 Task: Find a place to stay in Sao Miguel Do Araguaia, Brazil, from June 10 to June 25 for 4 guests, with Wifi and Free parking, within a price range of ₹10,000 to ₹37,000.
Action: Mouse moved to (496, 105)
Screenshot: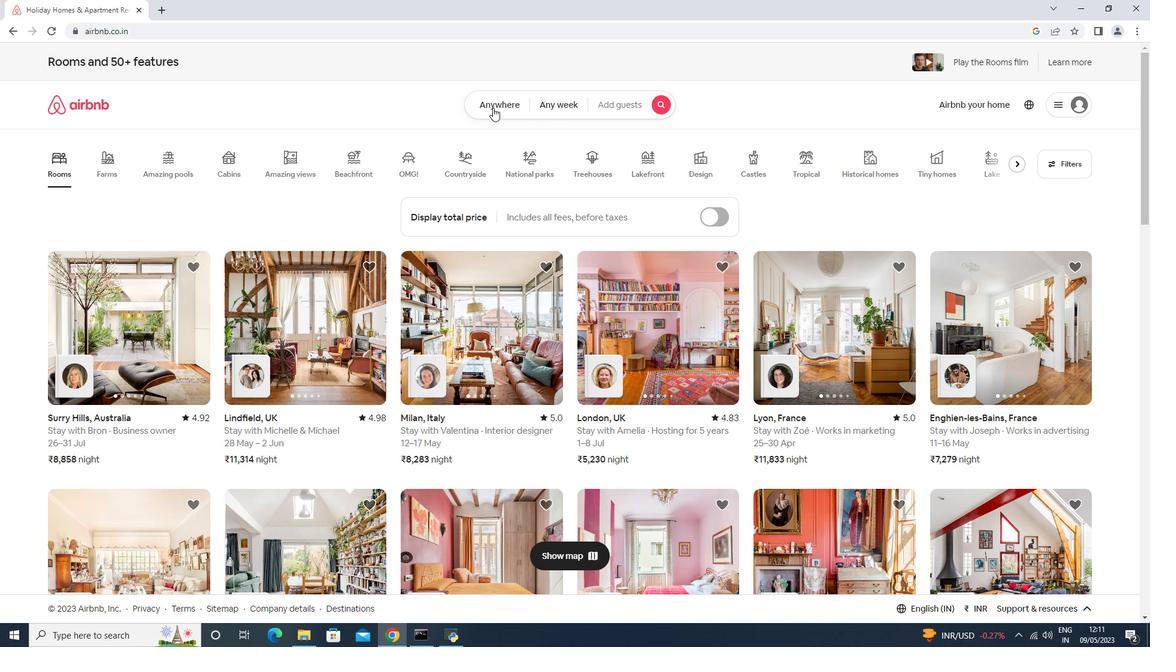 
Action: Mouse pressed left at (496, 105)
Screenshot: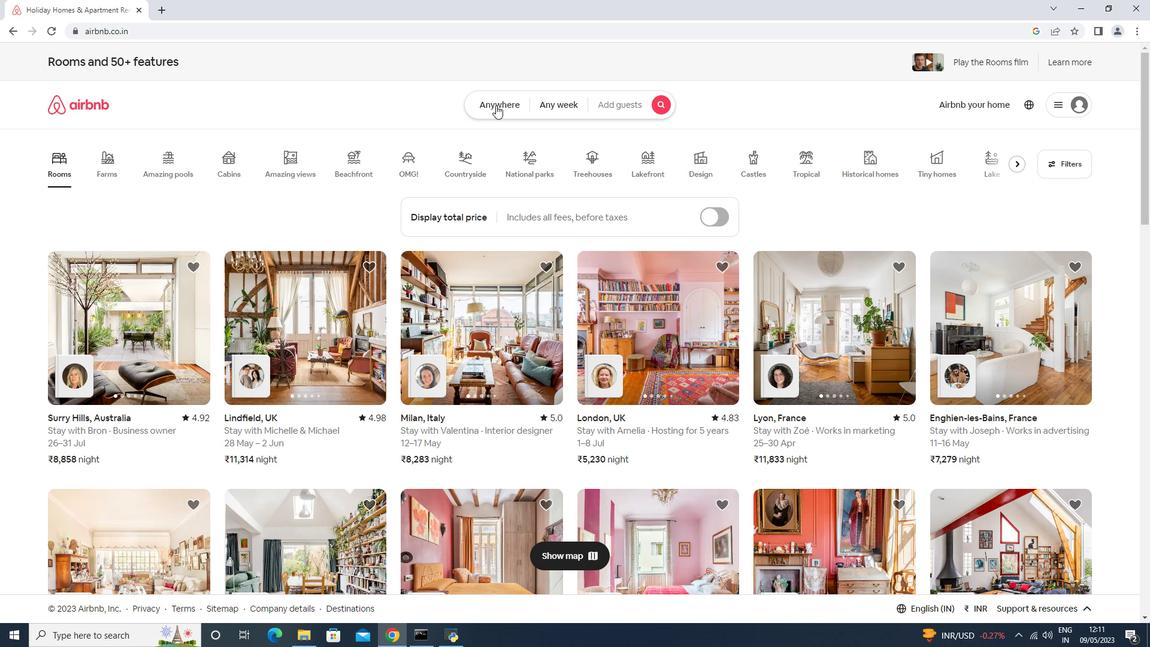 
Action: Mouse moved to (445, 149)
Screenshot: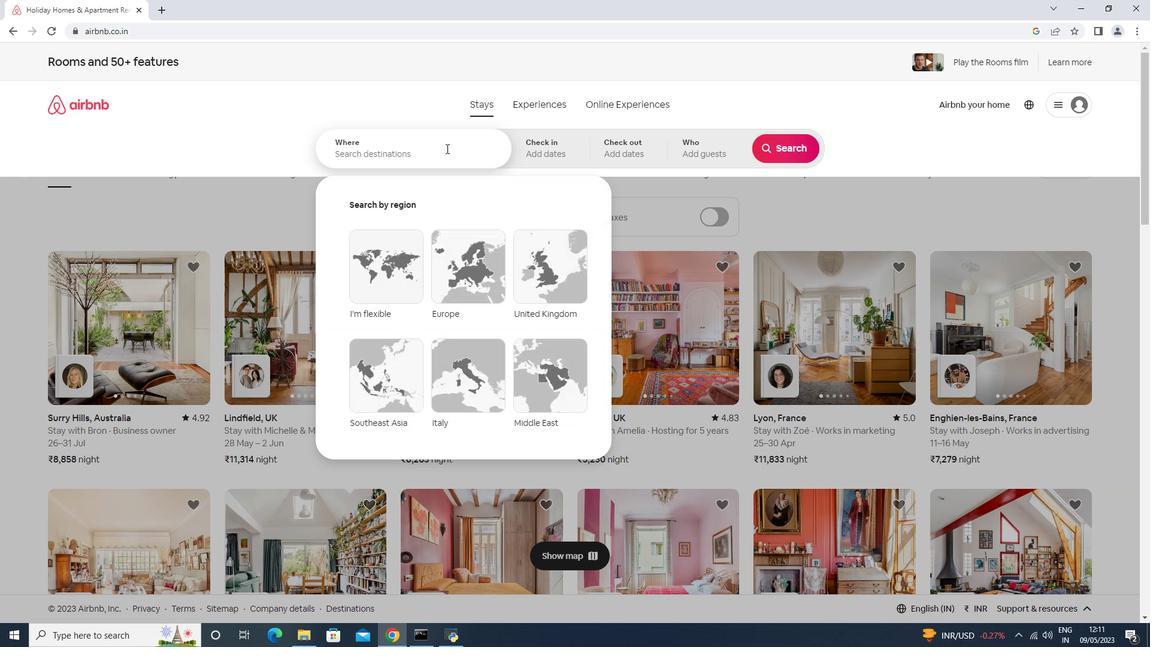
Action: Mouse pressed left at (445, 149)
Screenshot: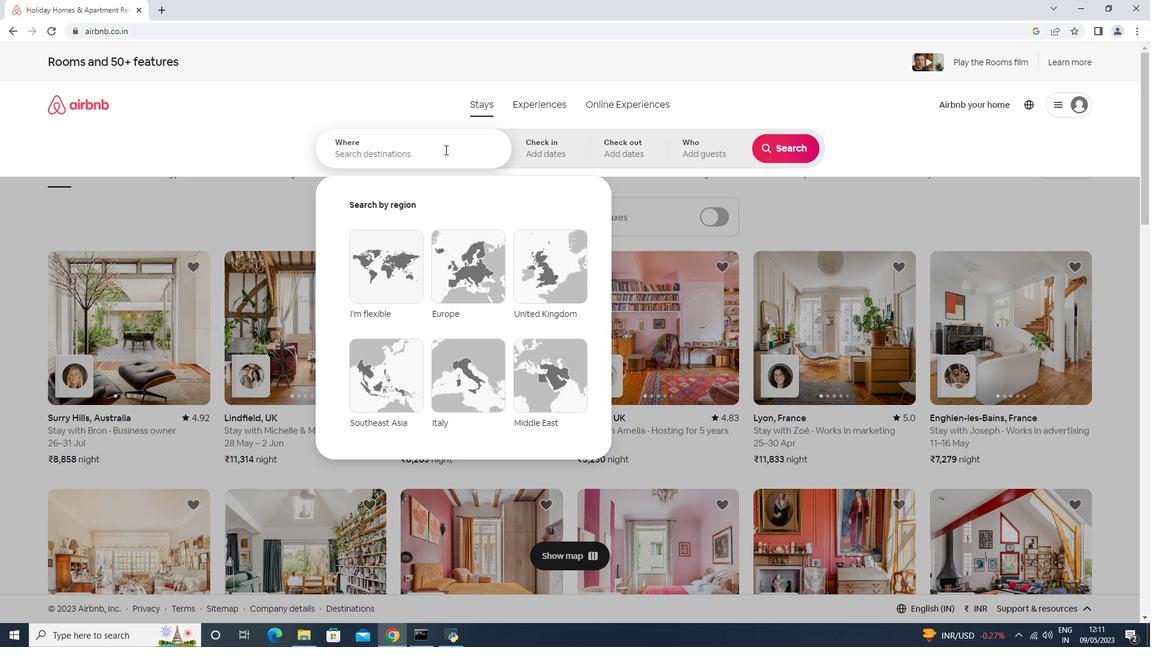 
Action: Mouse moved to (442, 149)
Screenshot: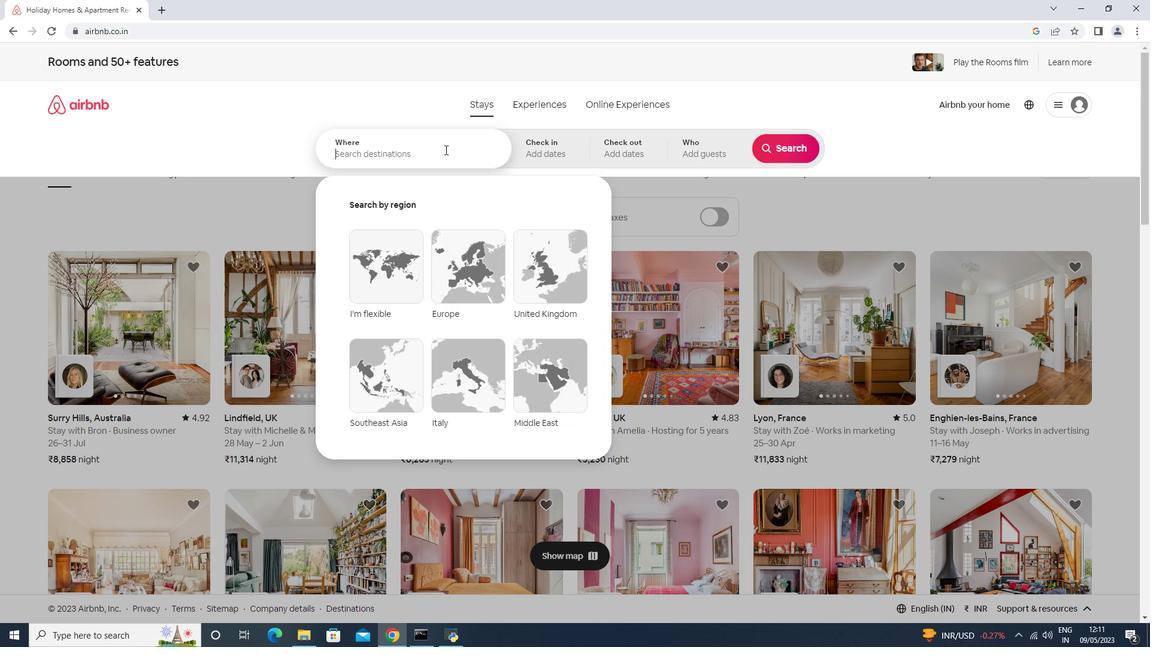 
Action: Key pressed sao<Key.space><Key.shift><Key.shift>Miguel<Key.space><Key.shift>Do<Key.space><Key.shift>Araguaia,<Key.space><Key.shift>Brazil<Key.enter>
Screenshot: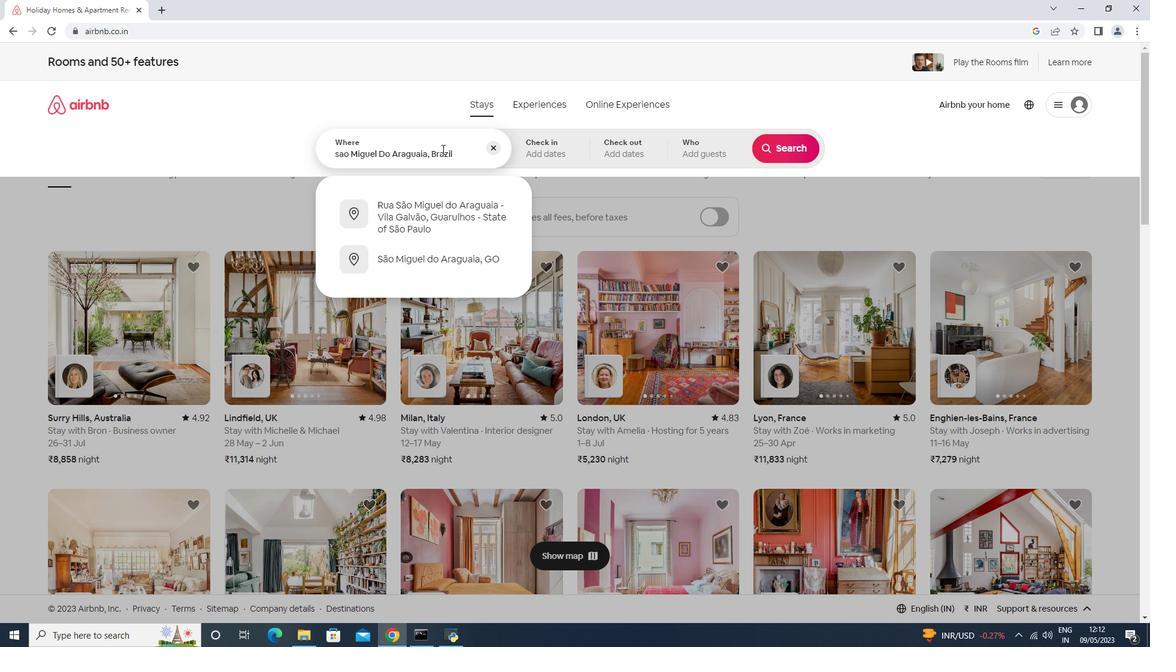 
Action: Mouse moved to (773, 324)
Screenshot: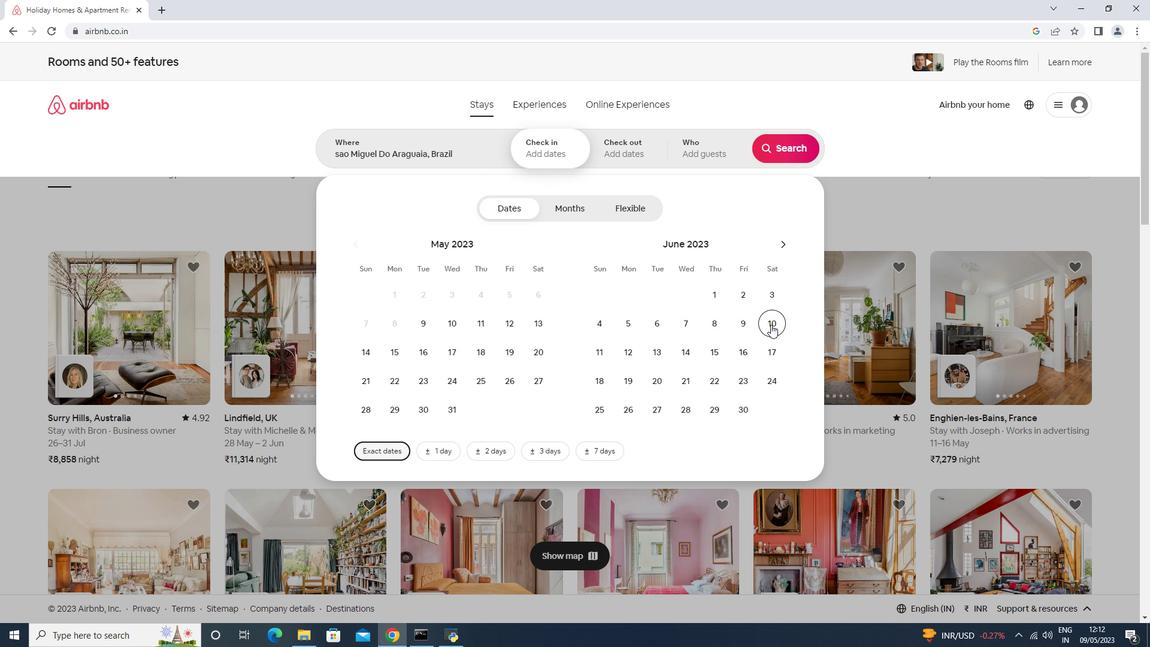 
Action: Mouse pressed left at (773, 324)
Screenshot: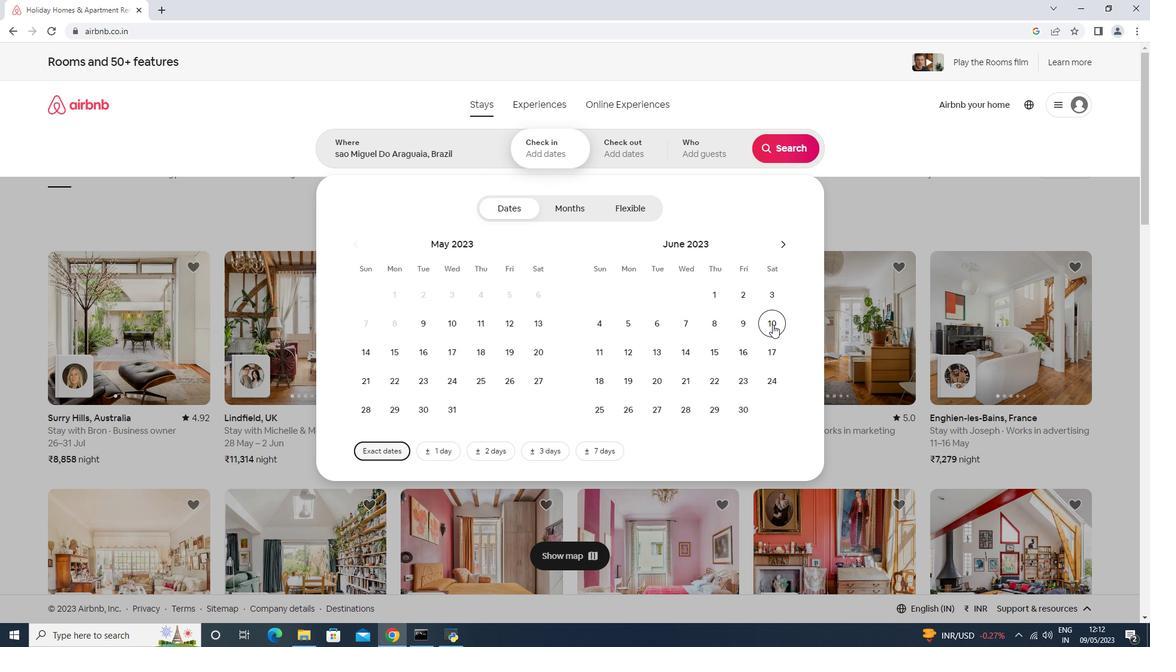 
Action: Mouse moved to (602, 410)
Screenshot: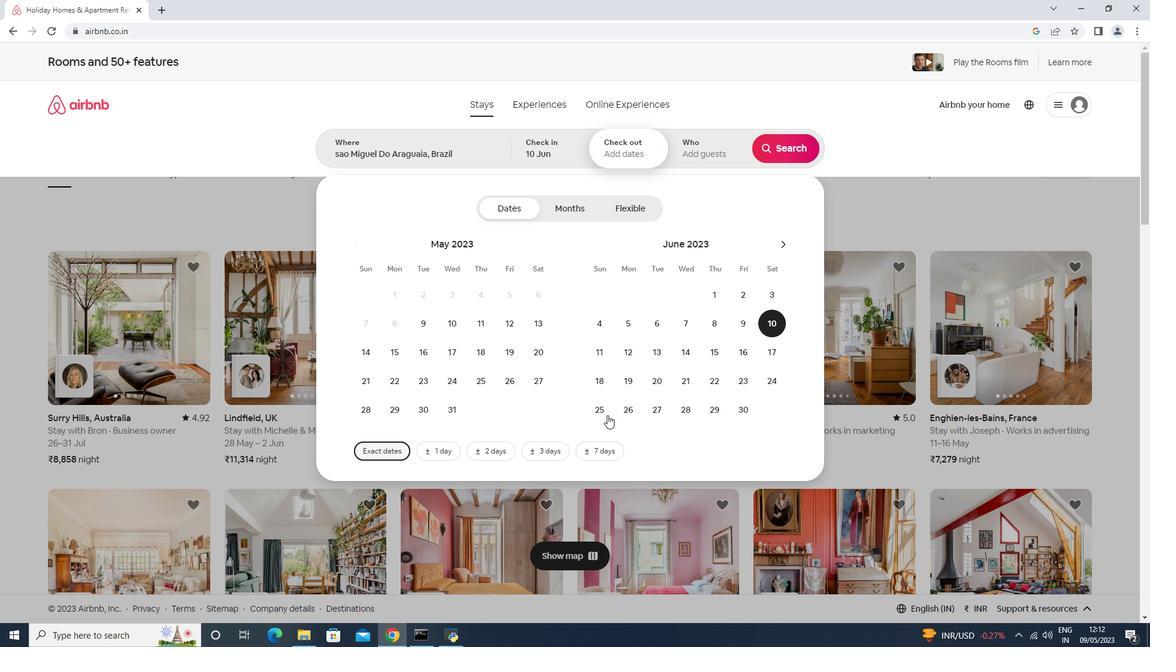 
Action: Mouse pressed left at (602, 410)
Screenshot: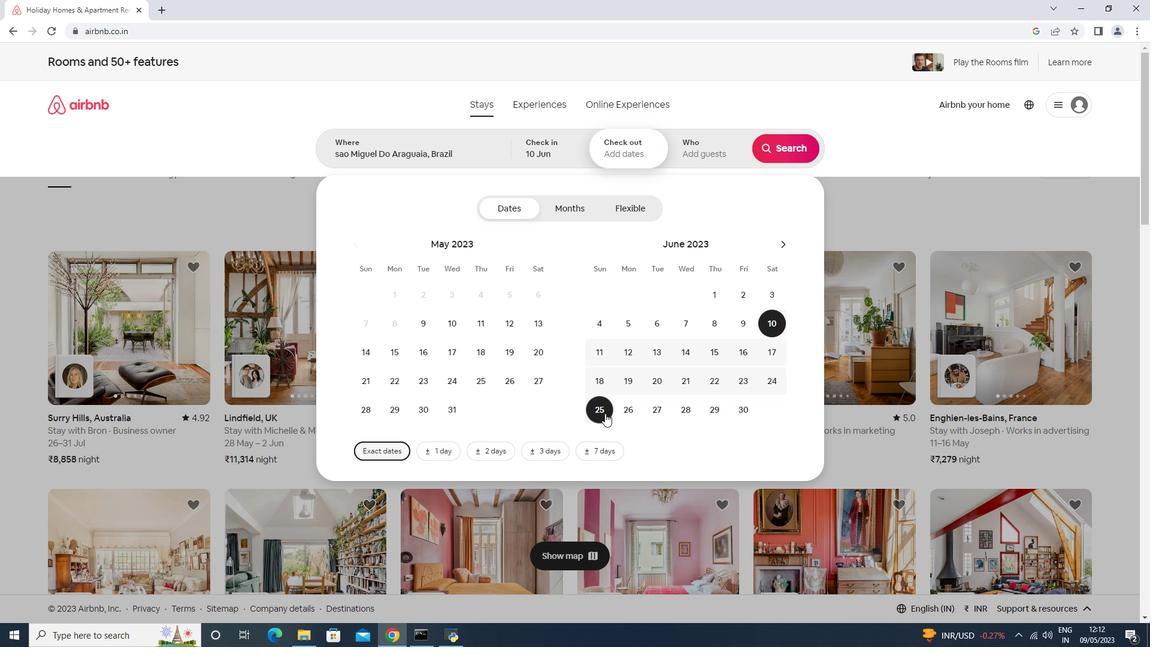 
Action: Mouse moved to (705, 161)
Screenshot: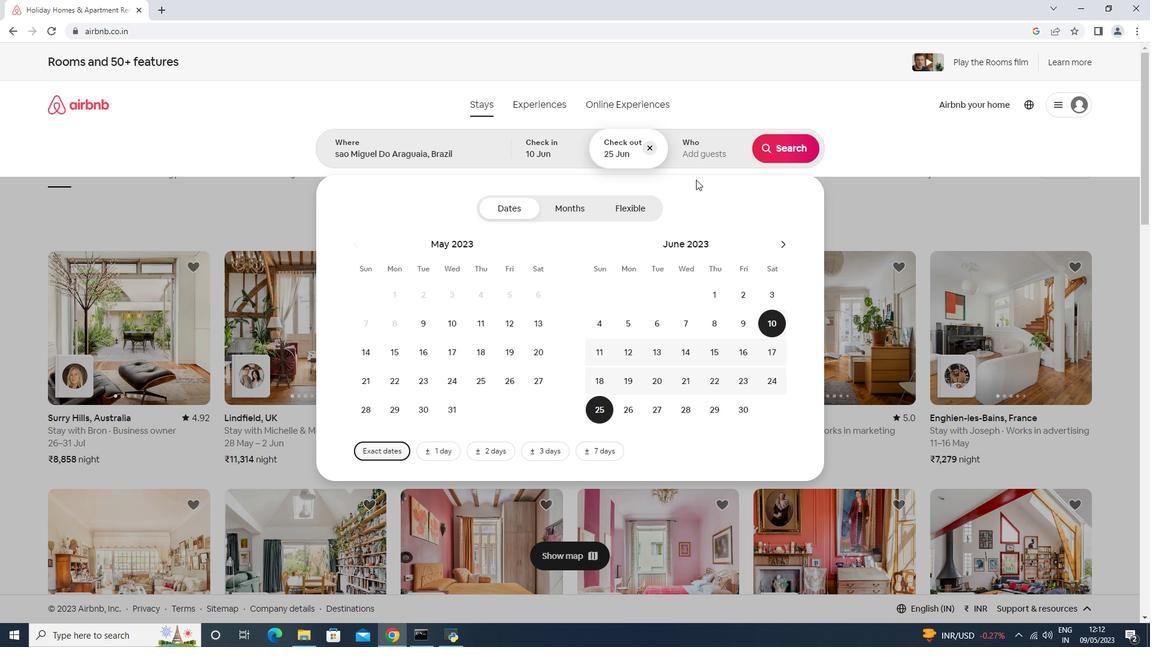 
Action: Mouse pressed left at (705, 161)
Screenshot: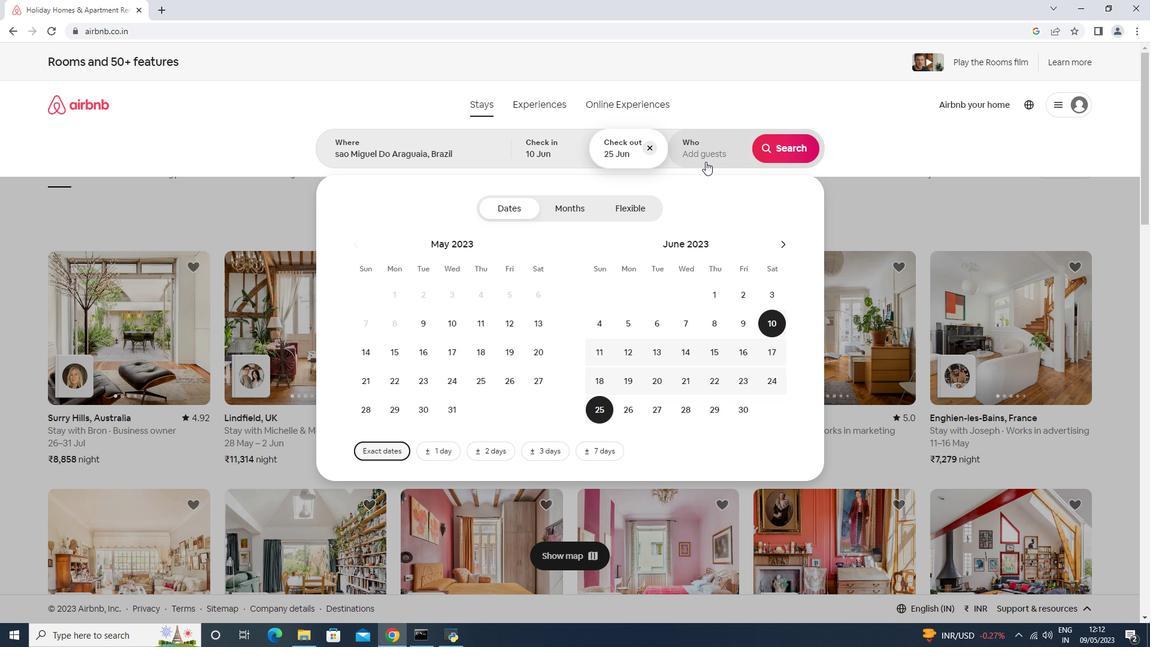 
Action: Mouse moved to (797, 216)
Screenshot: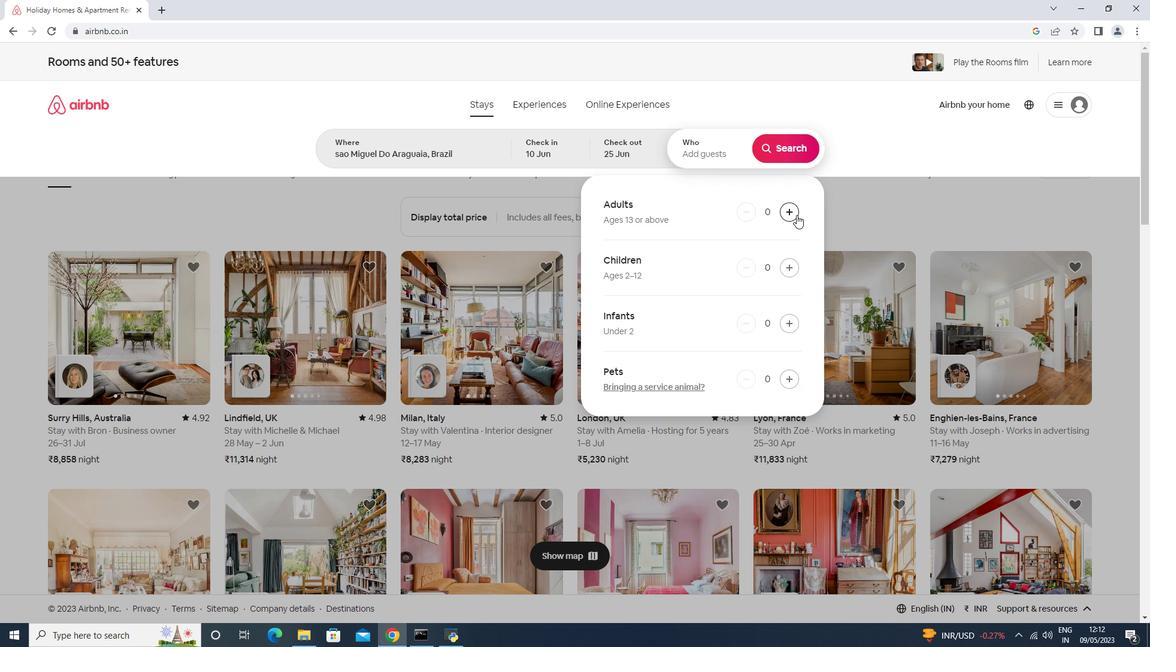 
Action: Mouse pressed left at (797, 216)
Screenshot: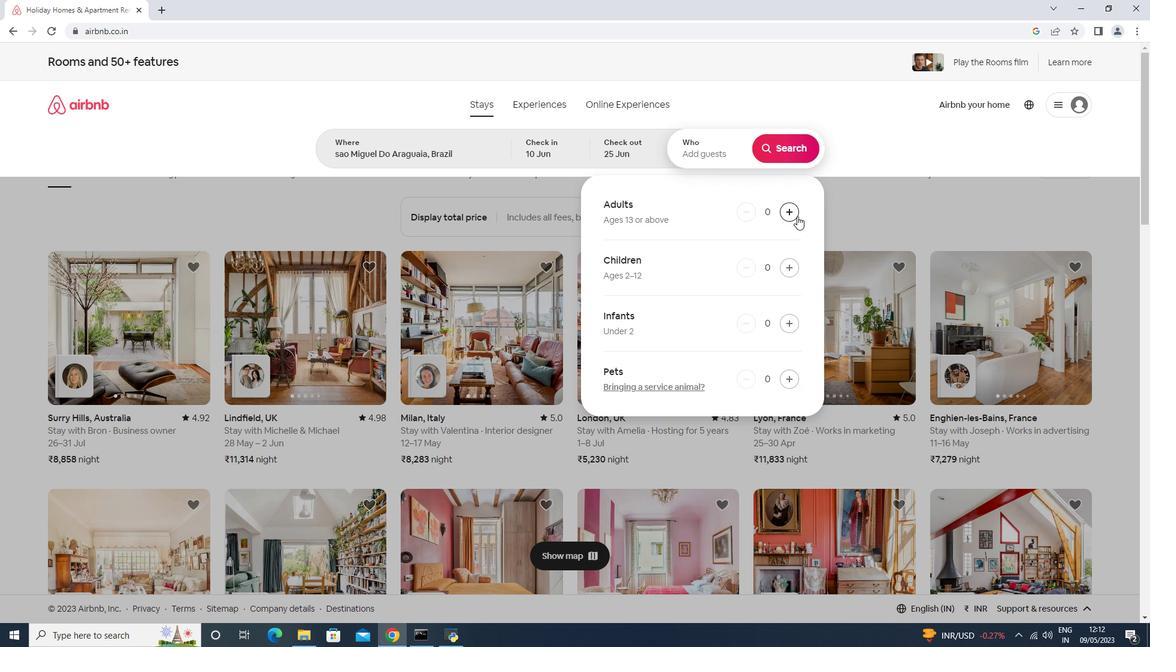 
Action: Mouse pressed left at (797, 216)
Screenshot: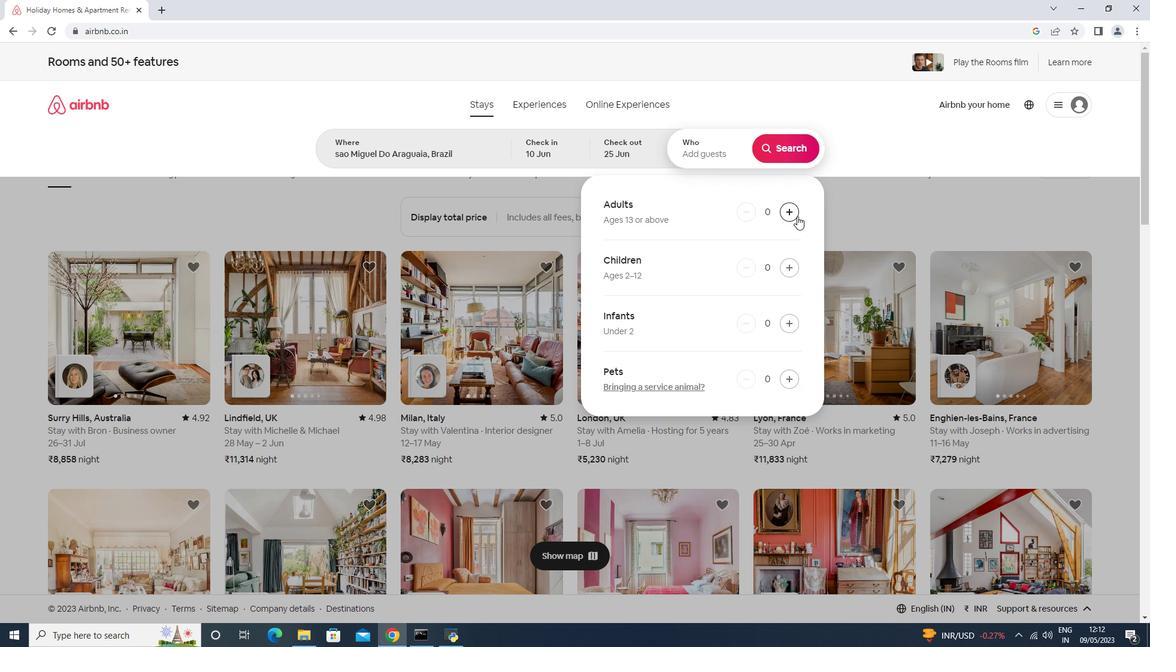 
Action: Mouse pressed left at (797, 216)
Screenshot: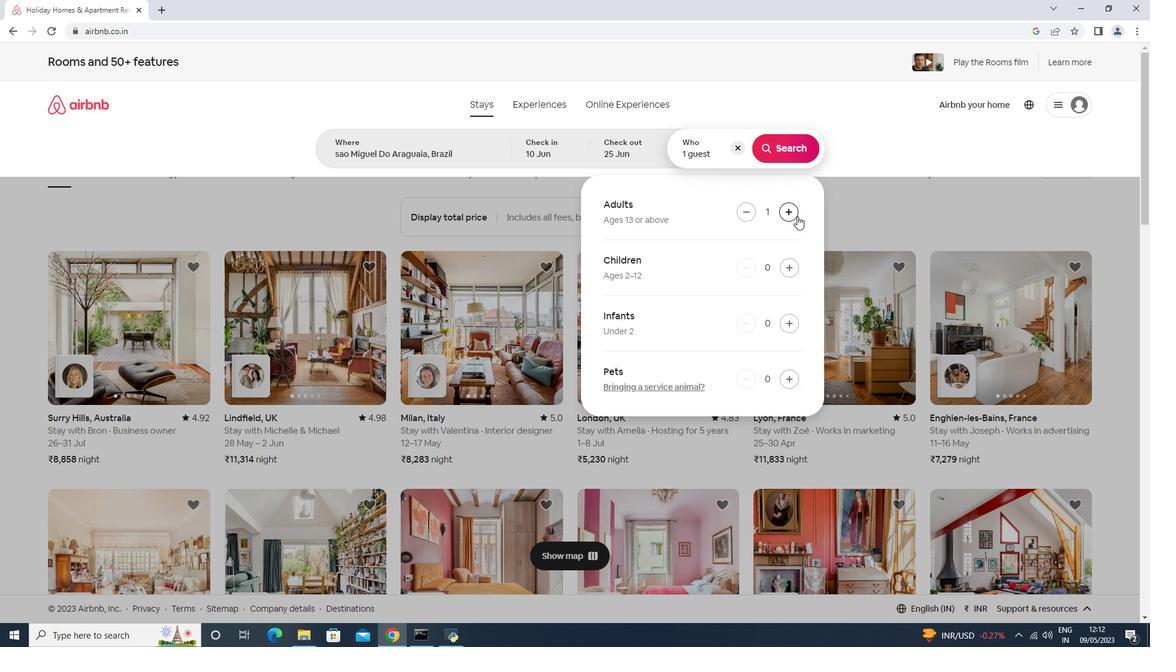 
Action: Mouse pressed left at (797, 216)
Screenshot: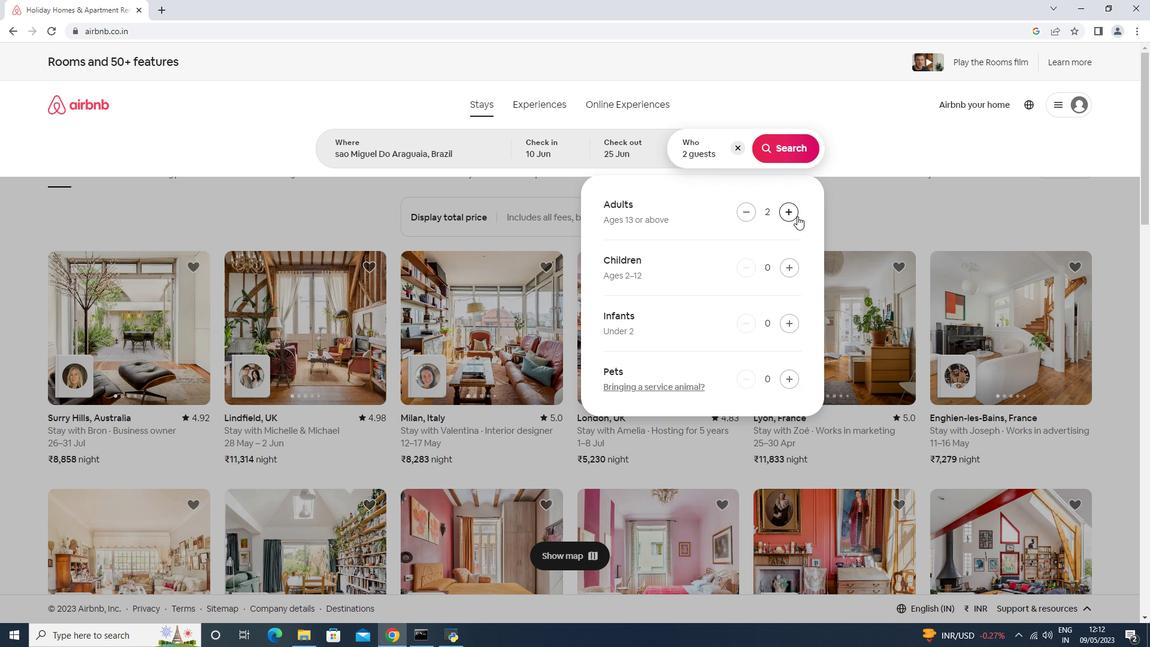 
Action: Mouse moved to (794, 143)
Screenshot: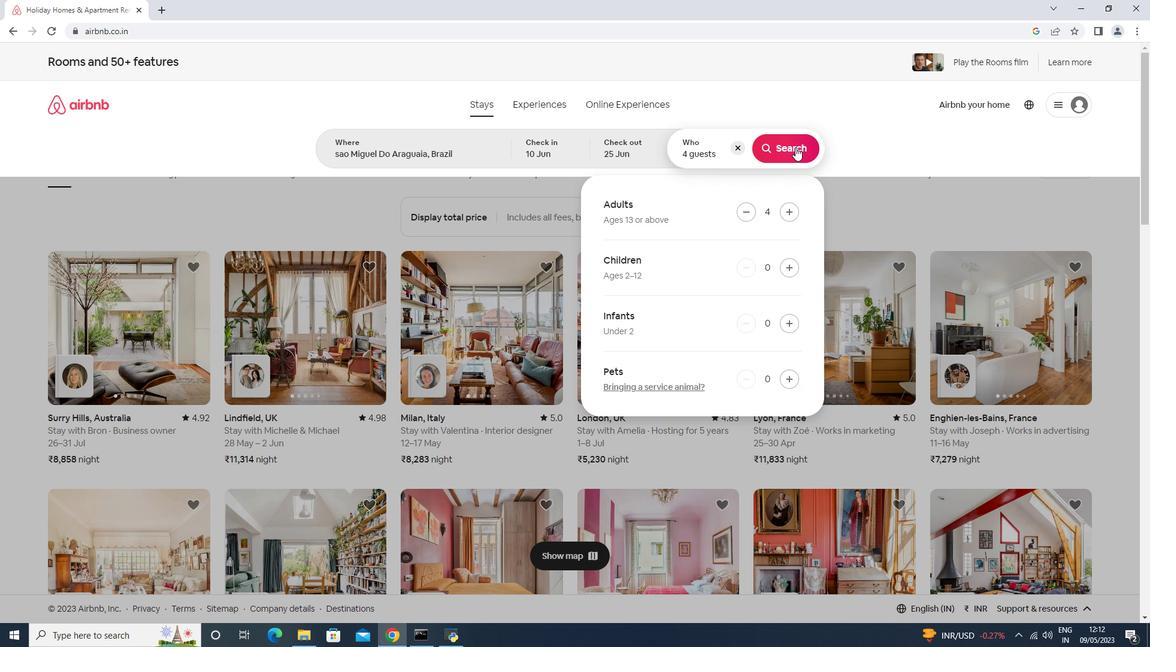
Action: Mouse pressed left at (794, 143)
Screenshot: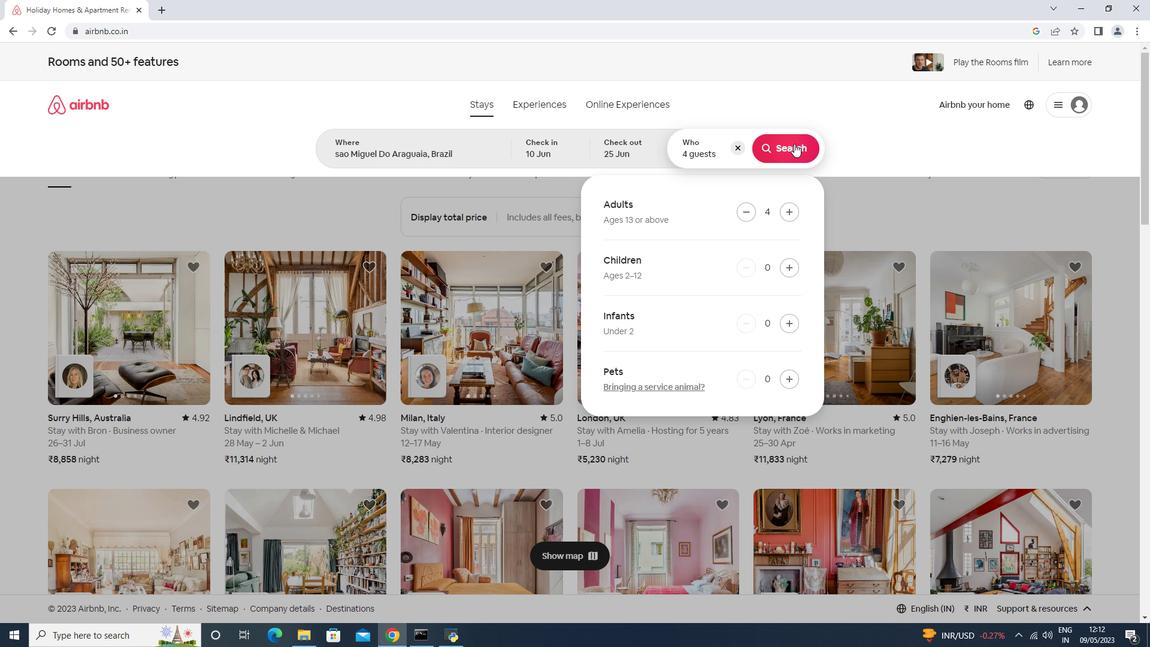 
Action: Mouse moved to (1105, 112)
Screenshot: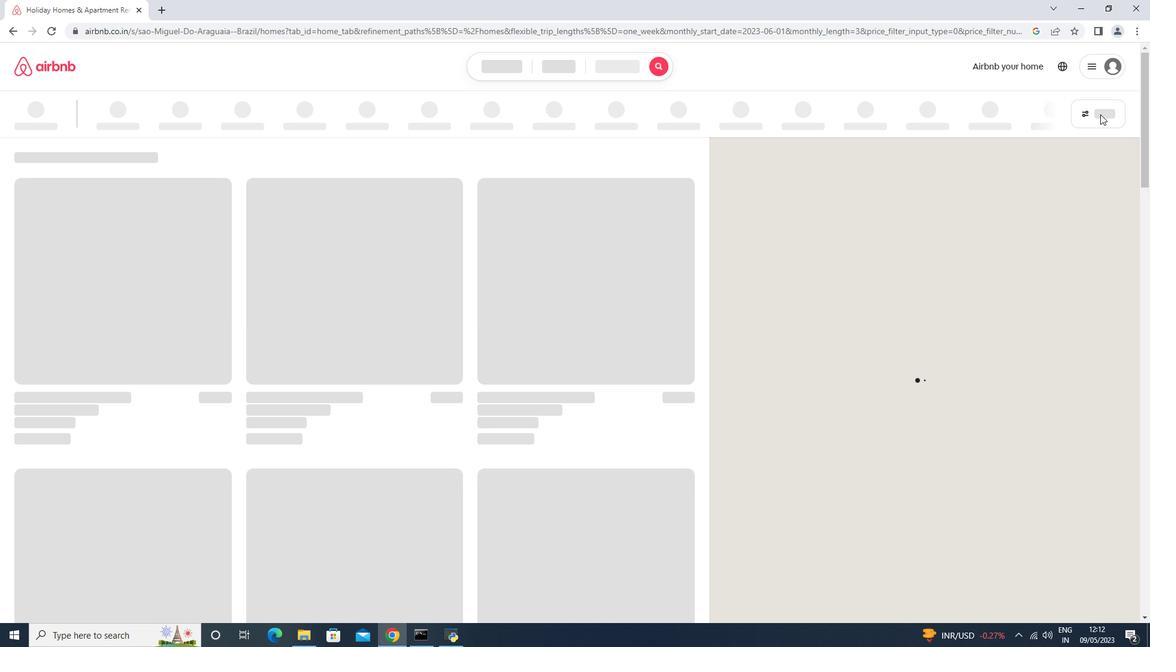 
Action: Mouse pressed left at (1105, 112)
Screenshot: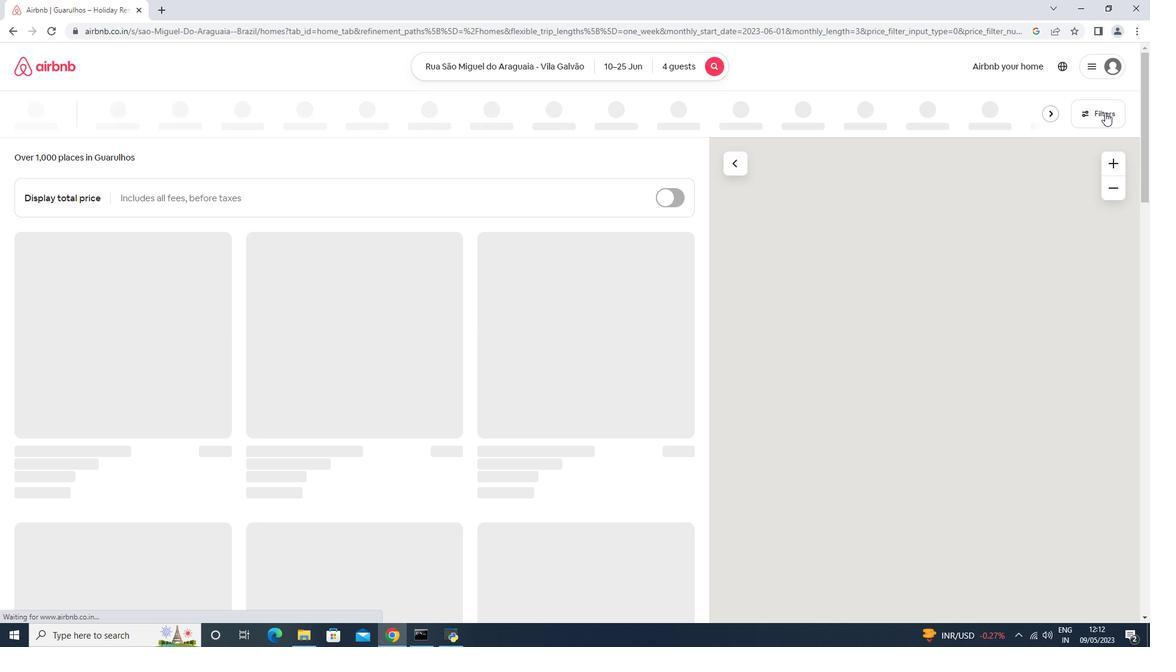 
Action: Mouse moved to (473, 409)
Screenshot: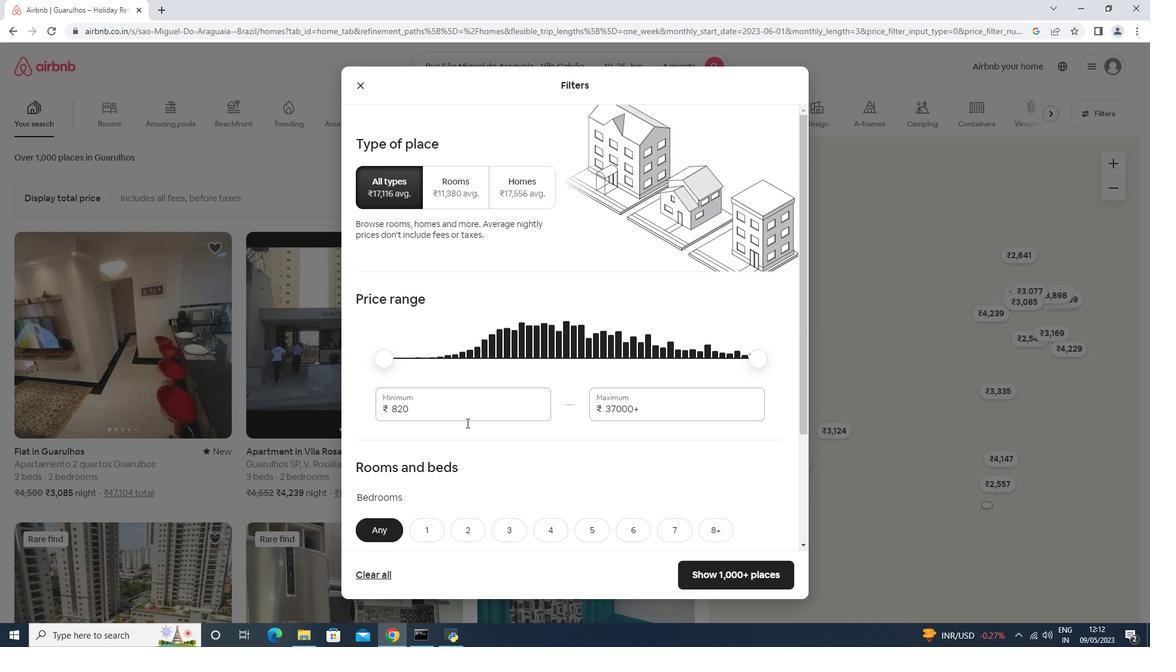 
Action: Mouse pressed left at (473, 409)
Screenshot: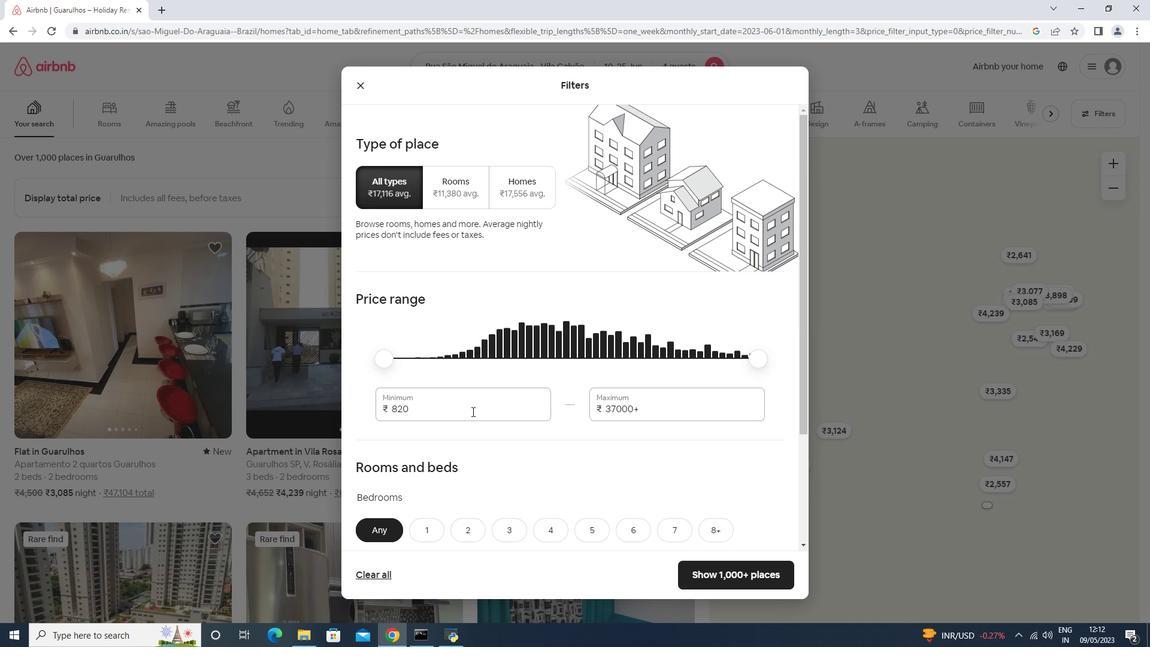
Action: Mouse moved to (455, 414)
Screenshot: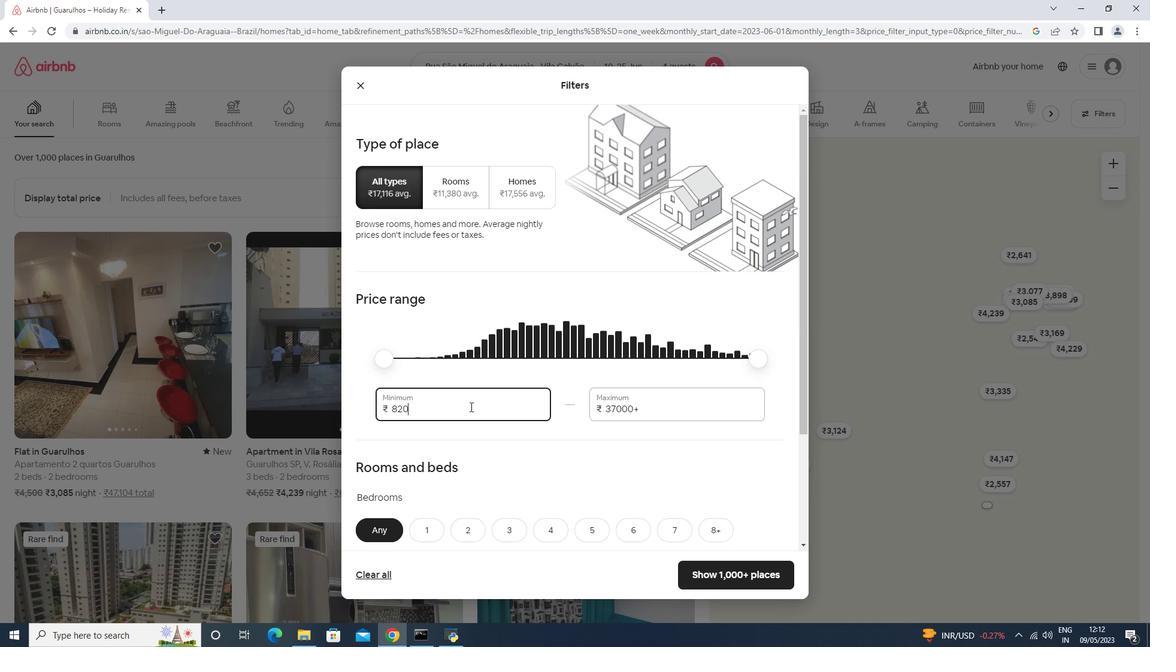 
Action: Key pressed <Key.backspace><Key.backspace><Key.backspace><Key.backspace>
Screenshot: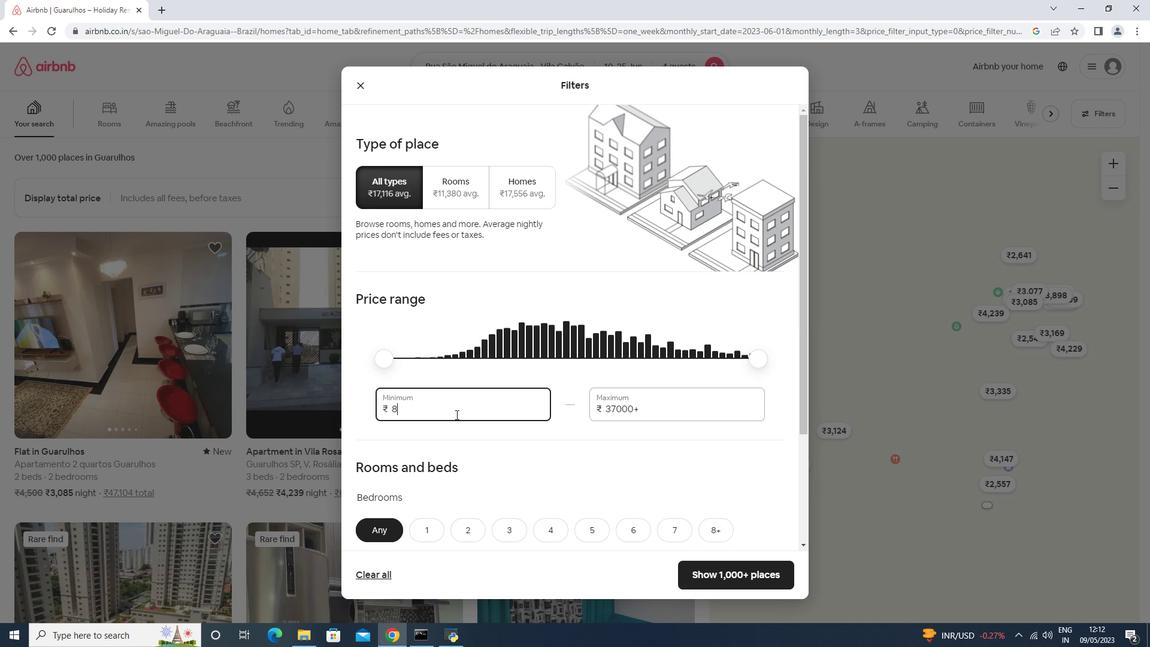 
Action: Mouse moved to (454, 415)
Screenshot: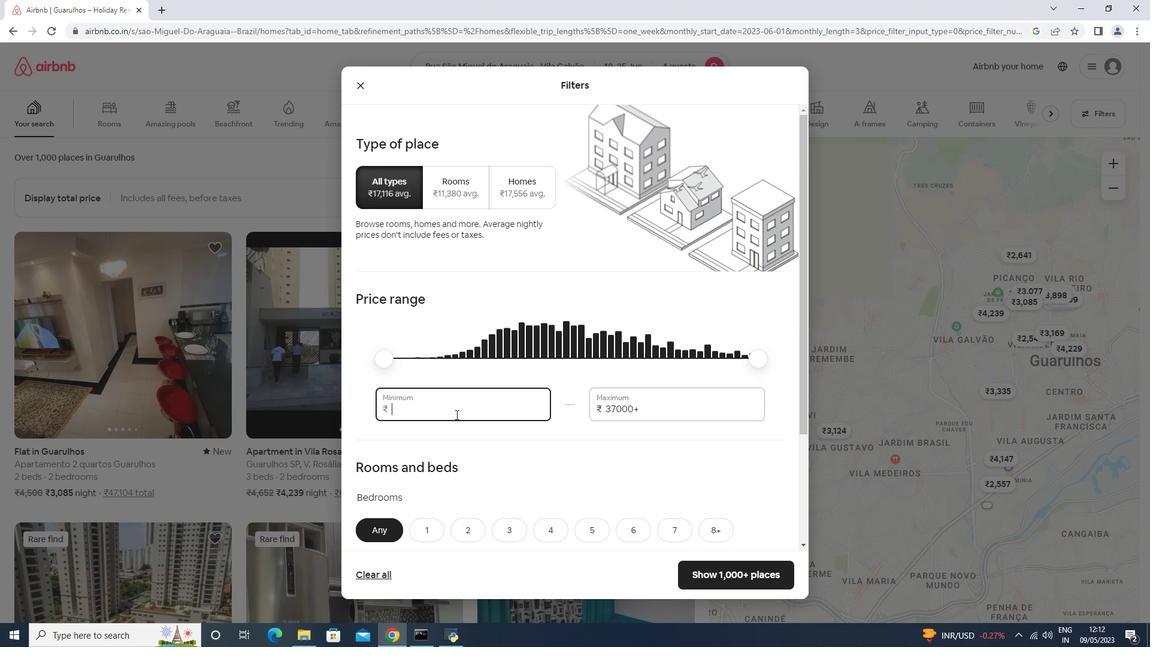 
Action: Key pressed 10000<Key.tab>15000
Screenshot: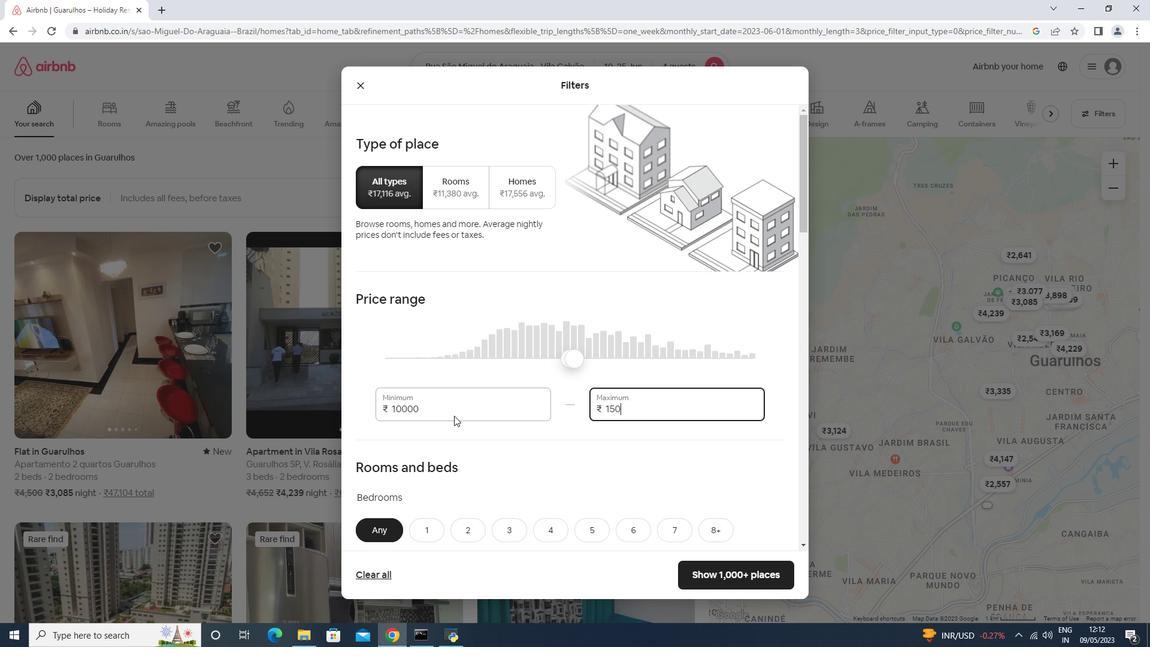 
Action: Mouse moved to (452, 413)
Screenshot: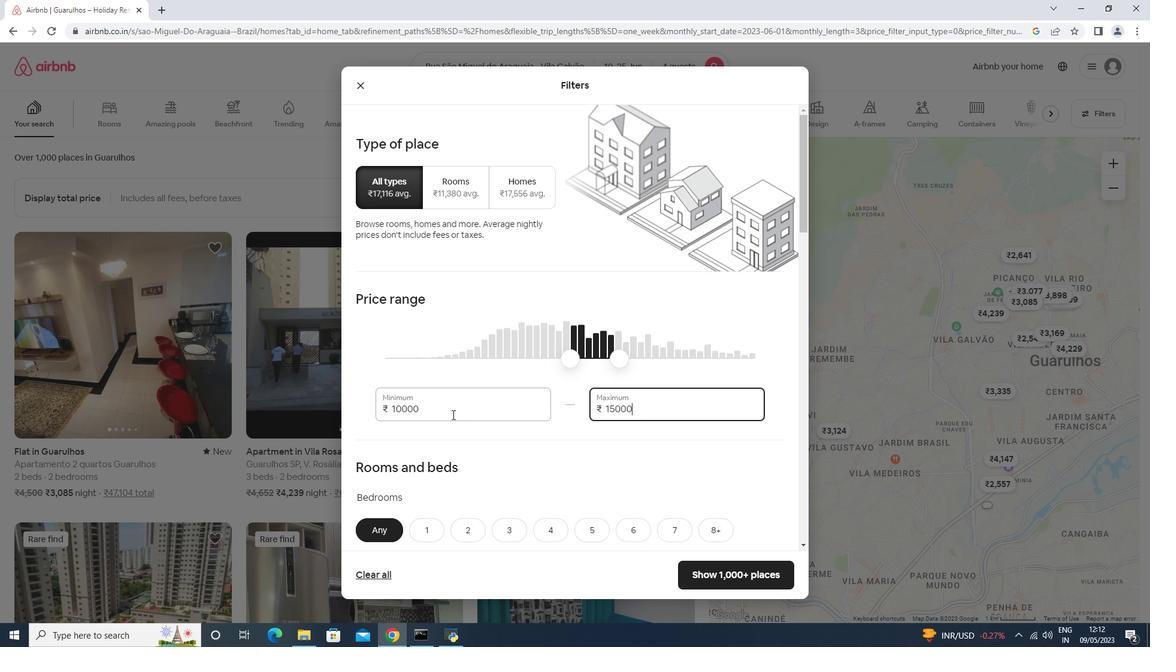 
Action: Mouse scrolled (452, 412) with delta (0, 0)
Screenshot: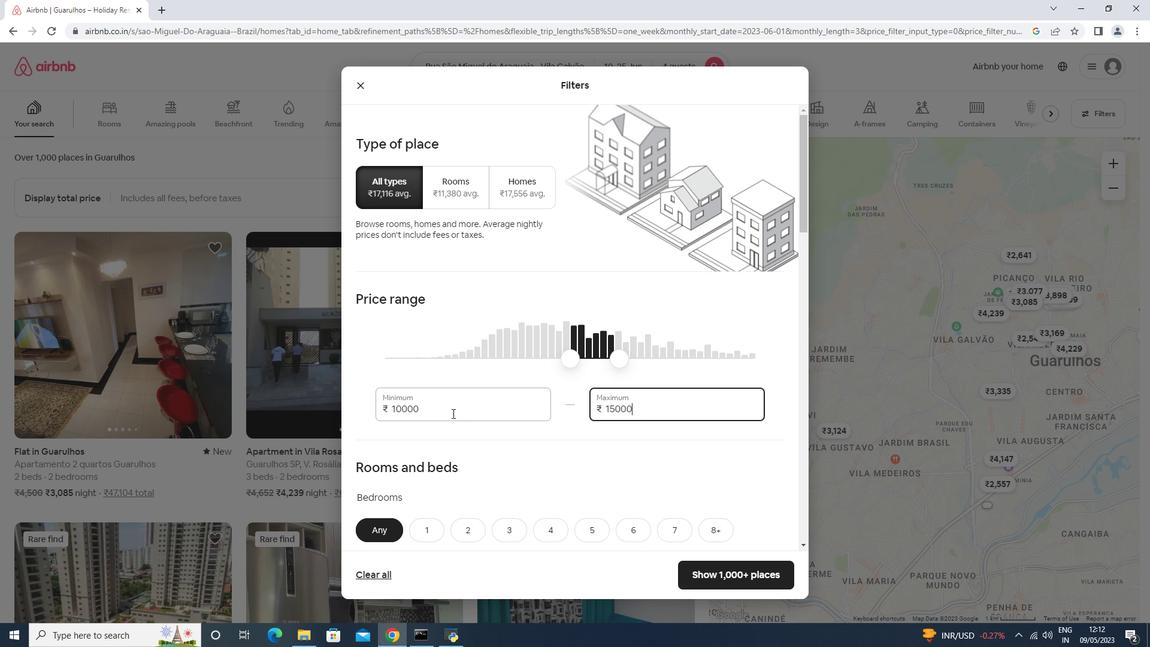 
Action: Mouse scrolled (452, 412) with delta (0, 0)
Screenshot: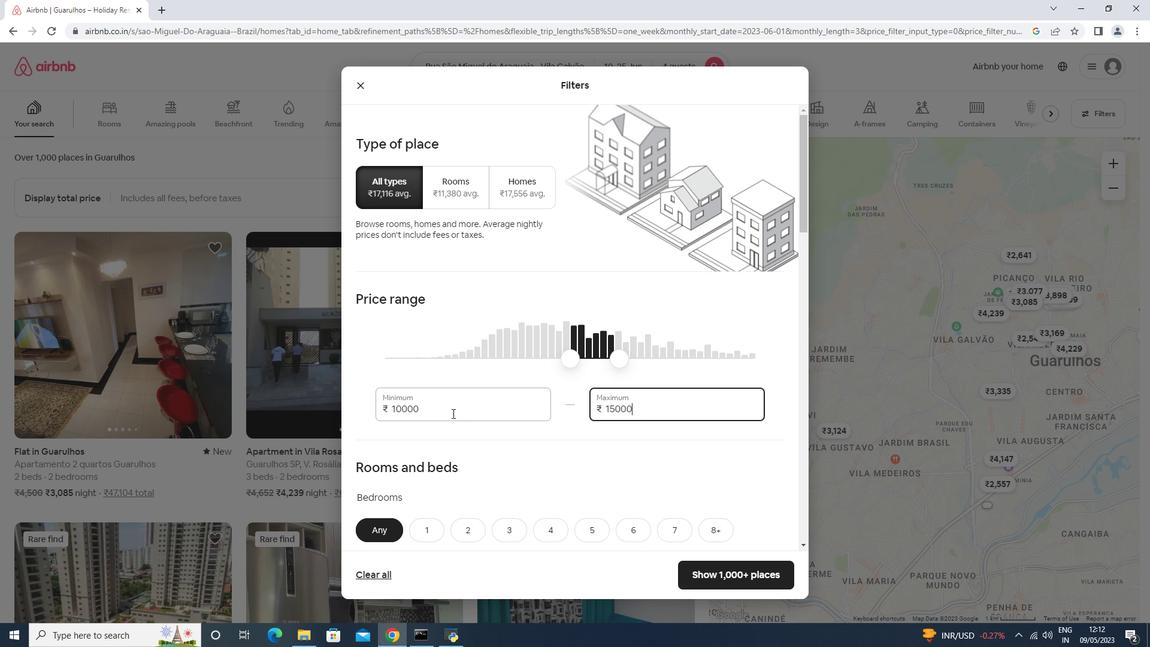 
Action: Mouse scrolled (452, 412) with delta (0, 0)
Screenshot: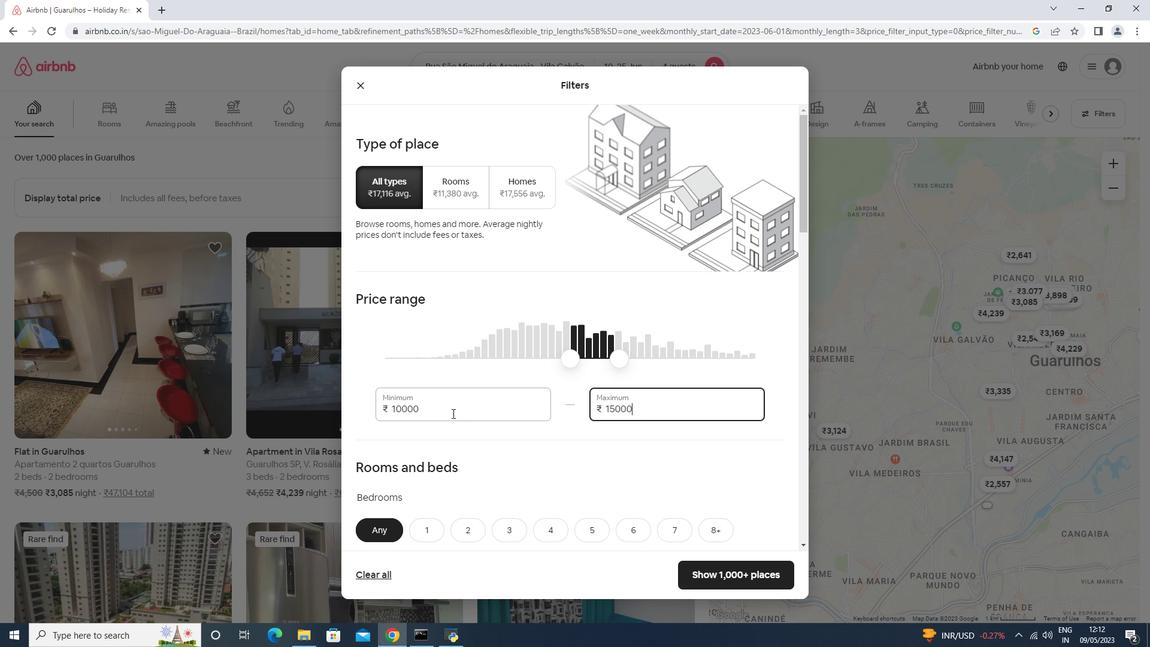 
Action: Mouse scrolled (452, 412) with delta (0, 0)
Screenshot: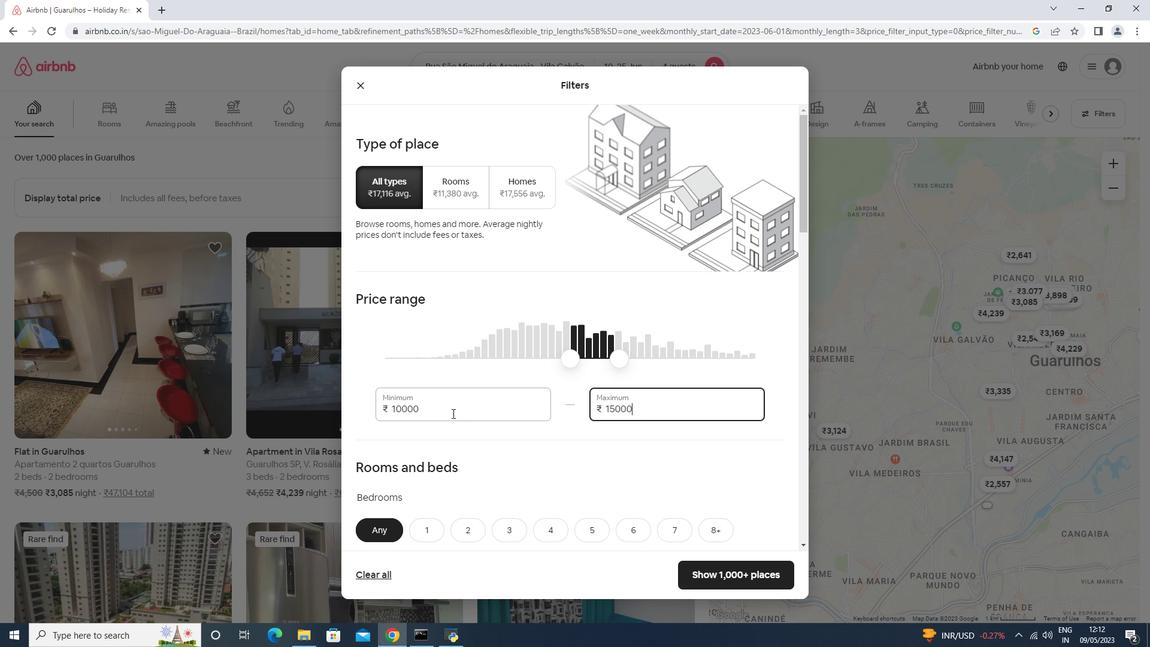 
Action: Mouse scrolled (452, 412) with delta (0, 0)
Screenshot: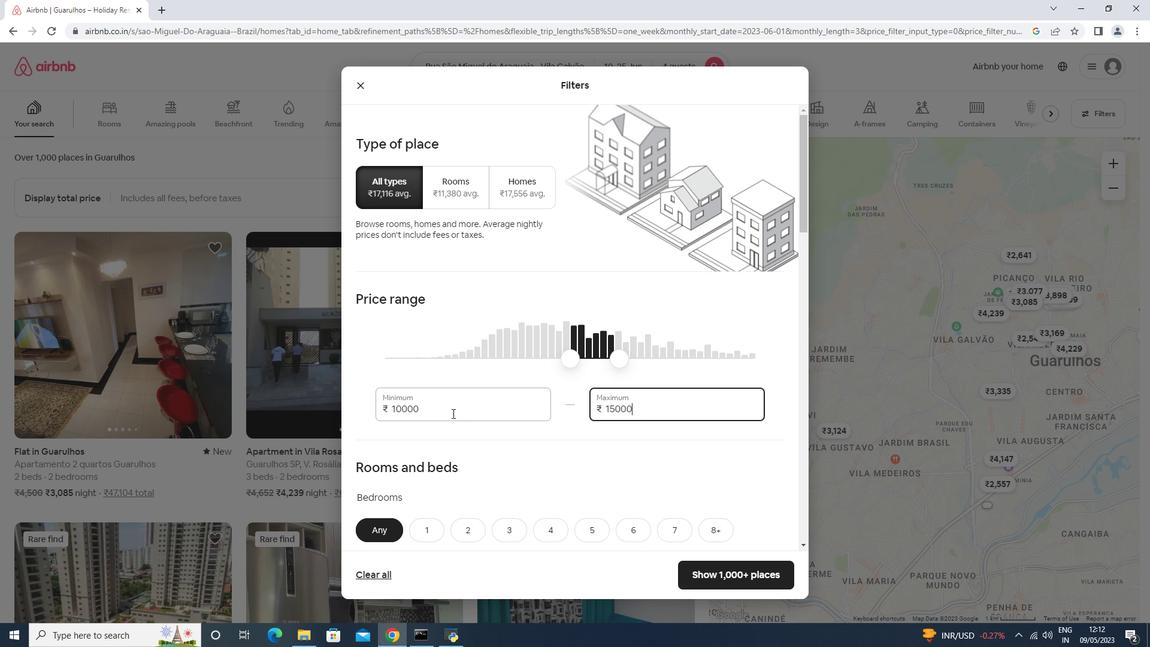 
Action: Mouse moved to (556, 231)
Screenshot: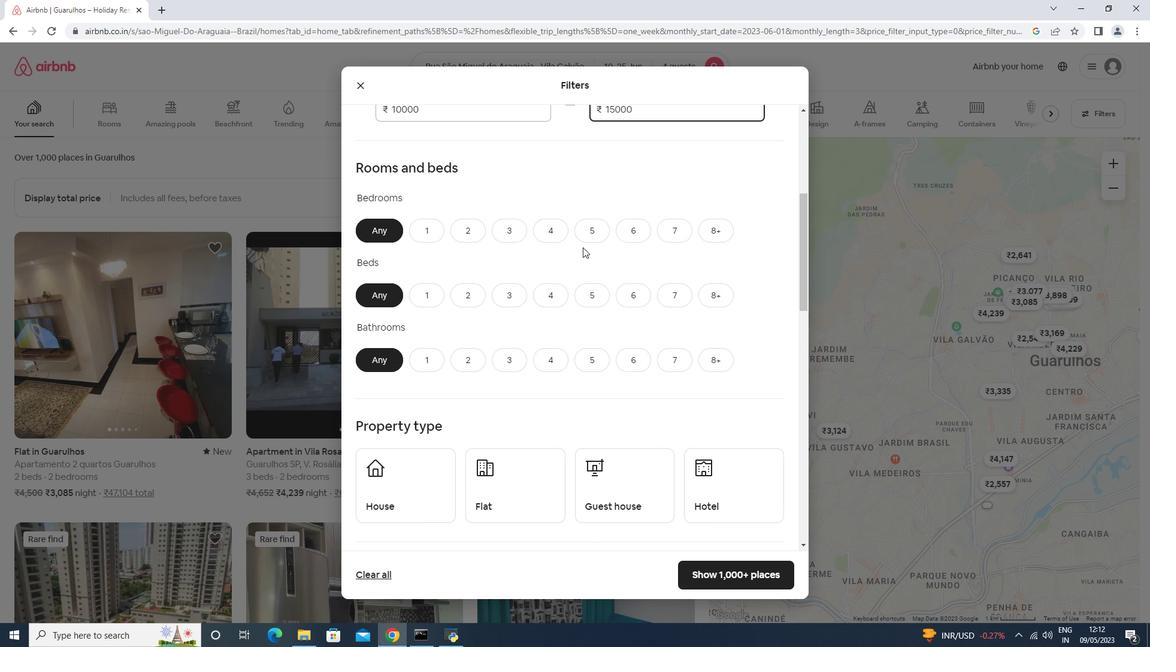 
Action: Mouse pressed left at (556, 231)
Screenshot: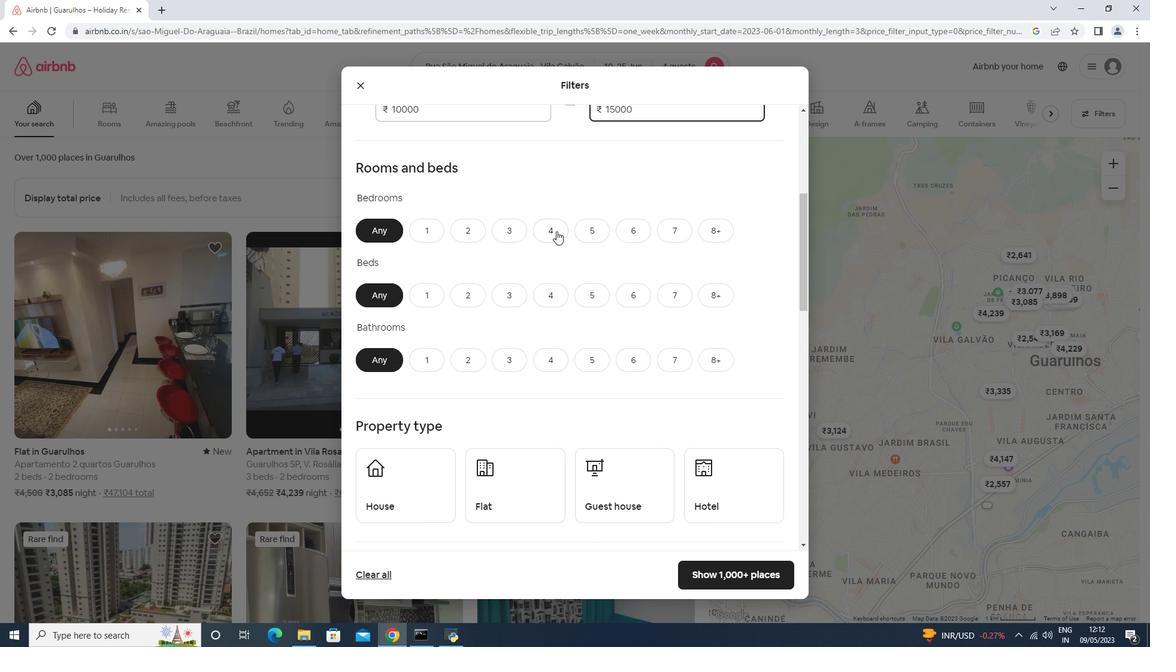 
Action: Mouse moved to (557, 298)
Screenshot: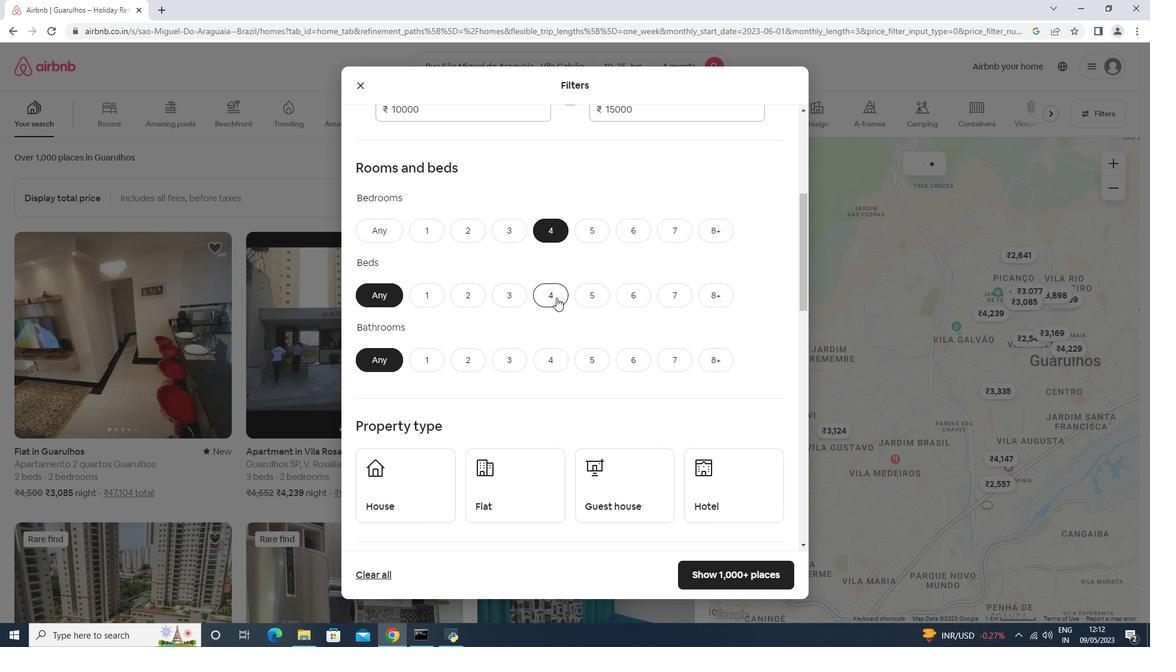 
Action: Mouse pressed left at (557, 298)
Screenshot: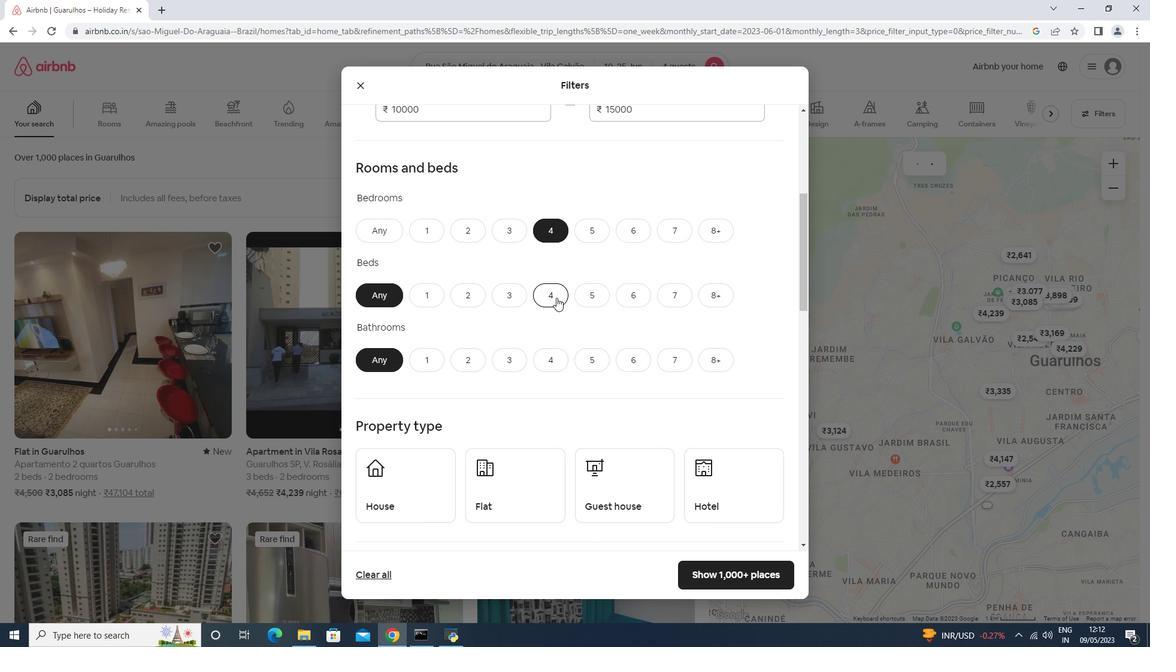 
Action: Mouse moved to (557, 341)
Screenshot: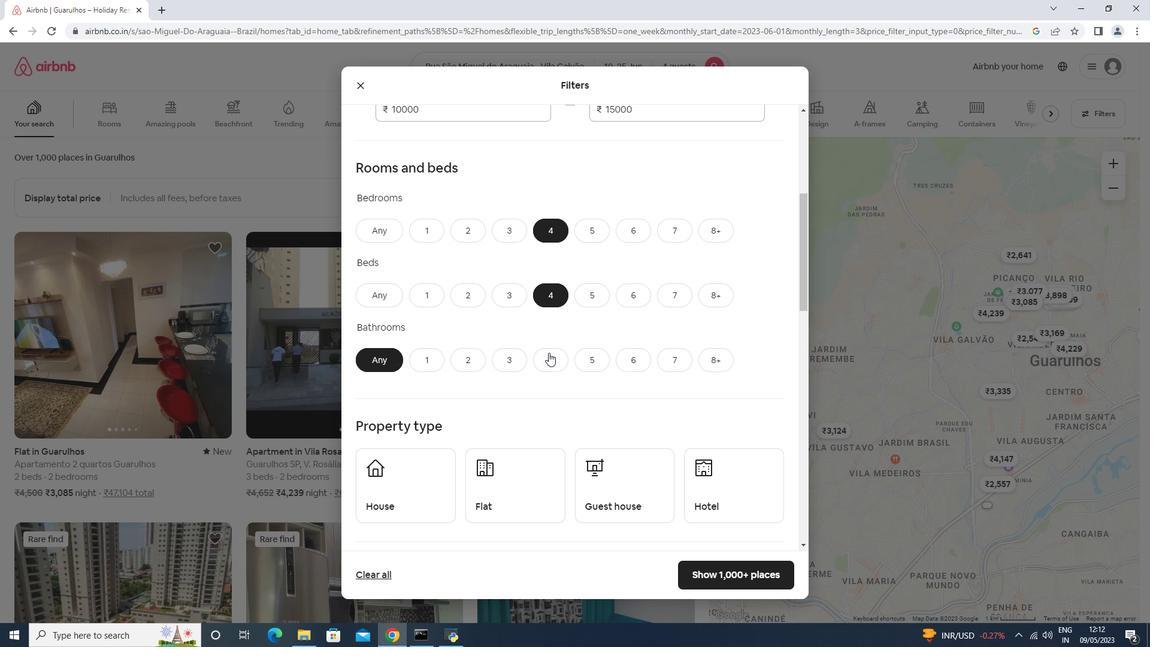 
Action: Mouse pressed left at (557, 341)
Screenshot: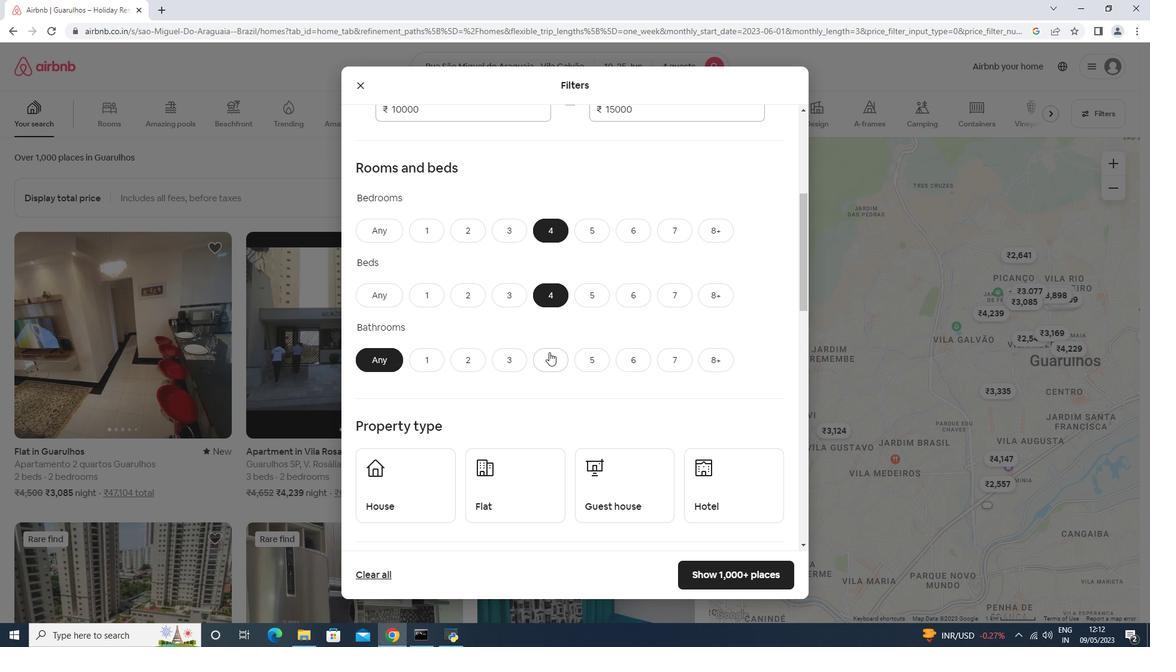 
Action: Mouse moved to (552, 355)
Screenshot: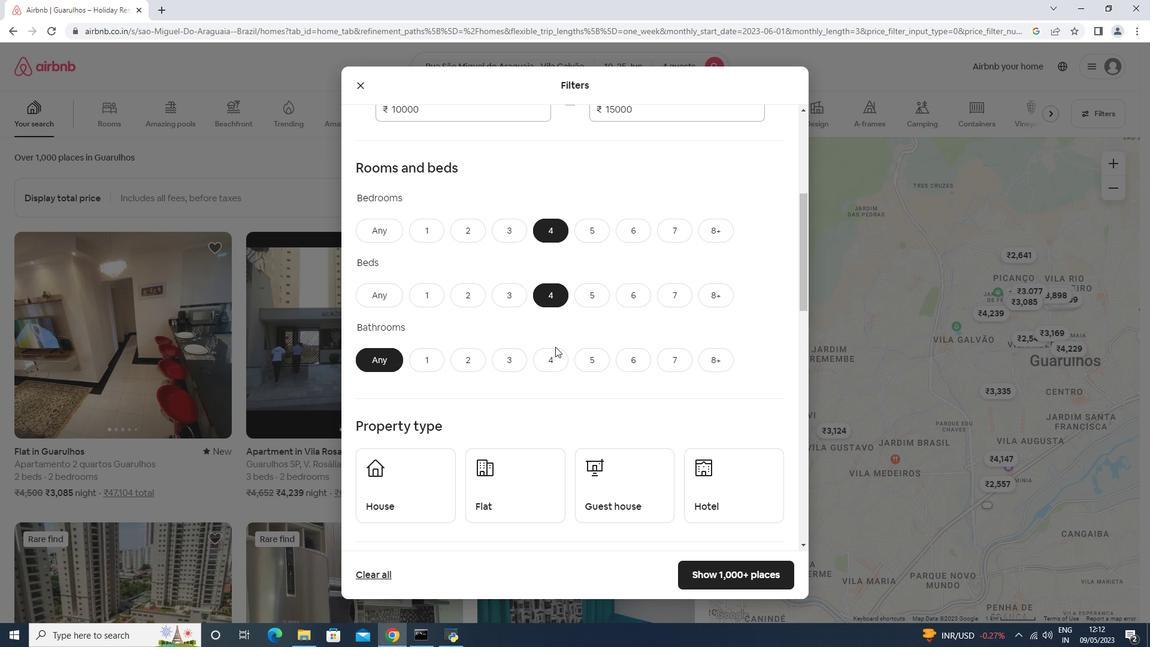 
Action: Mouse pressed left at (552, 355)
Screenshot: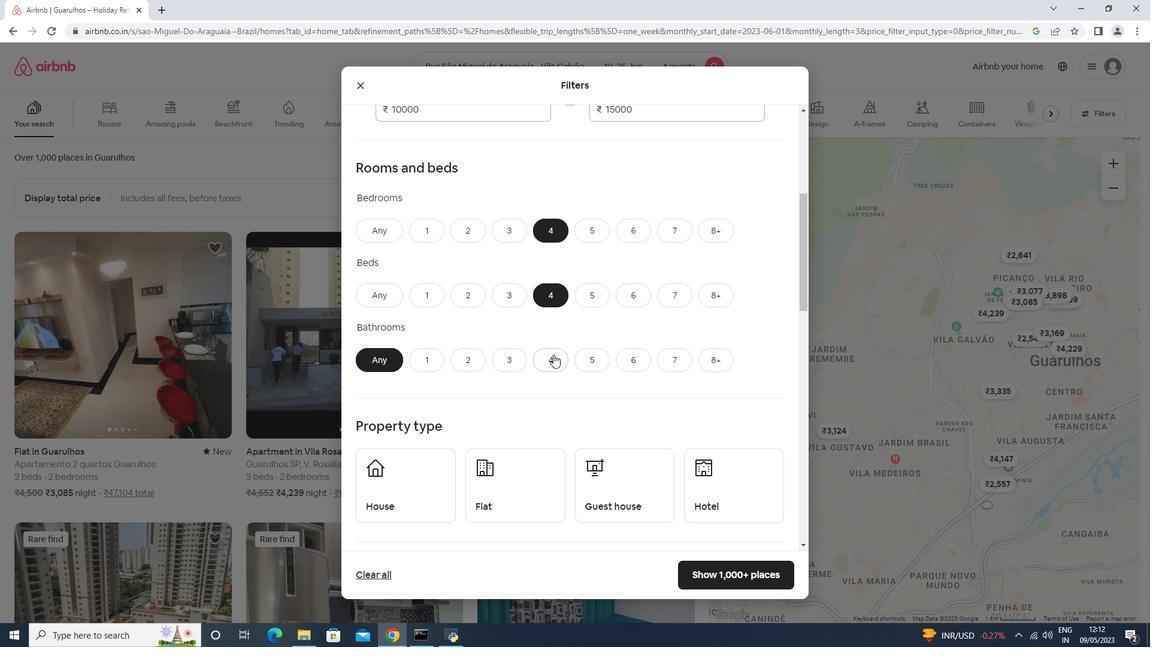 
Action: Mouse moved to (541, 342)
Screenshot: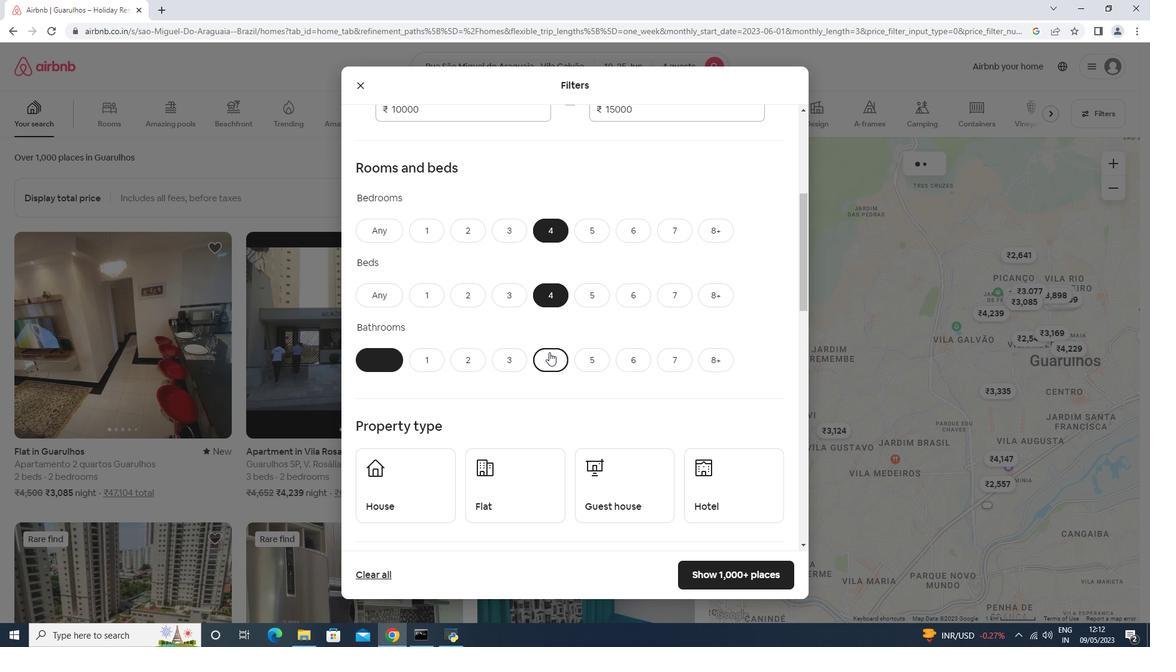 
Action: Mouse scrolled (541, 342) with delta (0, 0)
Screenshot: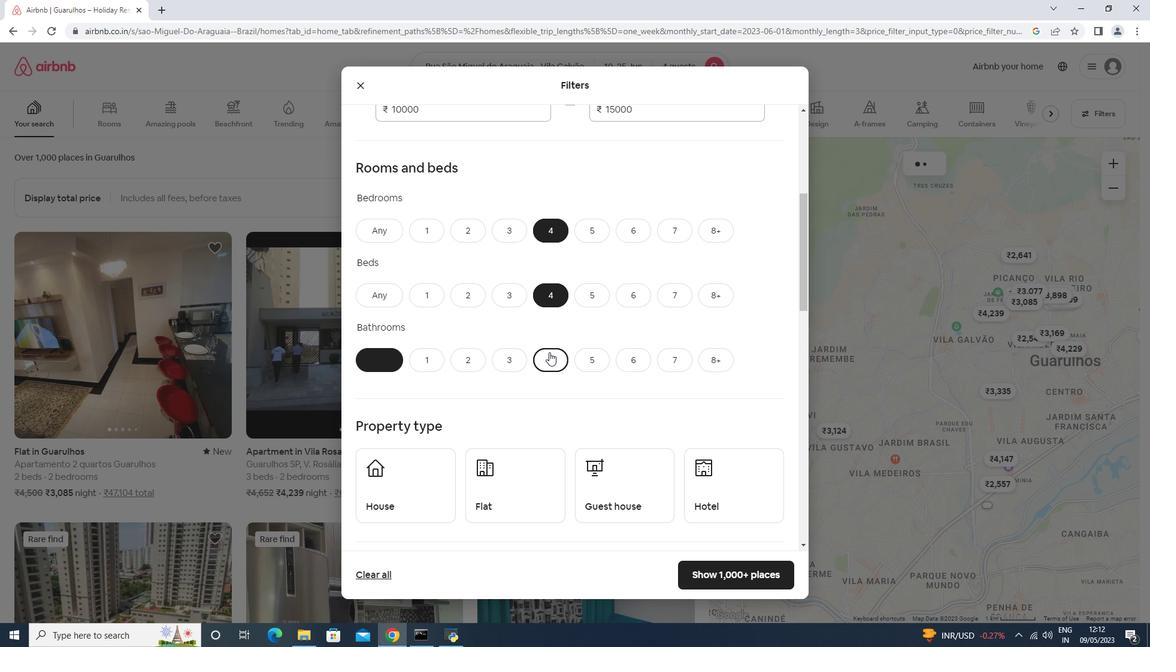 
Action: Mouse scrolled (541, 342) with delta (0, 0)
Screenshot: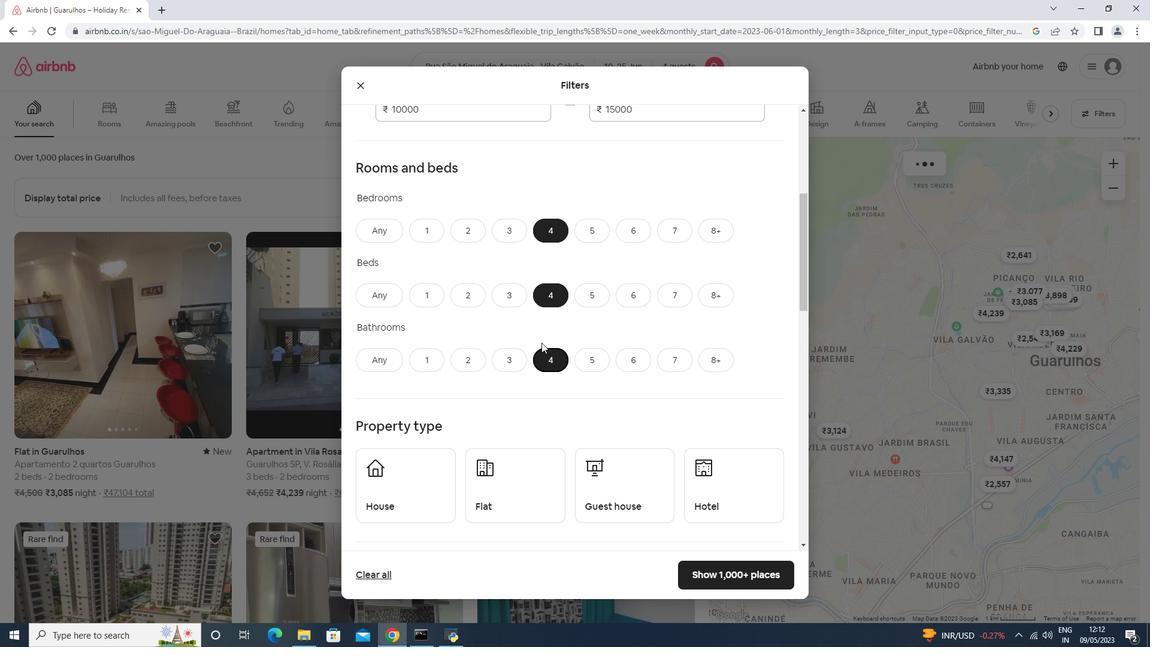 
Action: Mouse scrolled (541, 342) with delta (0, 0)
Screenshot: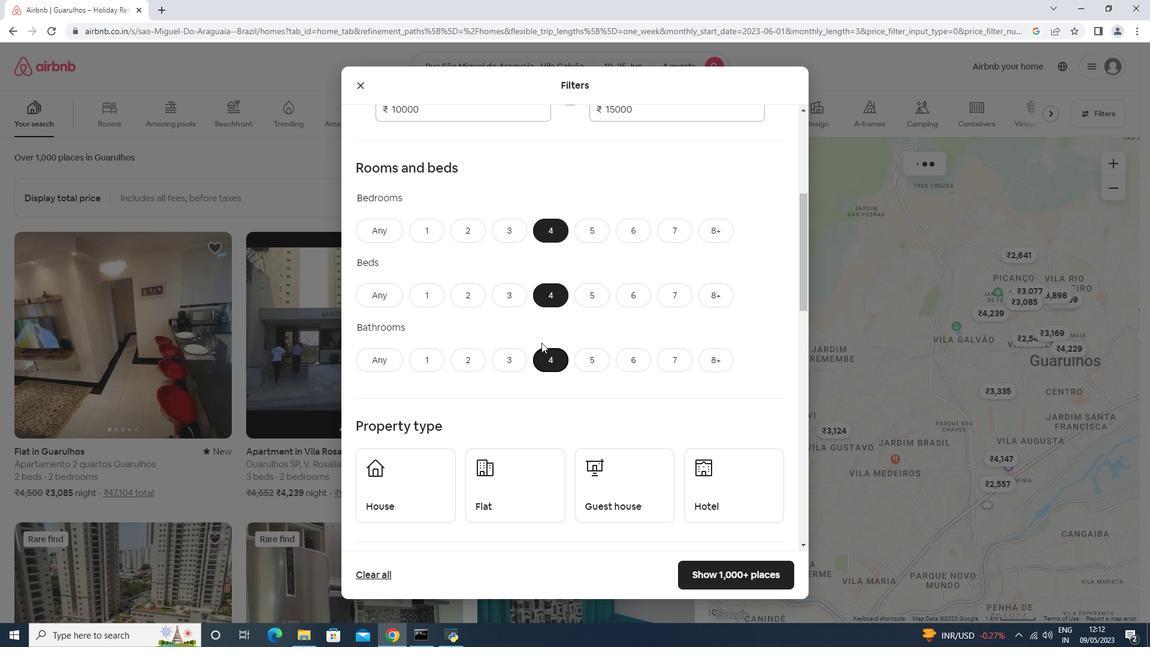 
Action: Mouse moved to (541, 342)
Screenshot: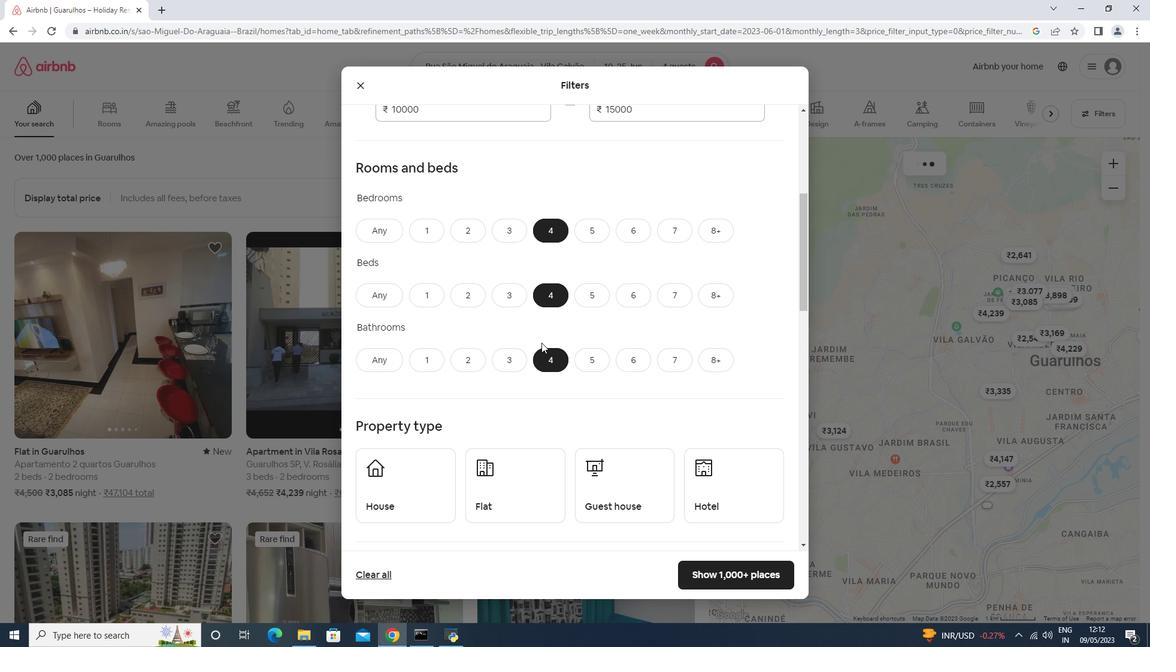 
Action: Mouse scrolled (541, 342) with delta (0, 0)
Screenshot: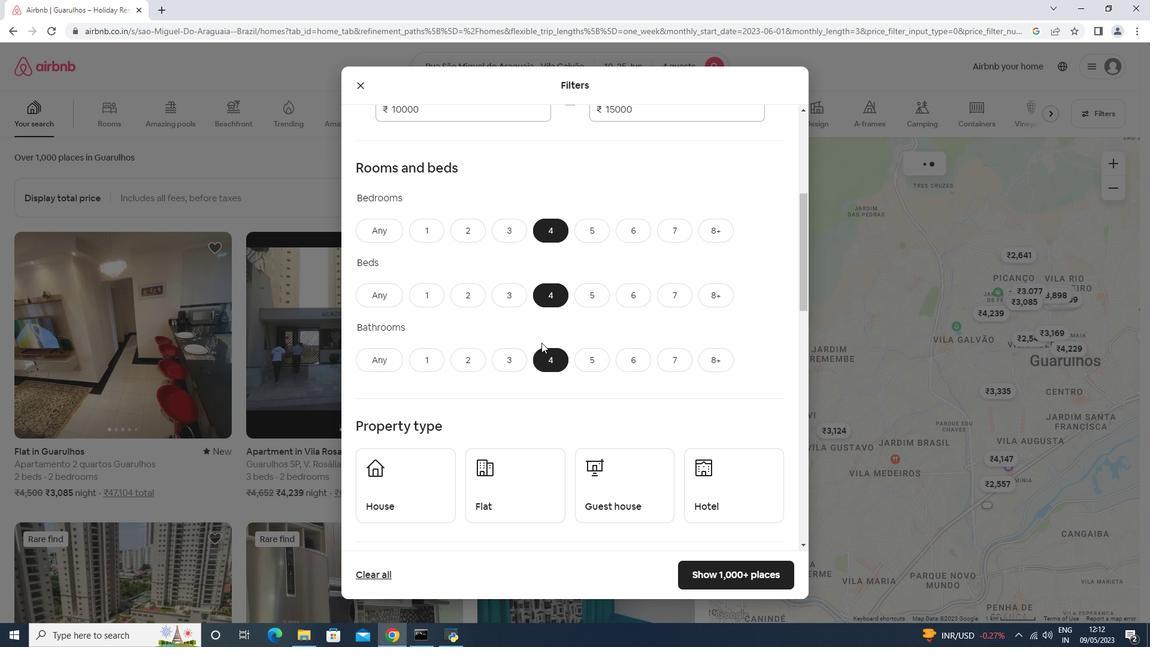 
Action: Mouse moved to (531, 344)
Screenshot: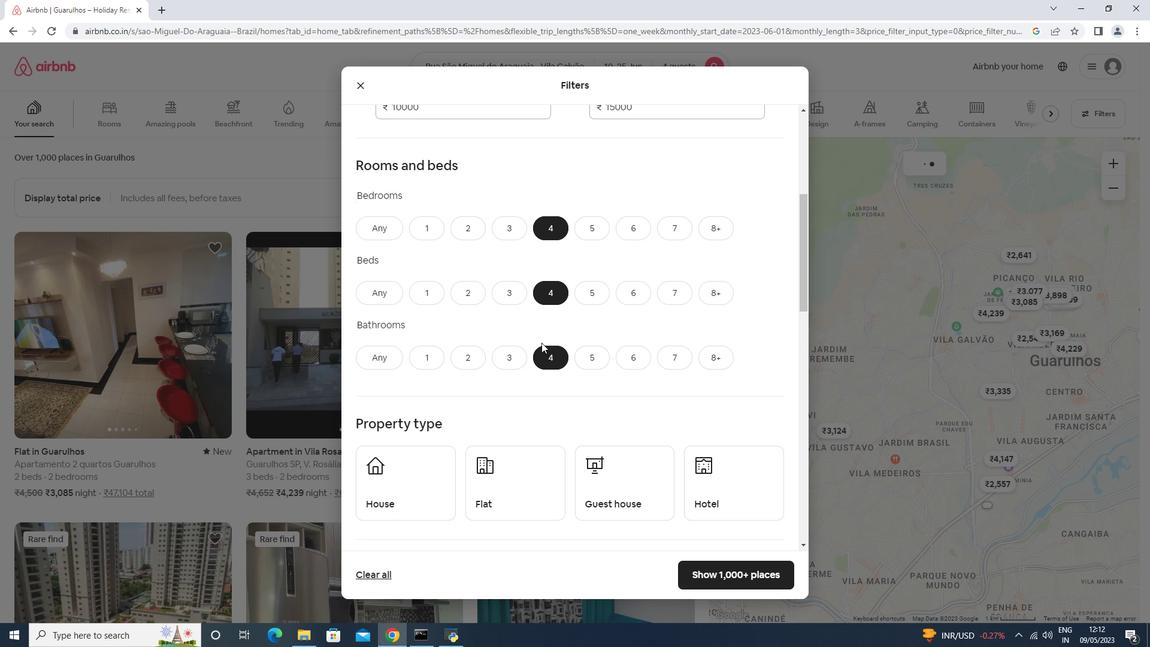 
Action: Mouse scrolled (541, 342) with delta (0, 0)
Screenshot: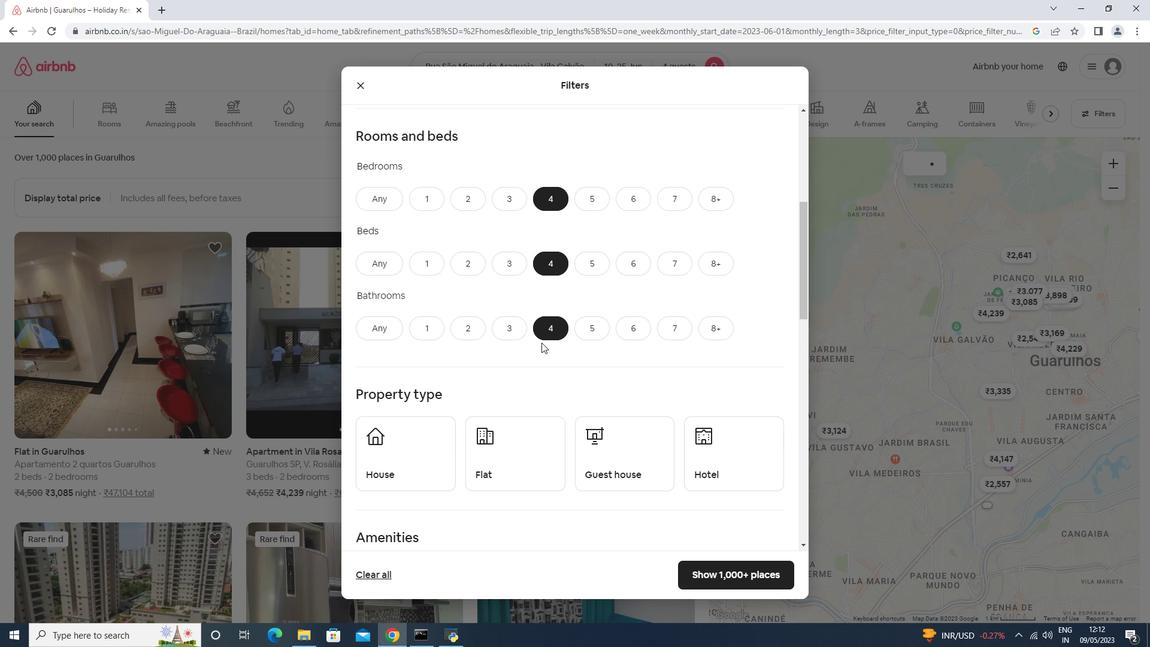 
Action: Mouse moved to (388, 174)
Screenshot: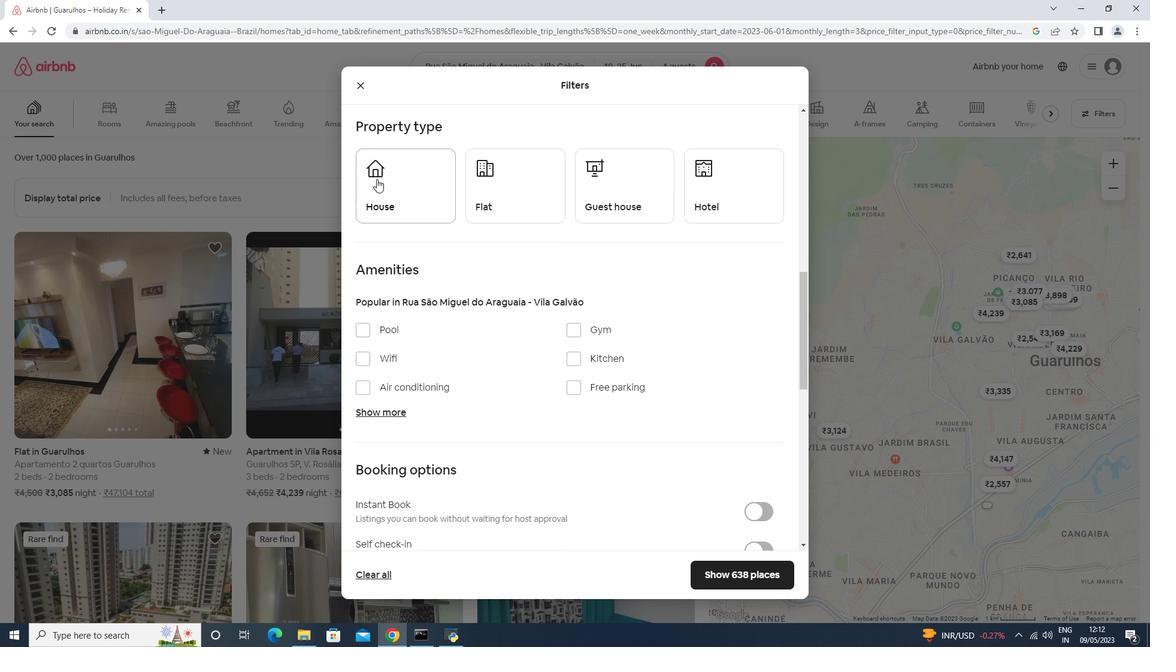 
Action: Mouse pressed left at (388, 174)
Screenshot: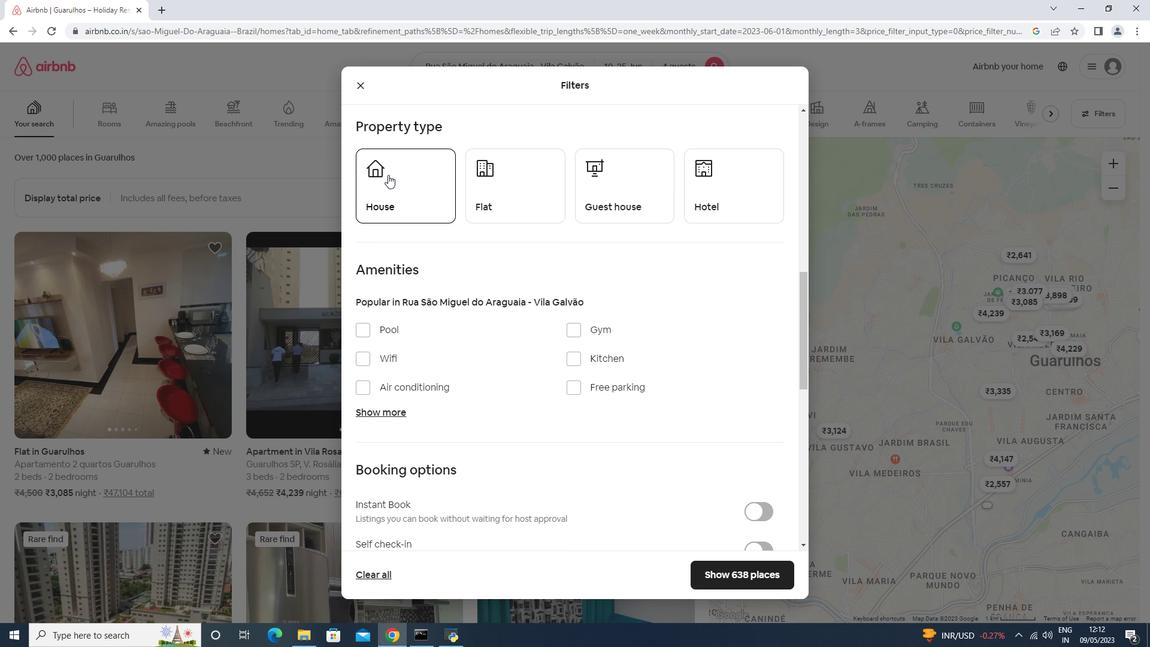 
Action: Mouse moved to (500, 195)
Screenshot: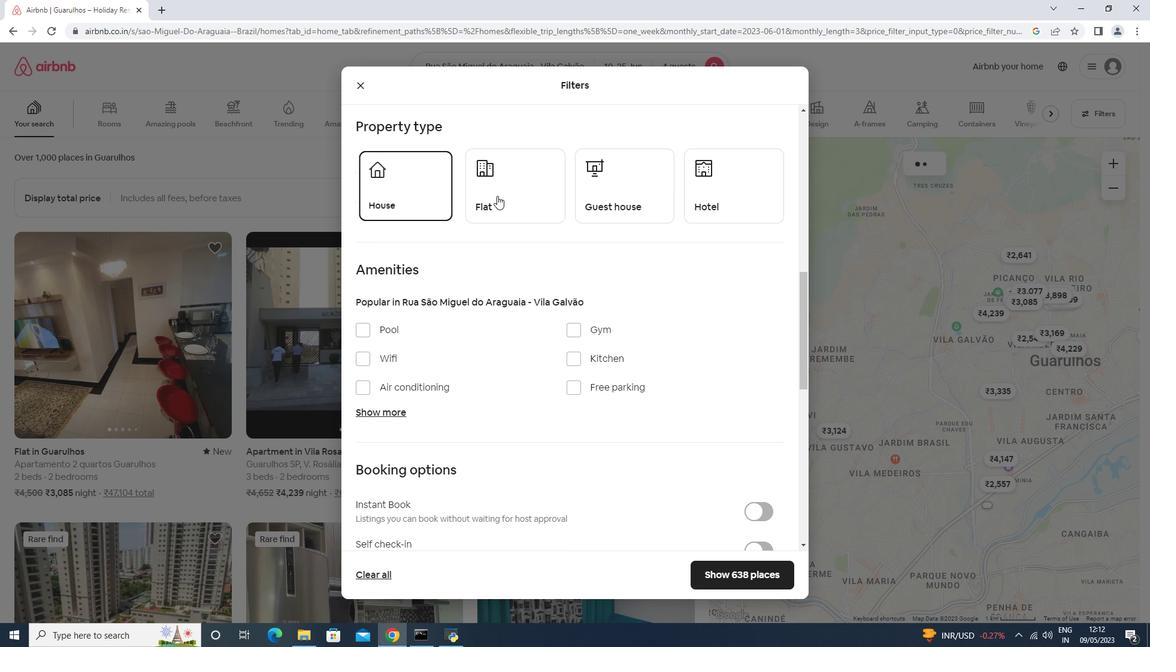 
Action: Mouse pressed left at (500, 195)
Screenshot: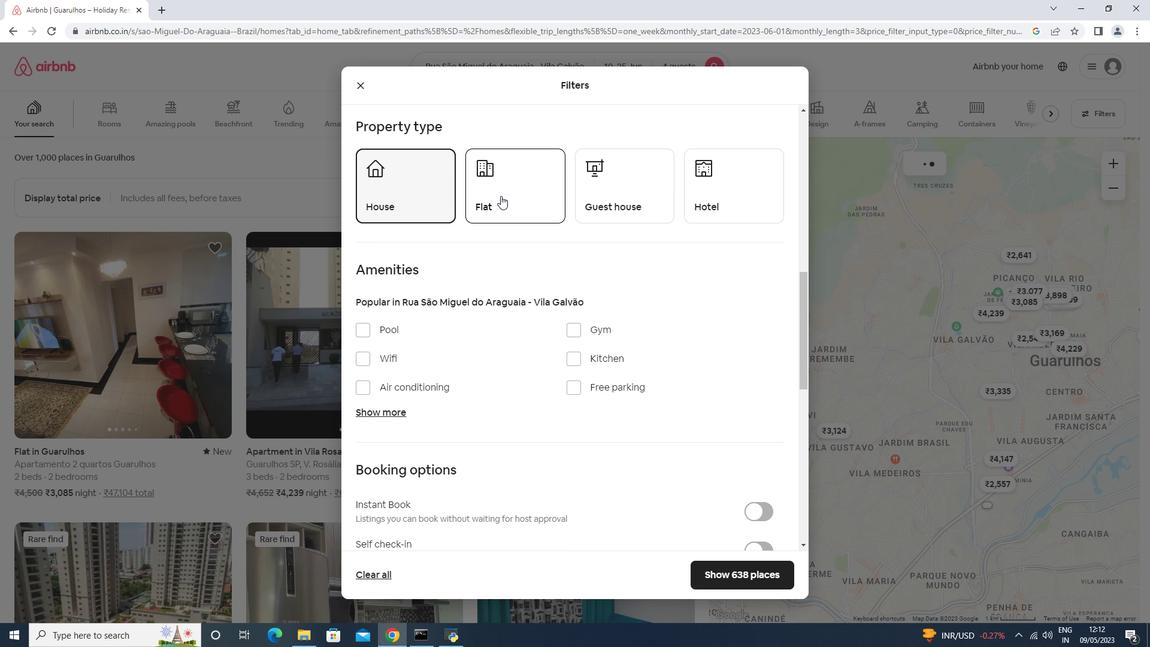 
Action: Mouse moved to (587, 197)
Screenshot: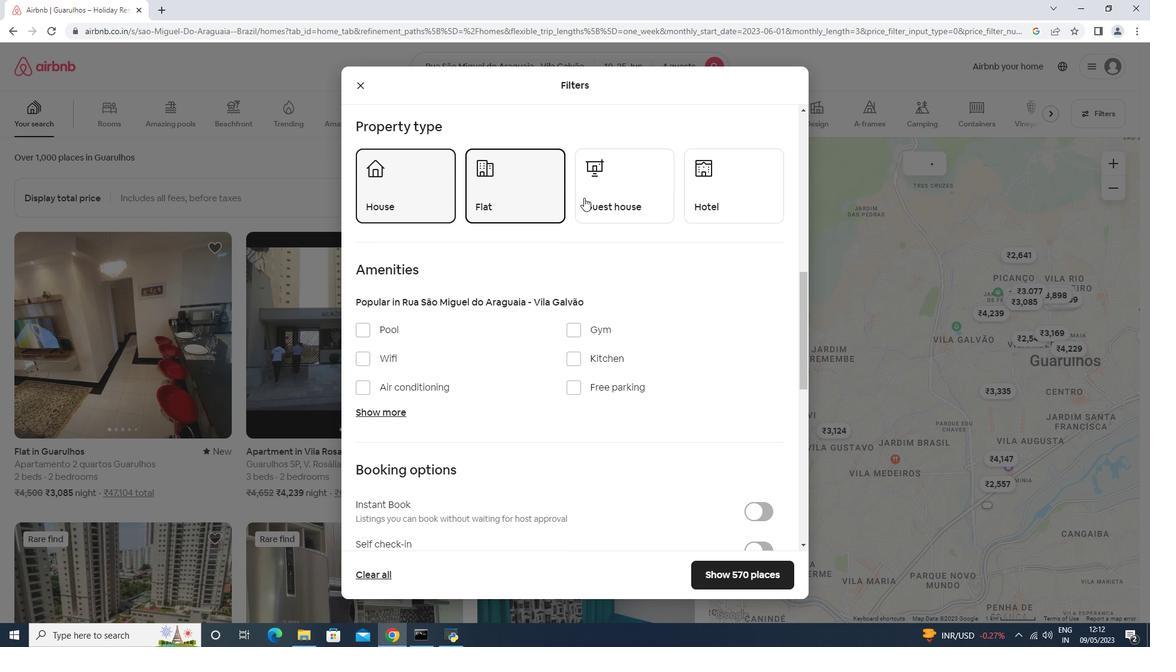 
Action: Mouse pressed left at (587, 197)
Screenshot: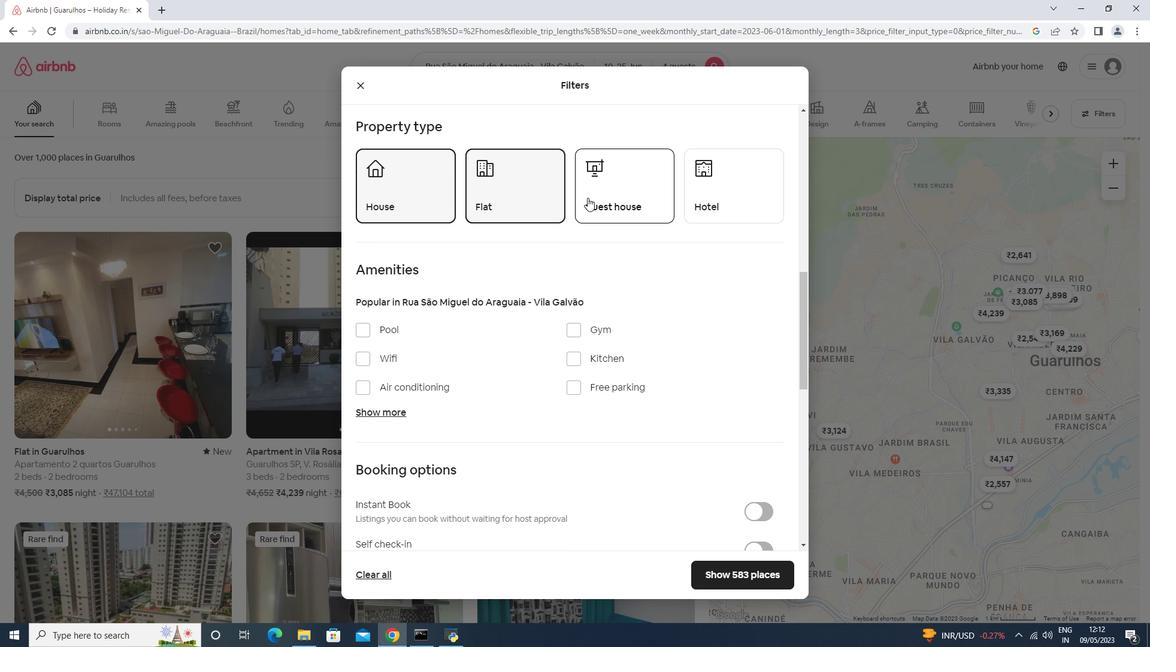 
Action: Mouse moved to (582, 198)
Screenshot: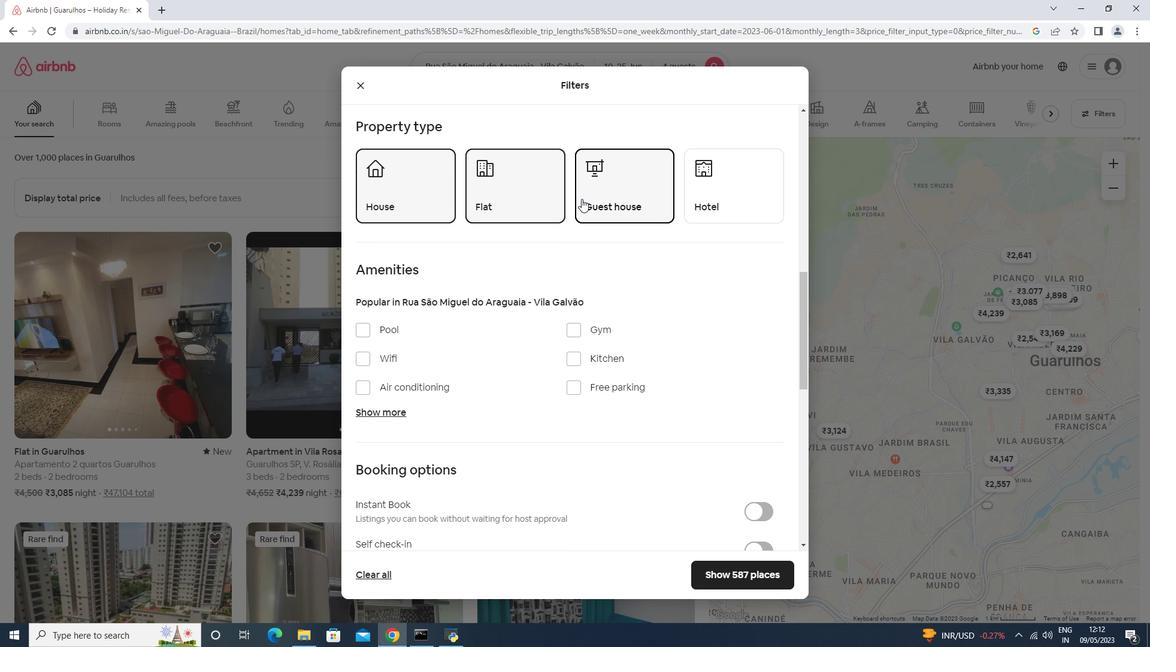 
Action: Mouse scrolled (582, 198) with delta (0, 0)
Screenshot: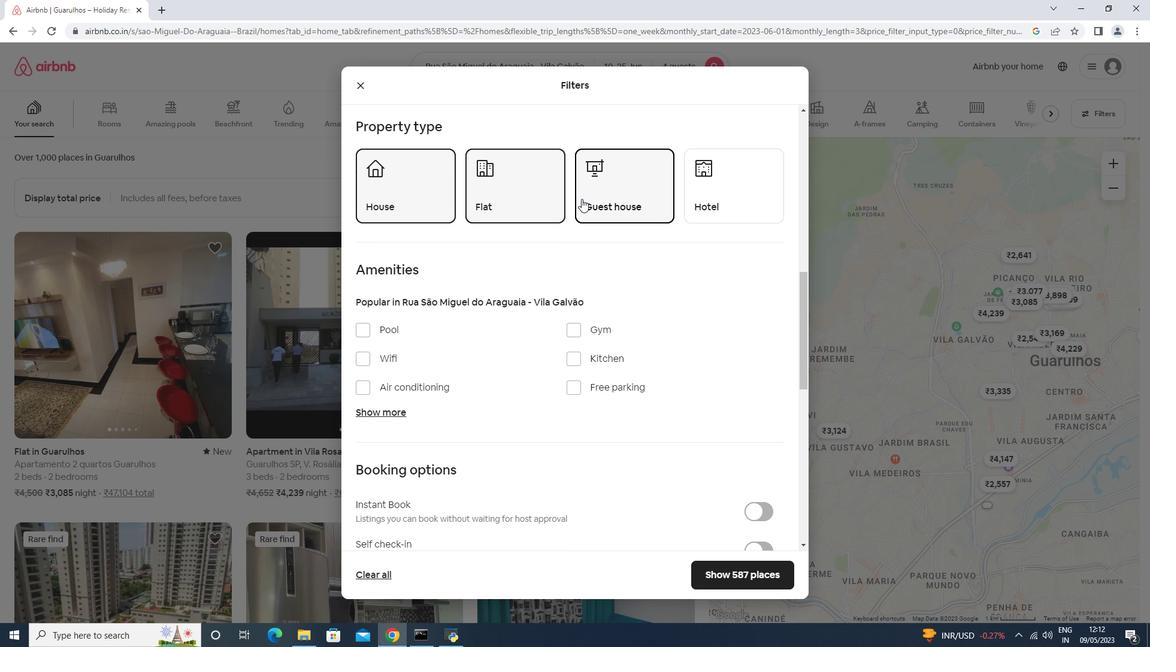 
Action: Mouse scrolled (582, 198) with delta (0, 0)
Screenshot: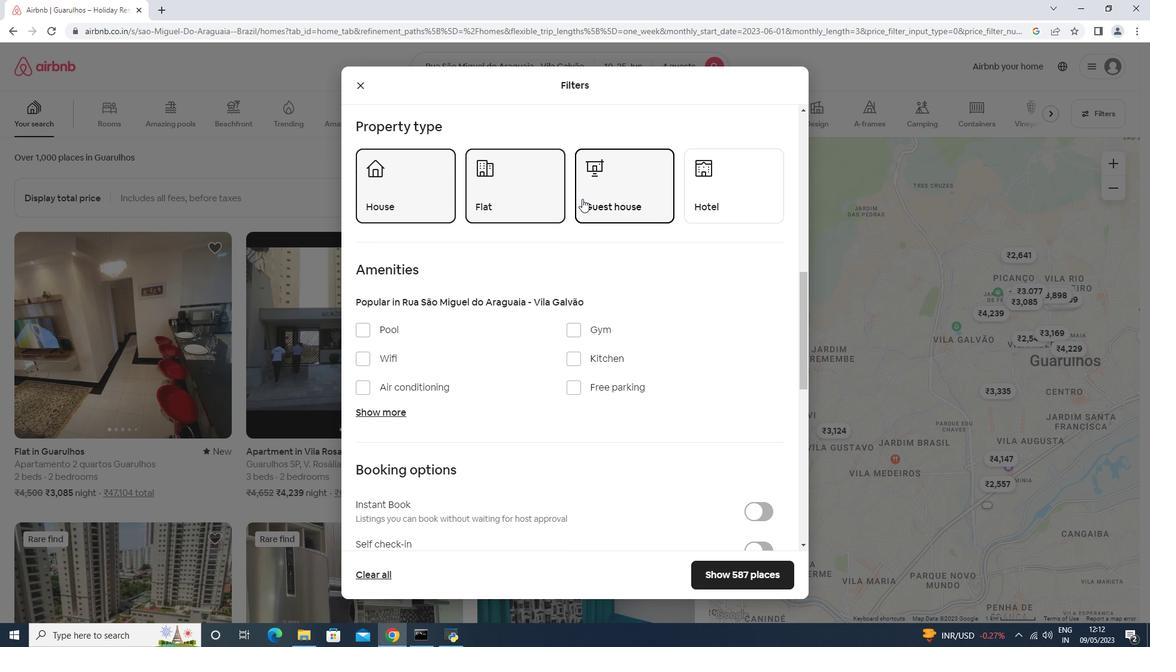 
Action: Mouse moved to (643, 164)
Screenshot: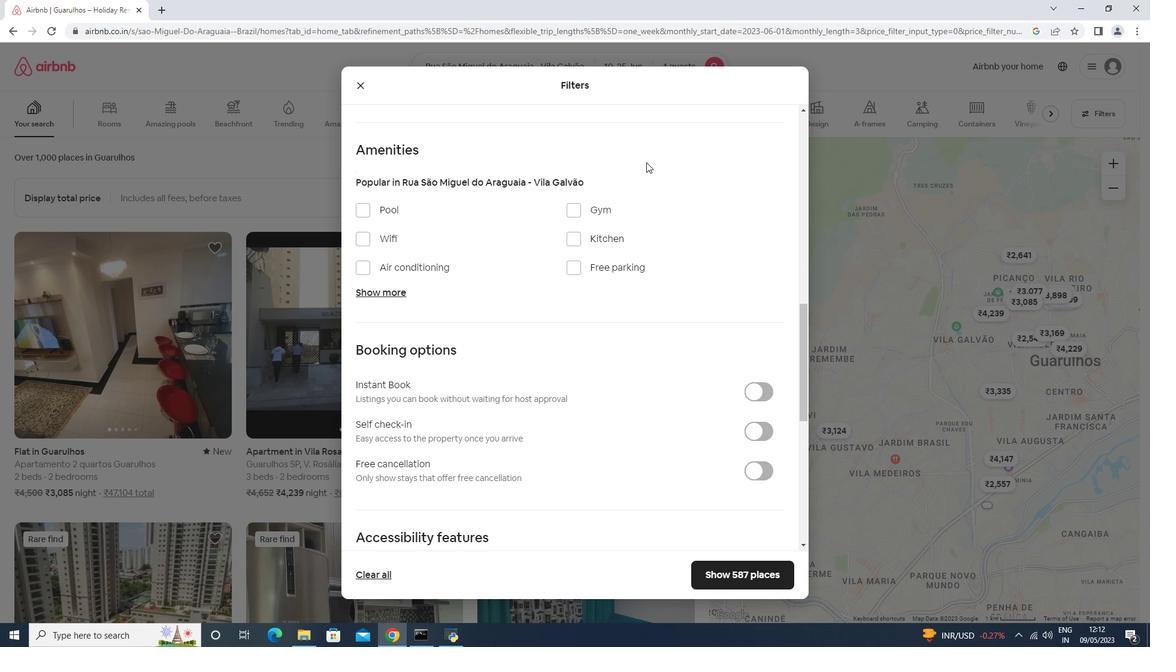 
Action: Mouse scrolled (643, 164) with delta (0, 0)
Screenshot: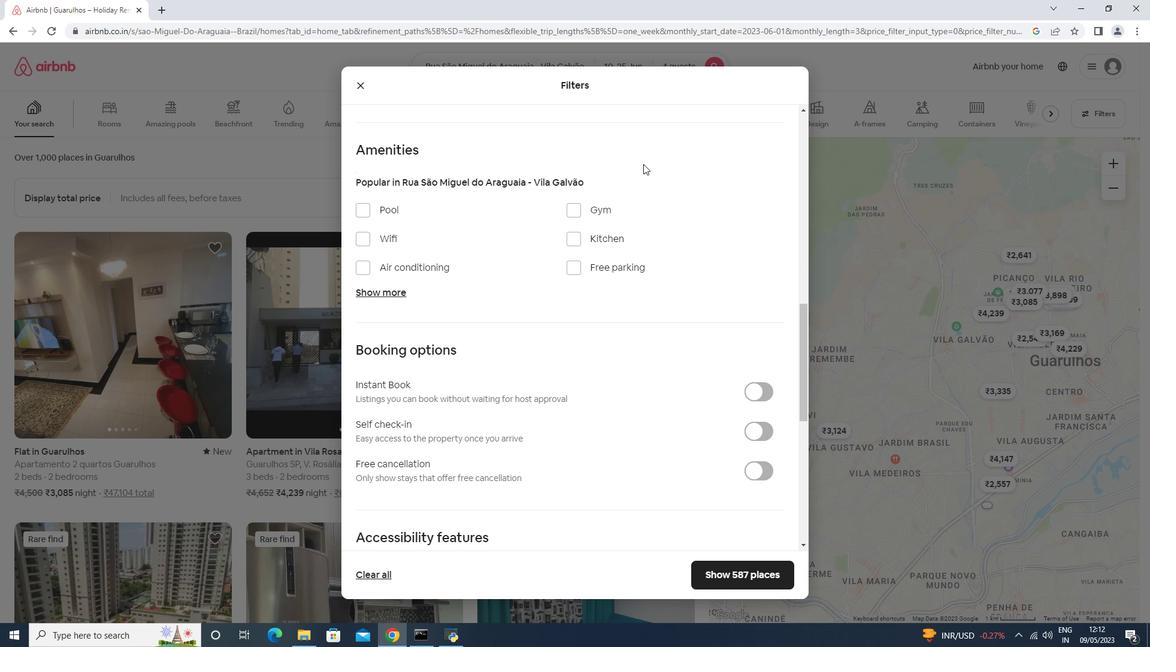 
Action: Mouse scrolled (643, 164) with delta (0, 0)
Screenshot: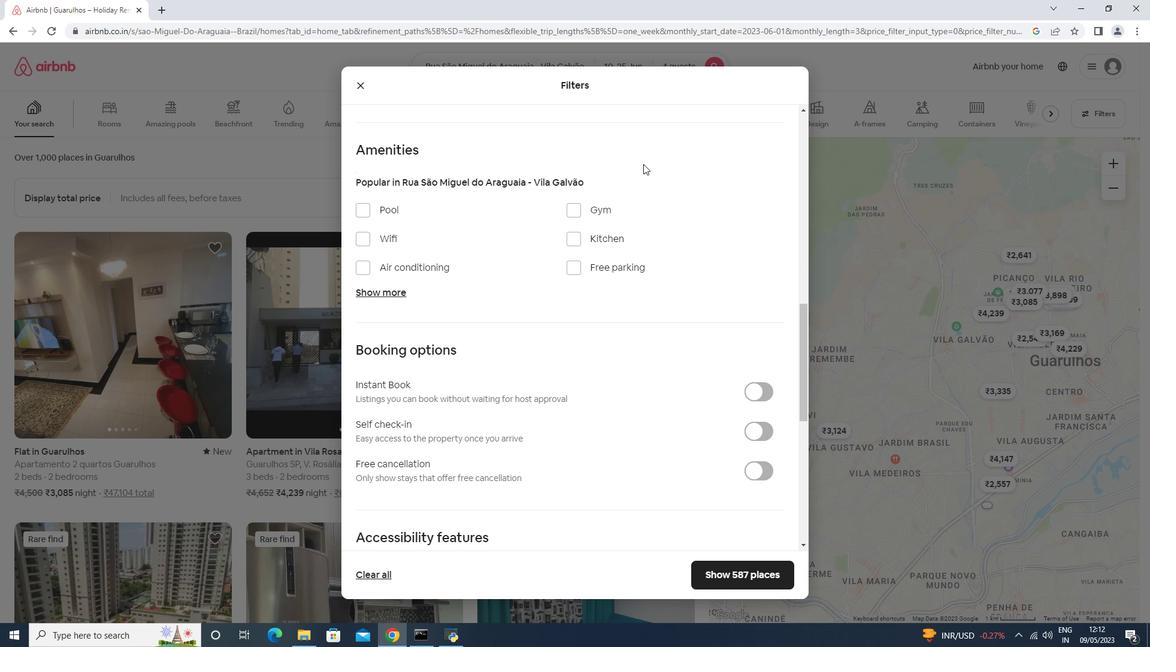 
Action: Mouse moved to (696, 171)
Screenshot: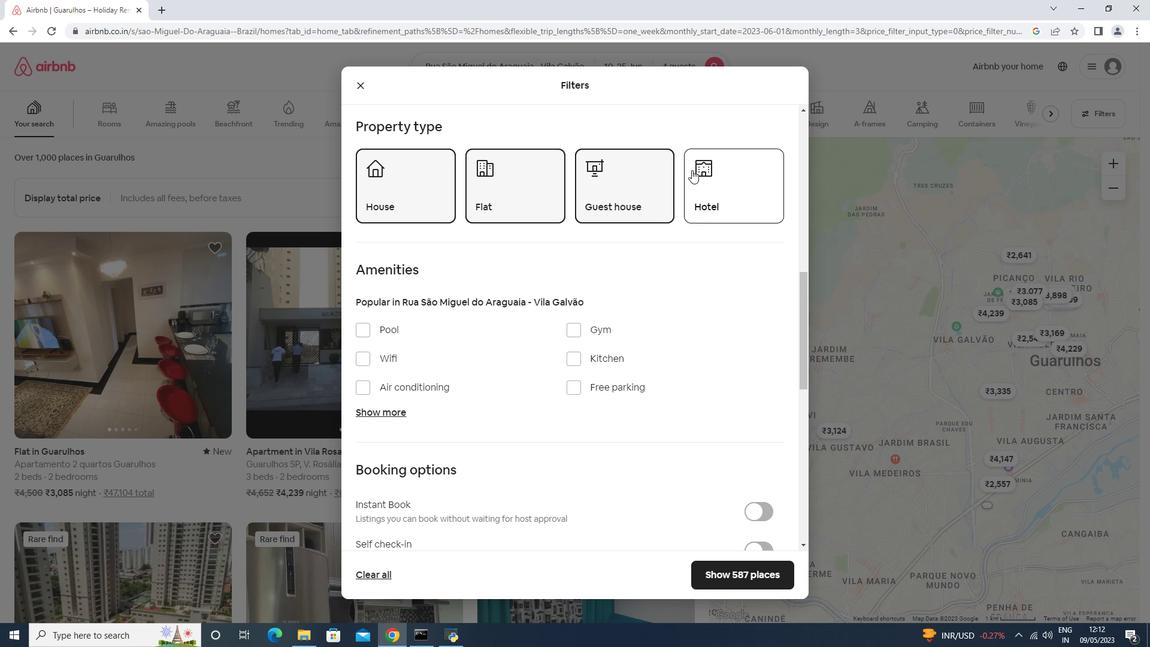
Action: Mouse pressed left at (696, 171)
Screenshot: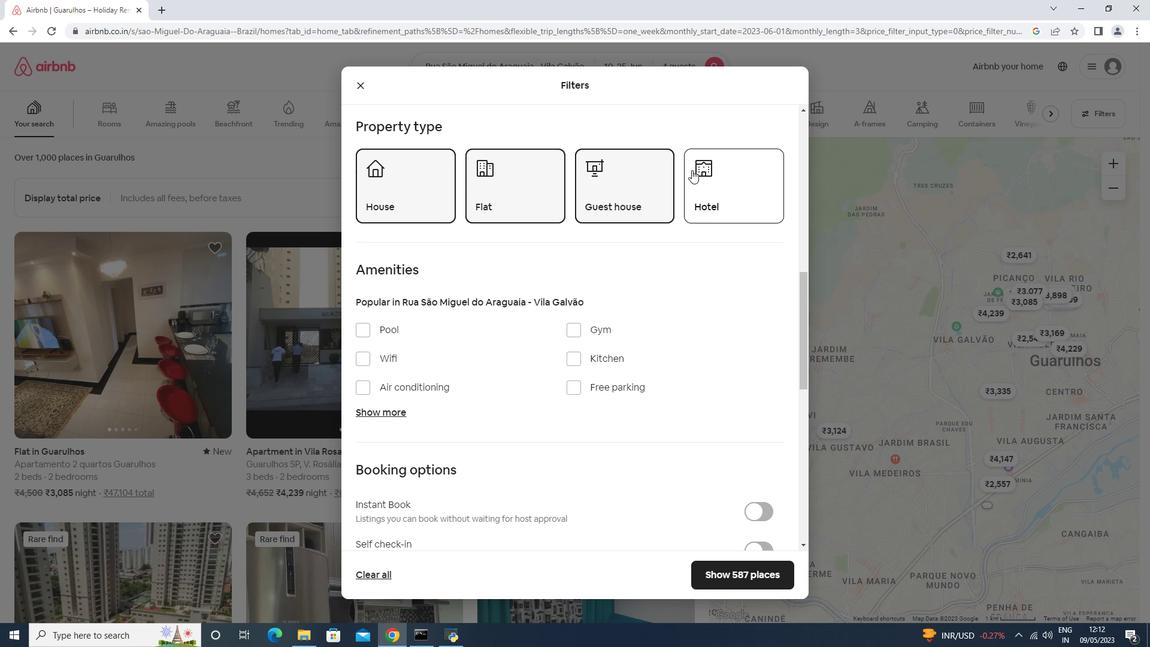 
Action: Mouse moved to (603, 243)
Screenshot: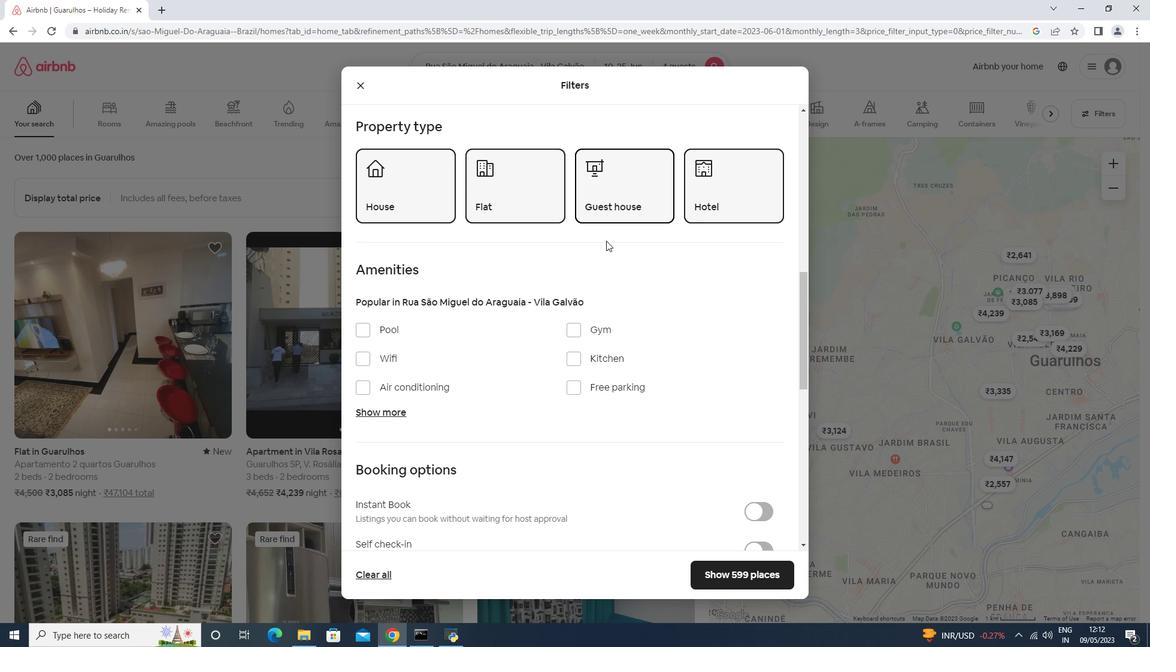 
Action: Mouse scrolled (604, 242) with delta (0, 0)
Screenshot: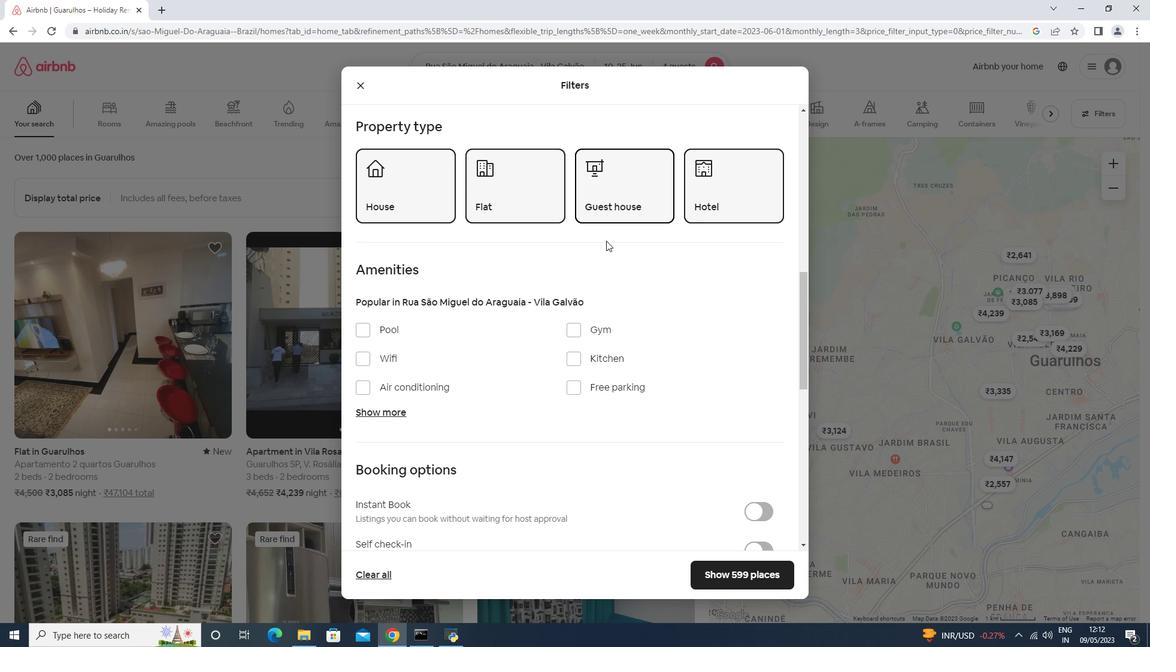 
Action: Mouse moved to (596, 248)
Screenshot: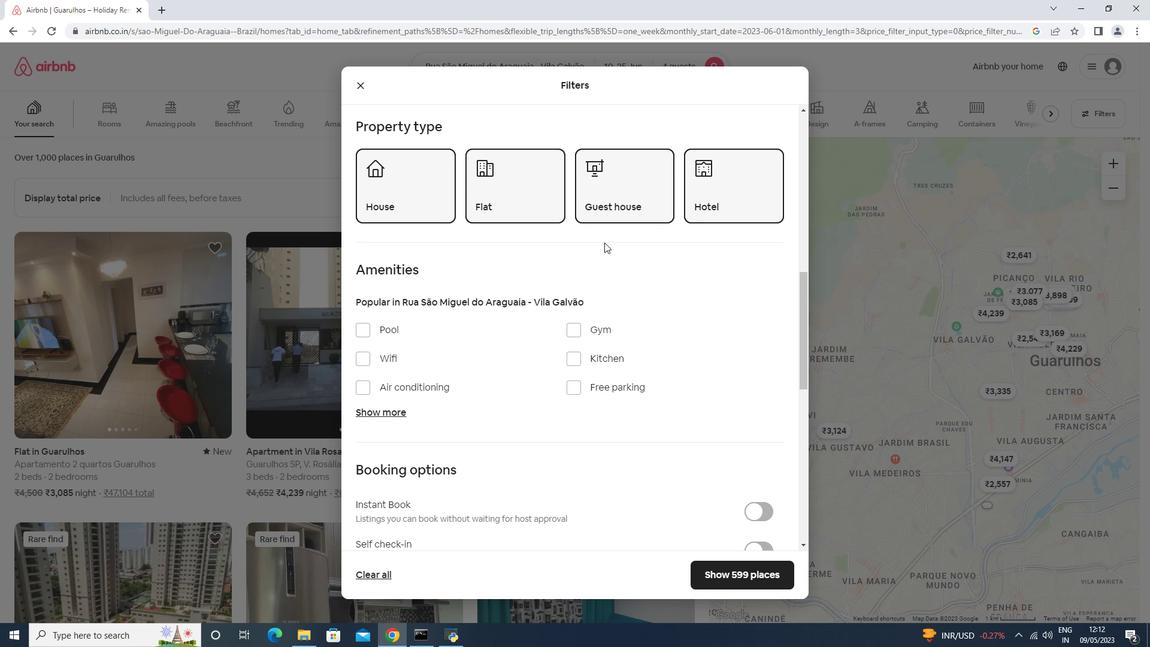
Action: Mouse scrolled (602, 243) with delta (0, 0)
Screenshot: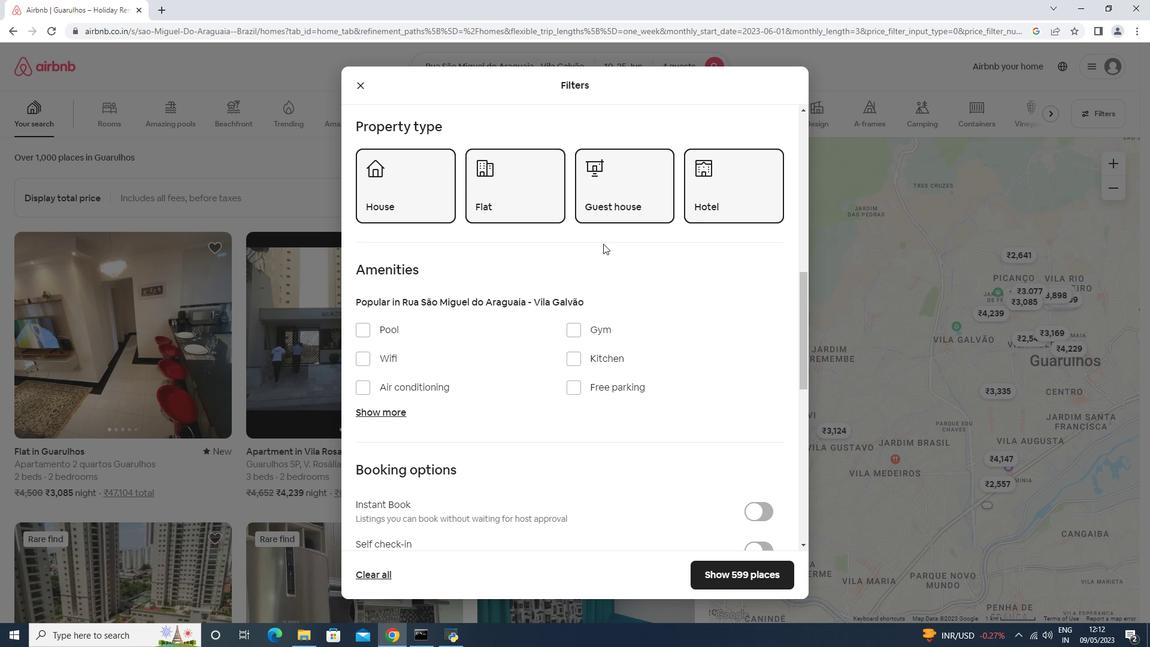 
Action: Mouse moved to (594, 248)
Screenshot: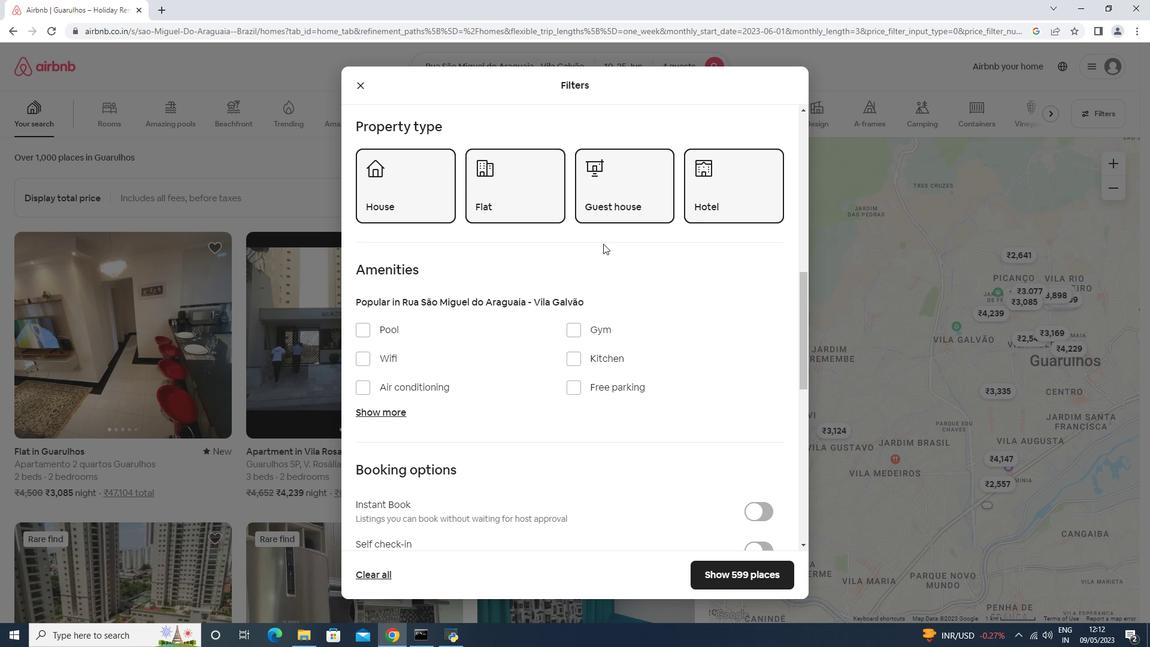
Action: Mouse scrolled (601, 245) with delta (0, 0)
Screenshot: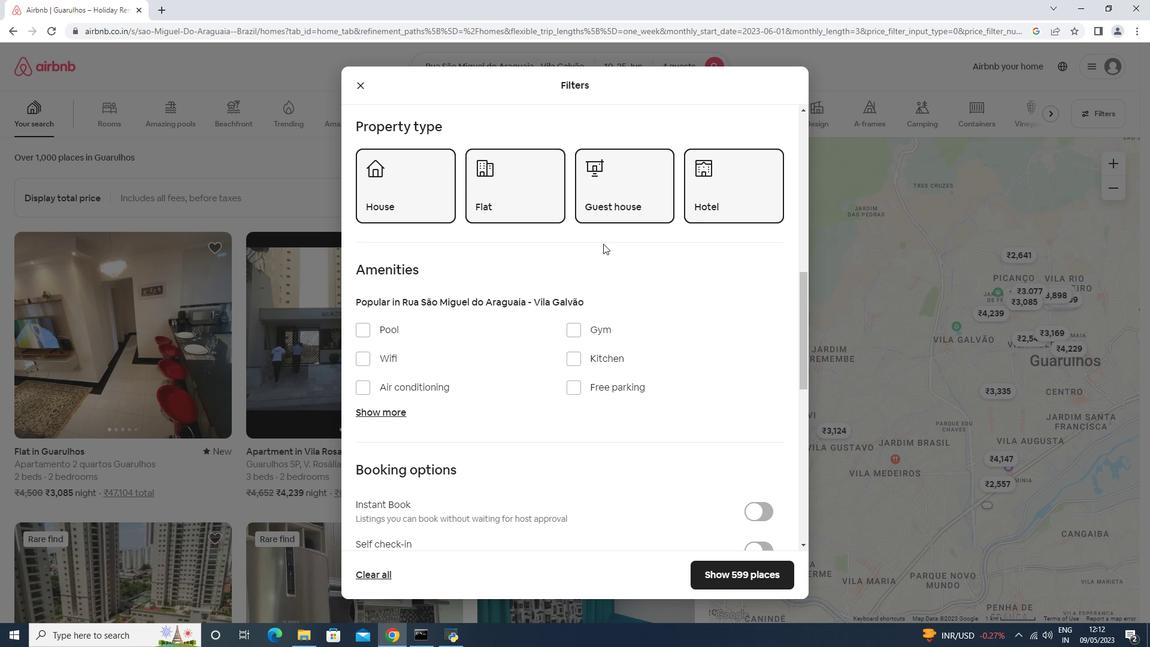 
Action: Mouse moved to (575, 252)
Screenshot: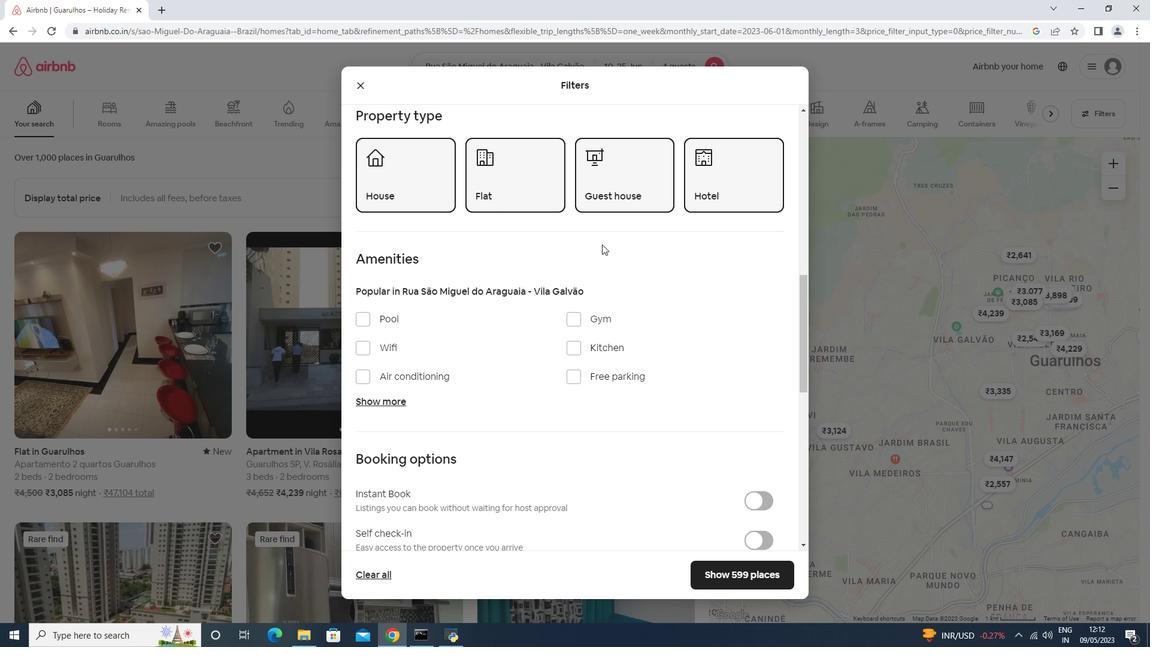 
Action: Mouse scrolled (601, 245) with delta (0, 0)
Screenshot: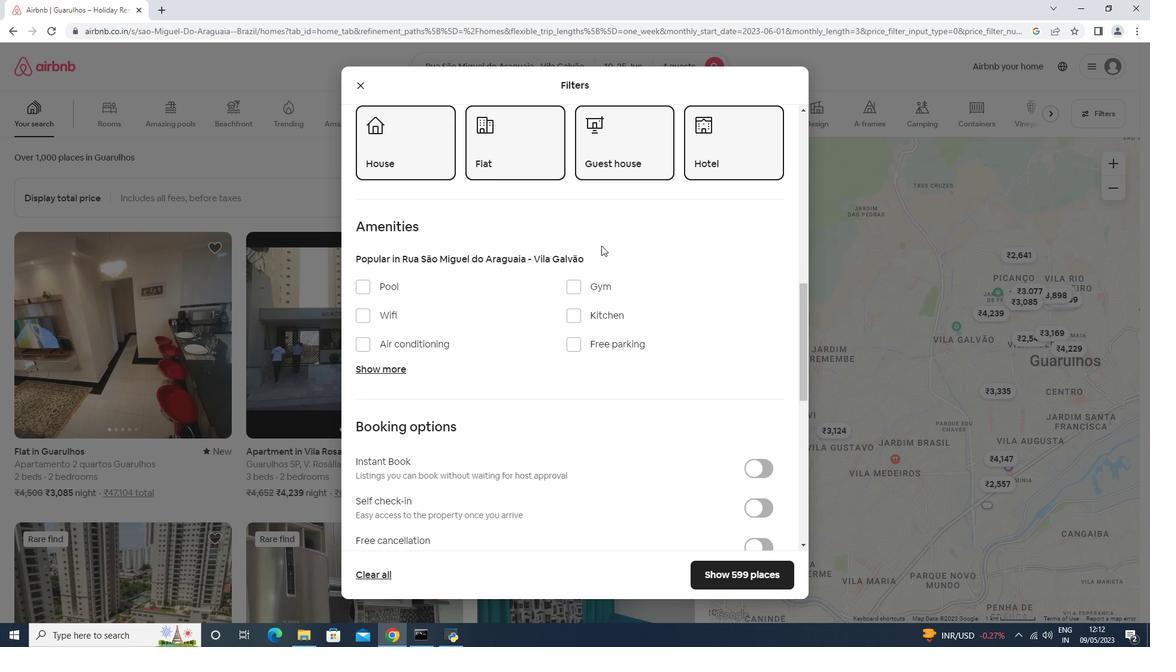 
Action: Mouse moved to (401, 184)
Screenshot: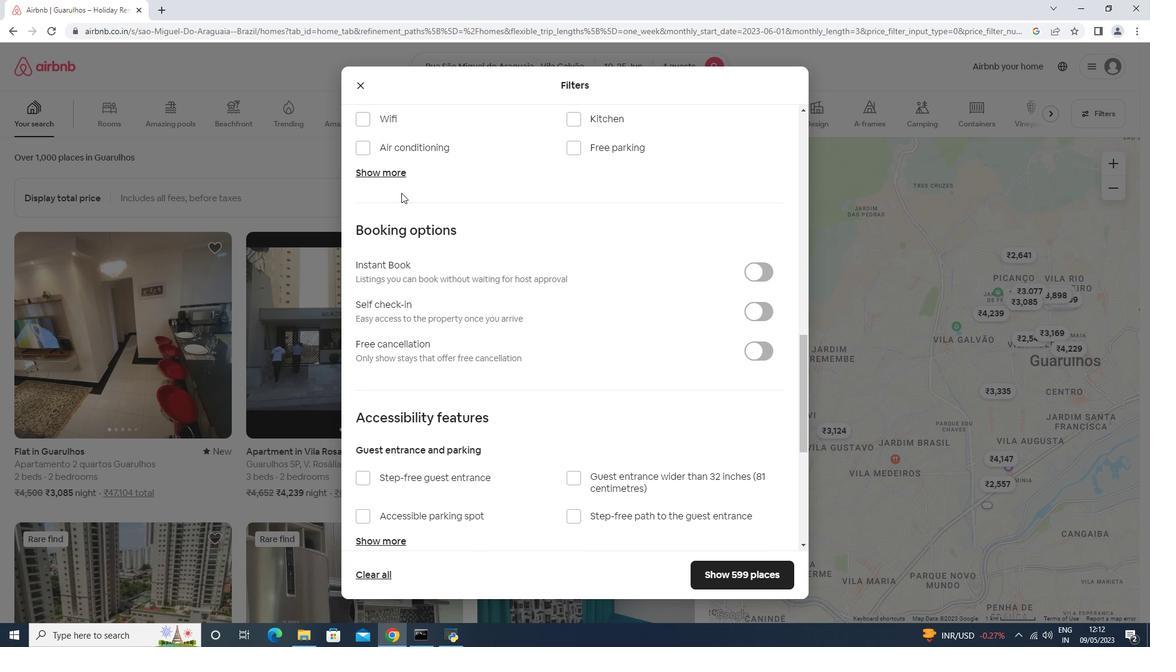 
Action: Mouse scrolled (401, 185) with delta (0, 0)
Screenshot: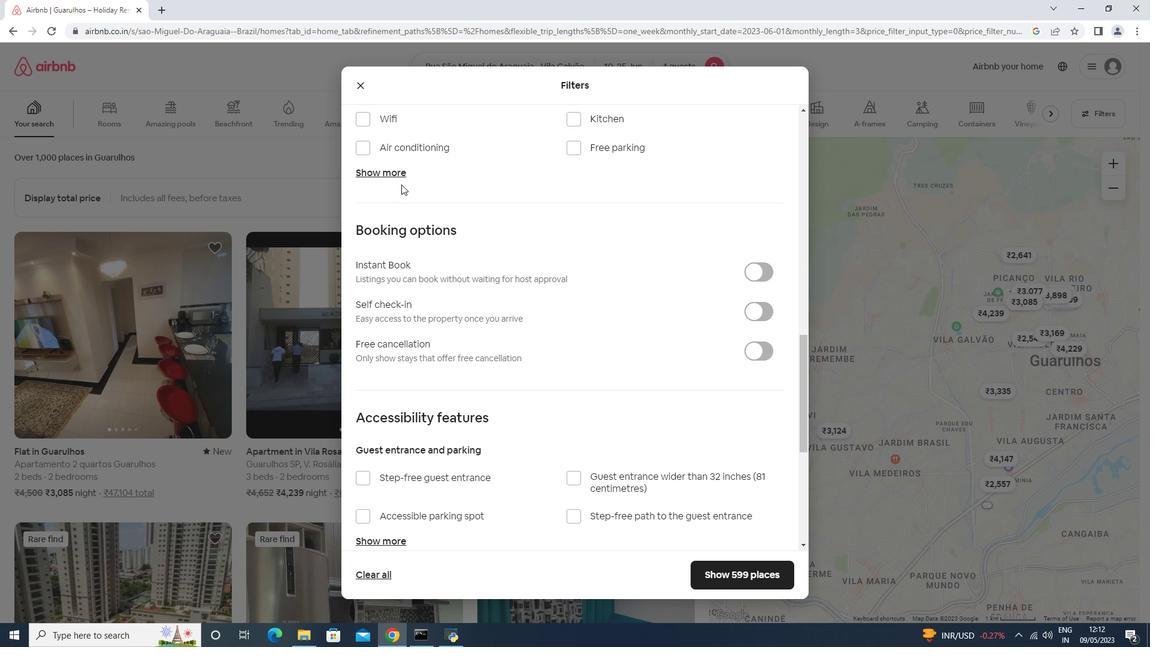 
Action: Mouse moved to (404, 179)
Screenshot: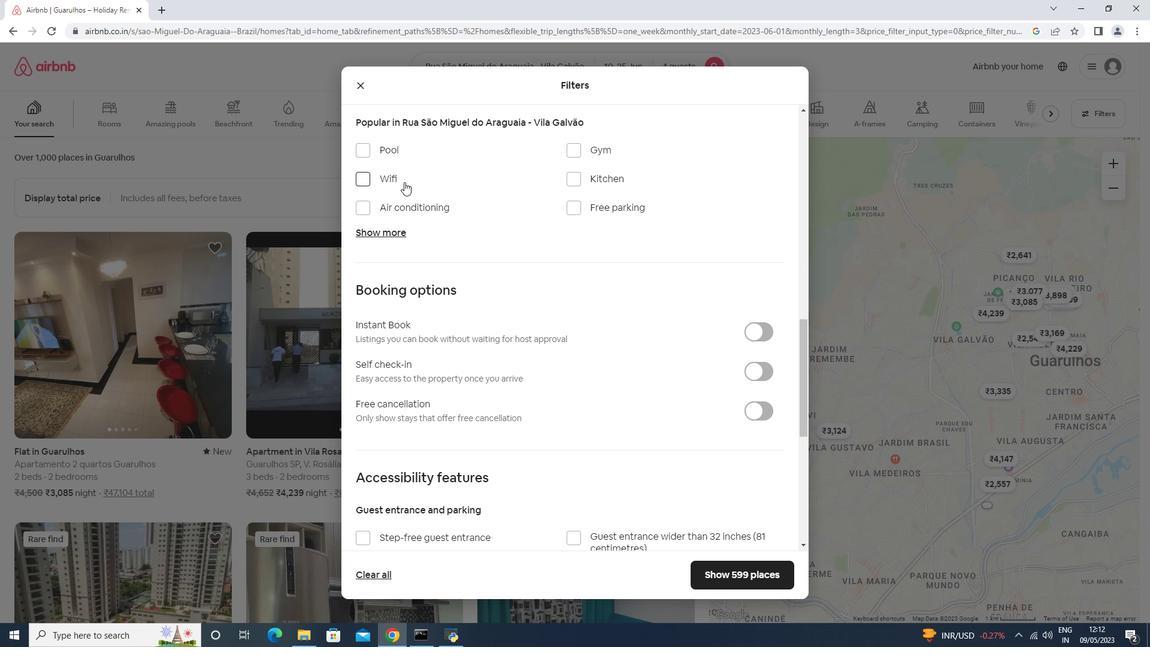 
Action: Mouse pressed left at (404, 179)
Screenshot: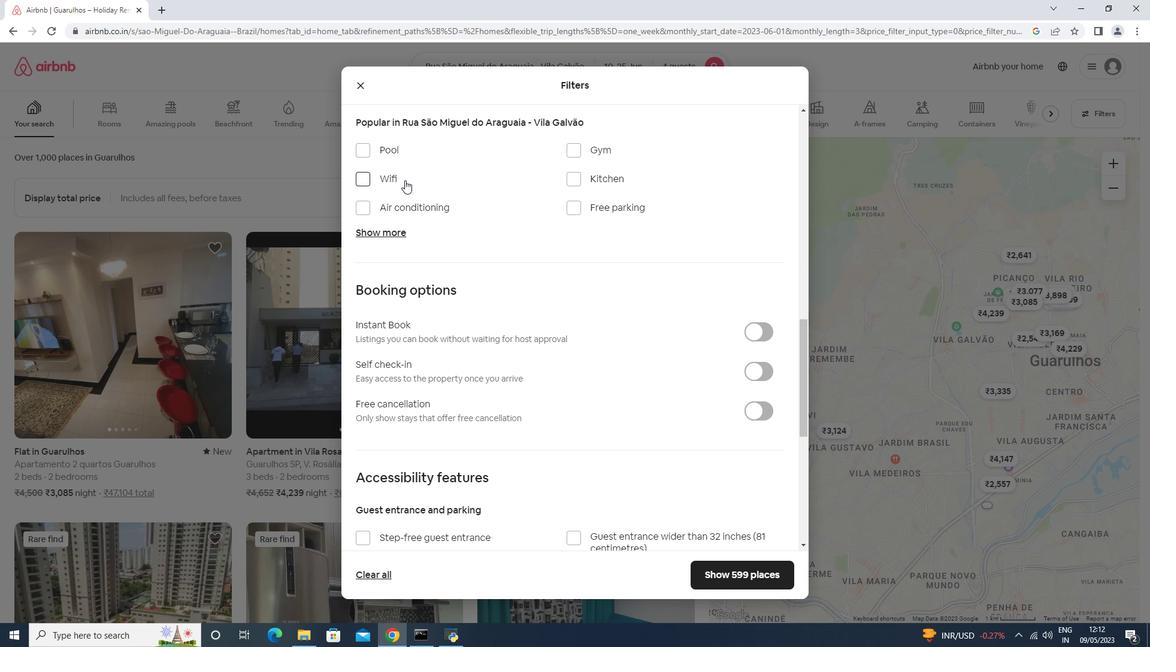 
Action: Mouse moved to (400, 224)
Screenshot: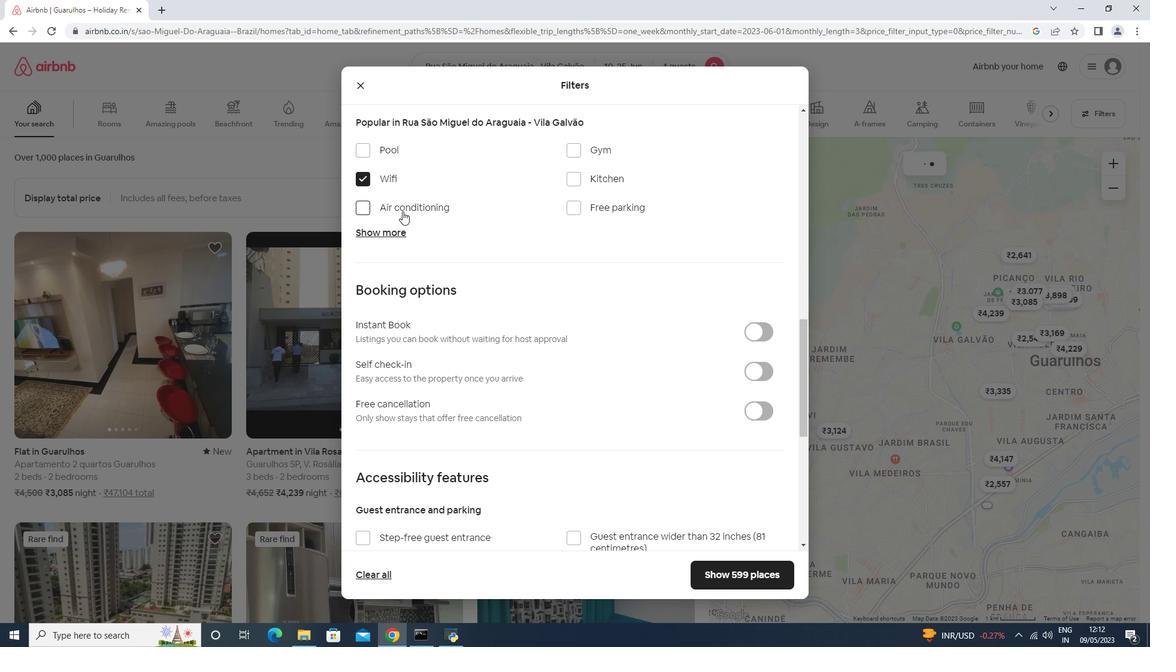 
Action: Mouse pressed left at (400, 224)
Screenshot: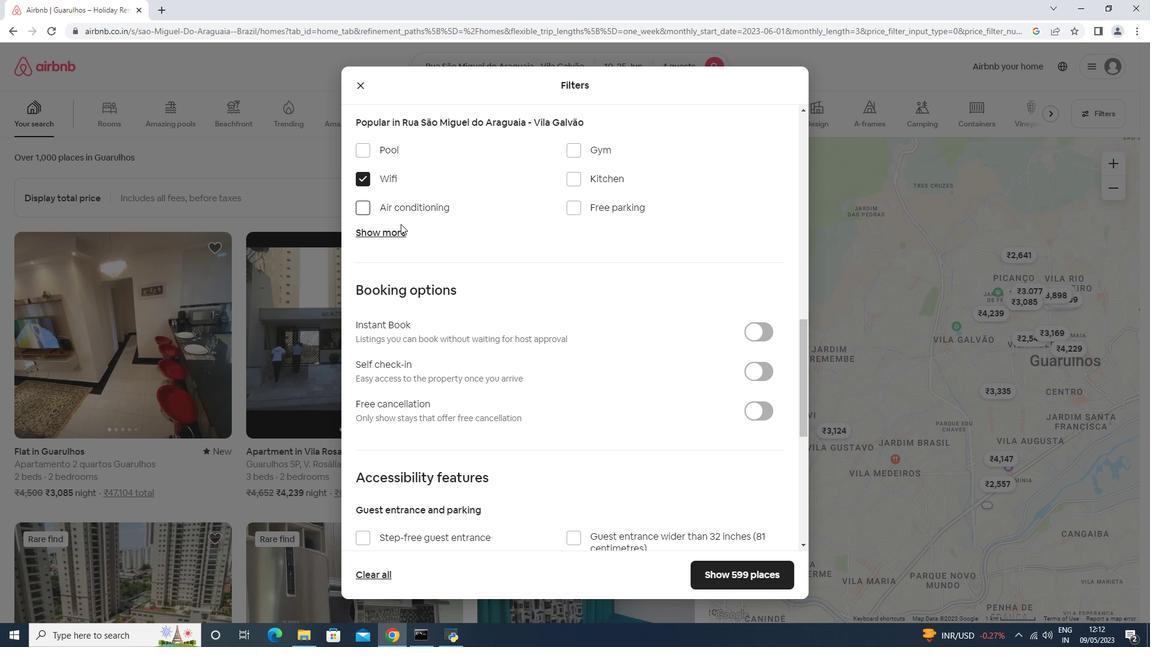 
Action: Mouse moved to (633, 201)
Screenshot: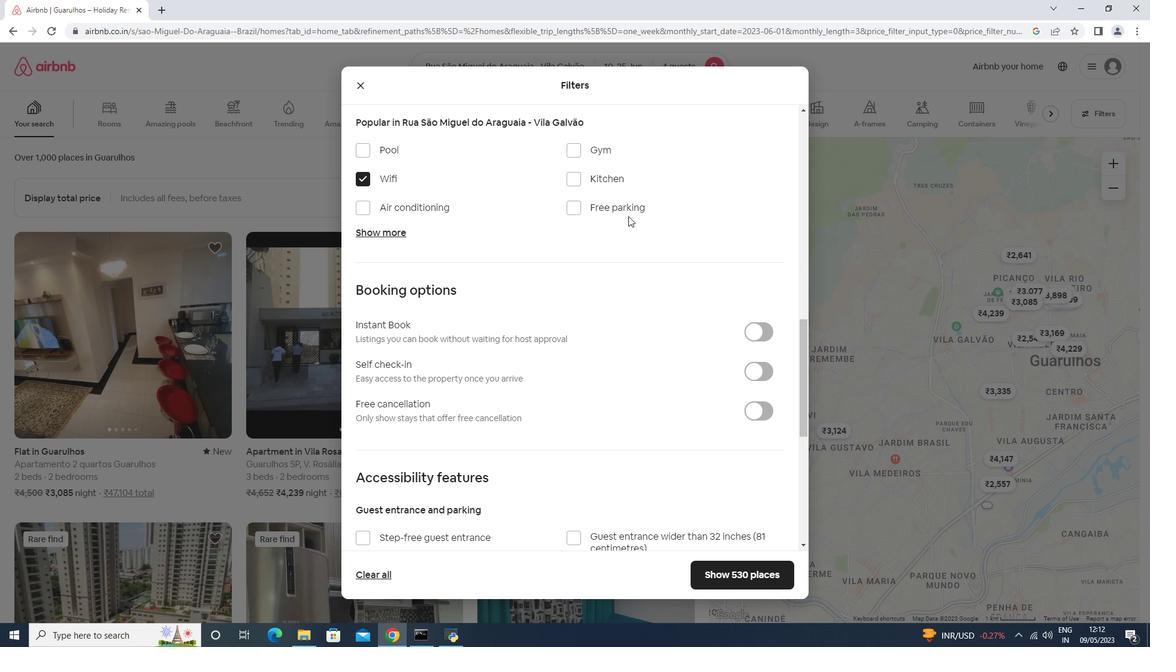 
Action: Mouse pressed left at (633, 201)
Screenshot: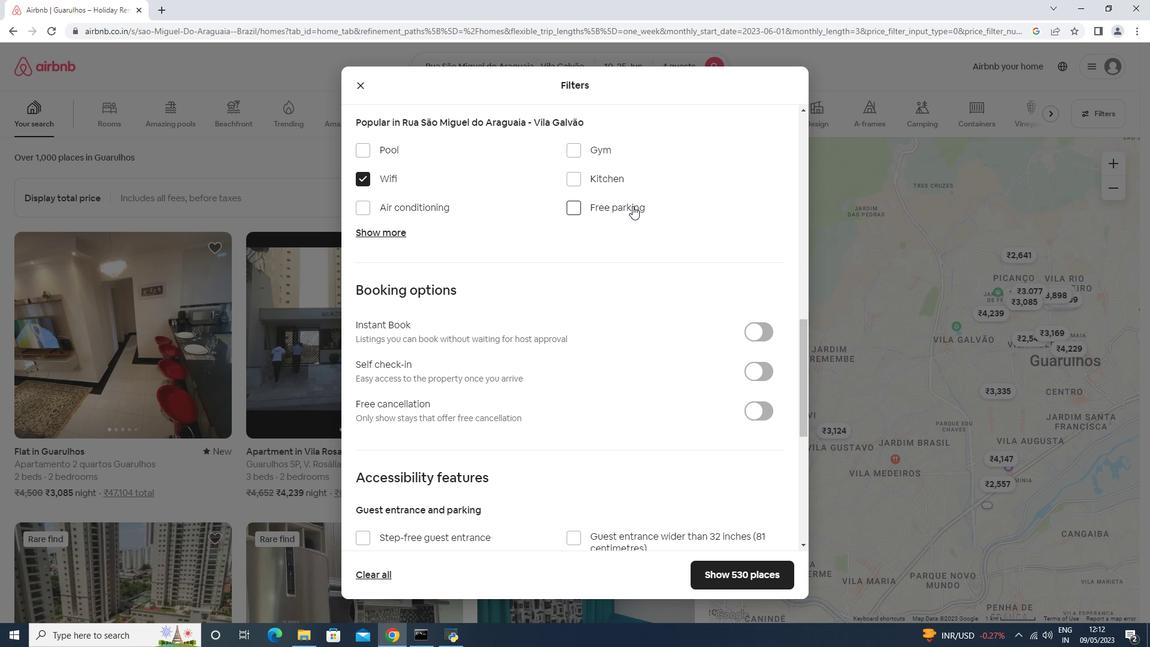 
Action: Mouse moved to (536, 234)
Screenshot: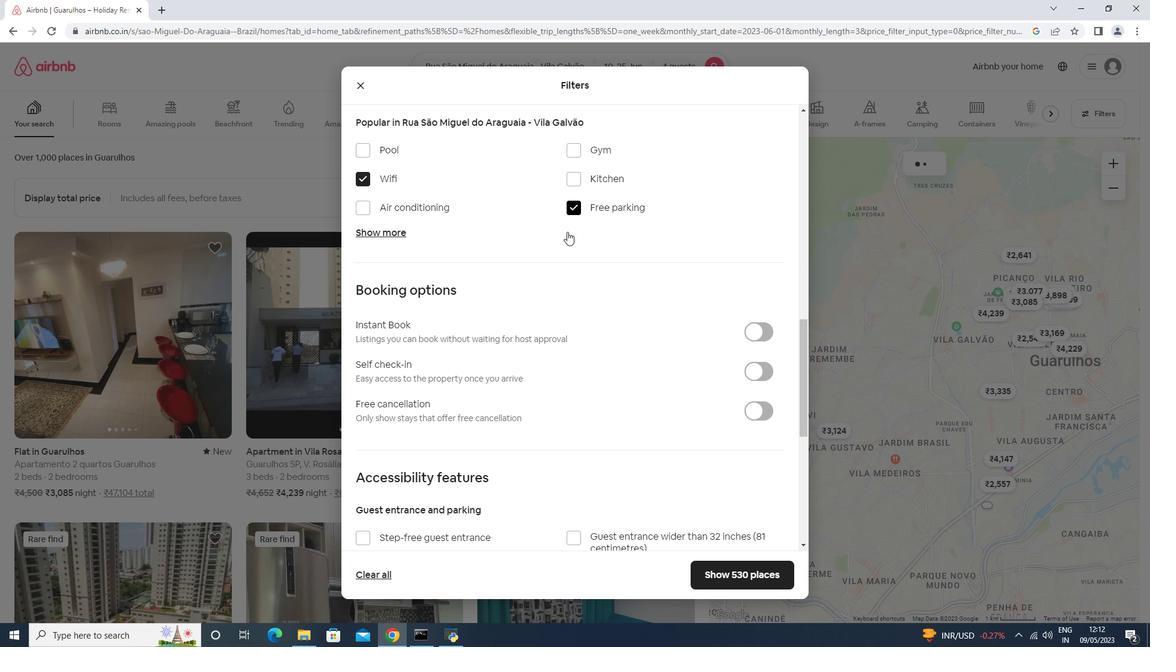 
Action: Mouse pressed left at (536, 234)
Screenshot: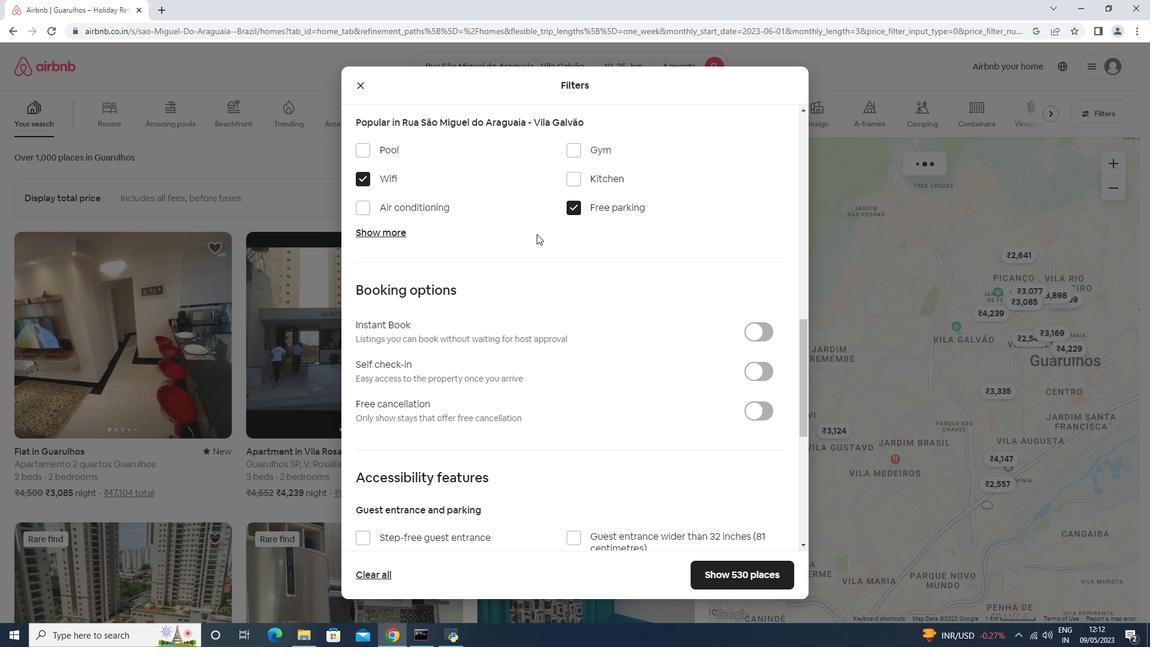 
Action: Mouse moved to (388, 237)
Screenshot: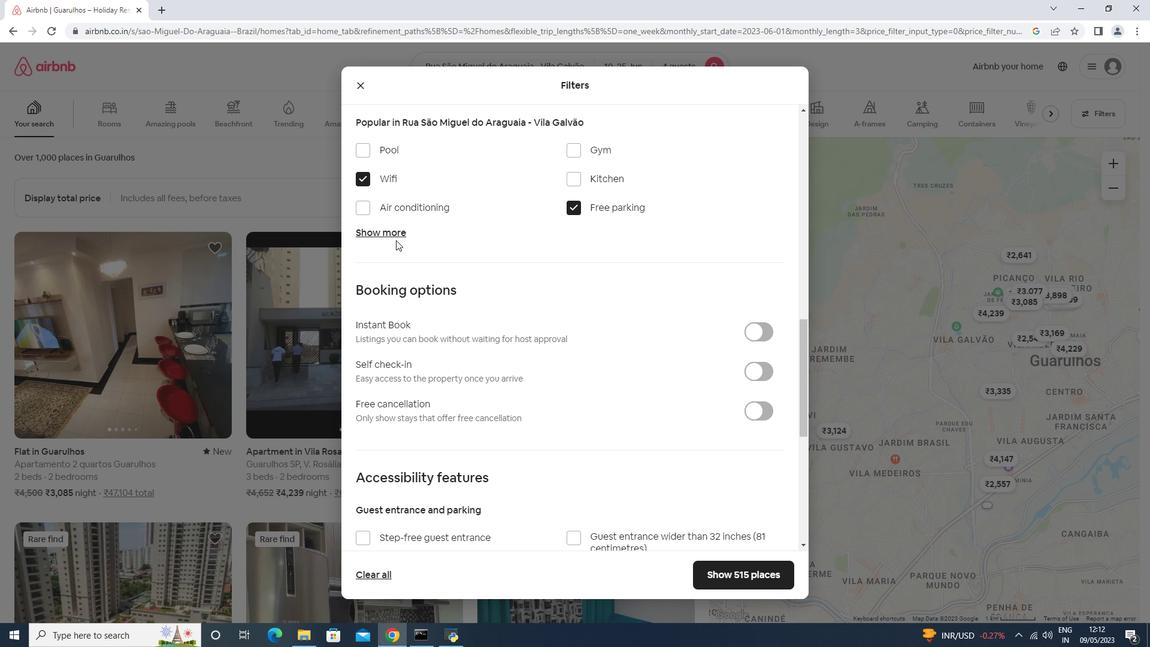 
Action: Mouse pressed left at (388, 237)
Screenshot: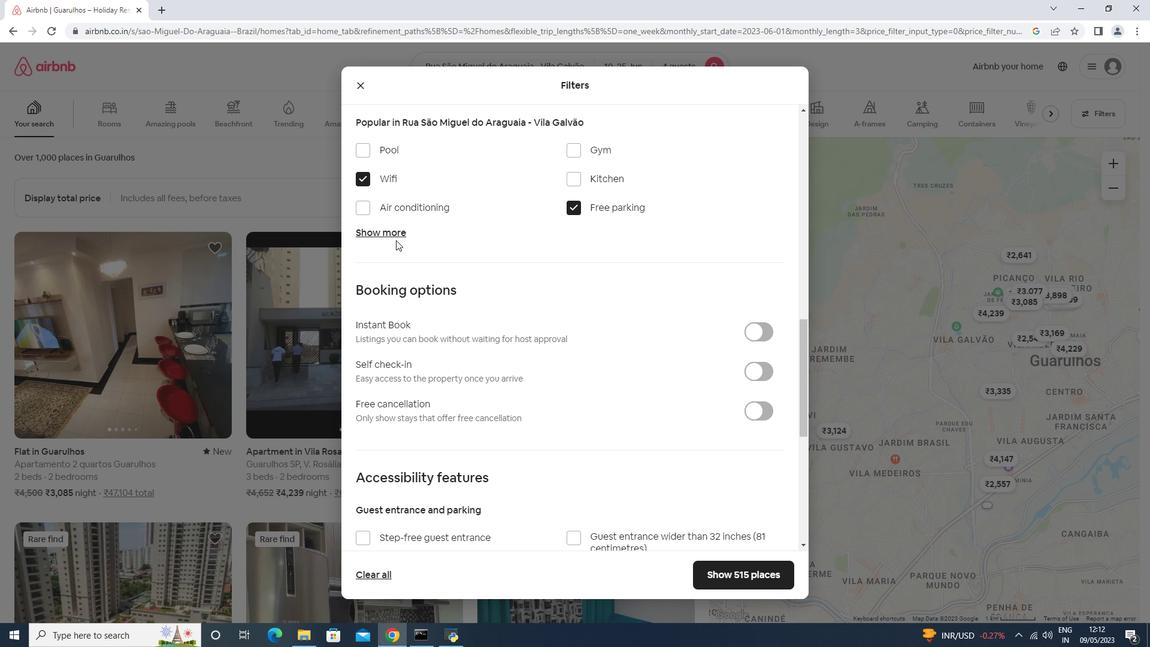 
Action: Mouse moved to (392, 234)
Screenshot: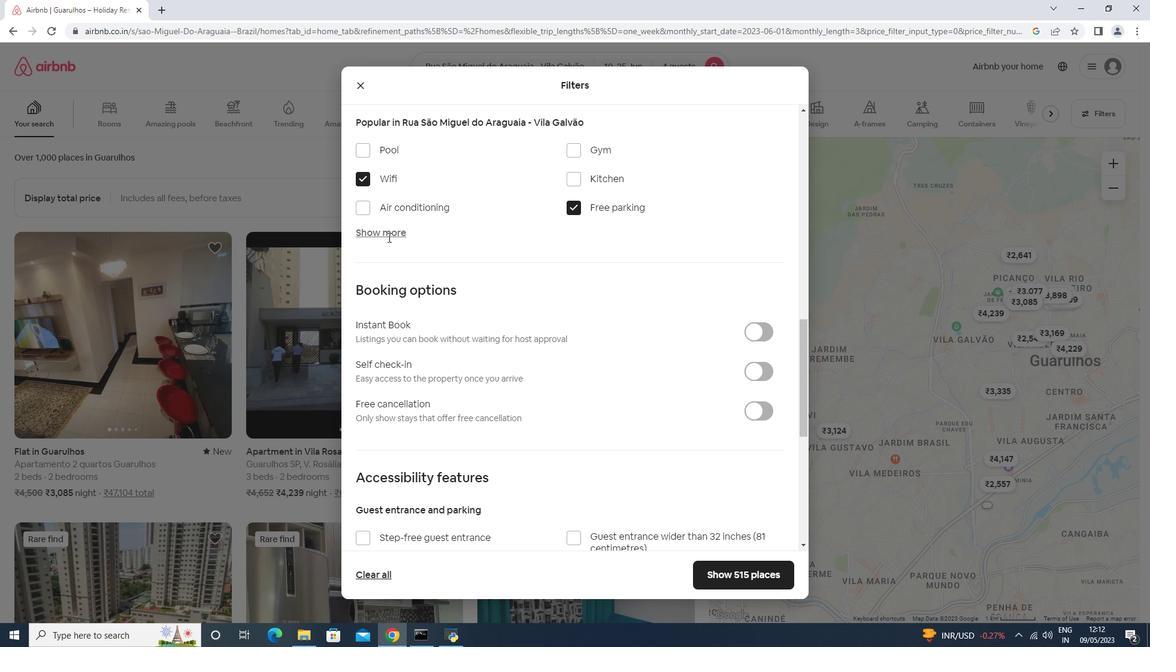 
Action: Mouse scrolled (392, 234) with delta (0, 0)
Screenshot: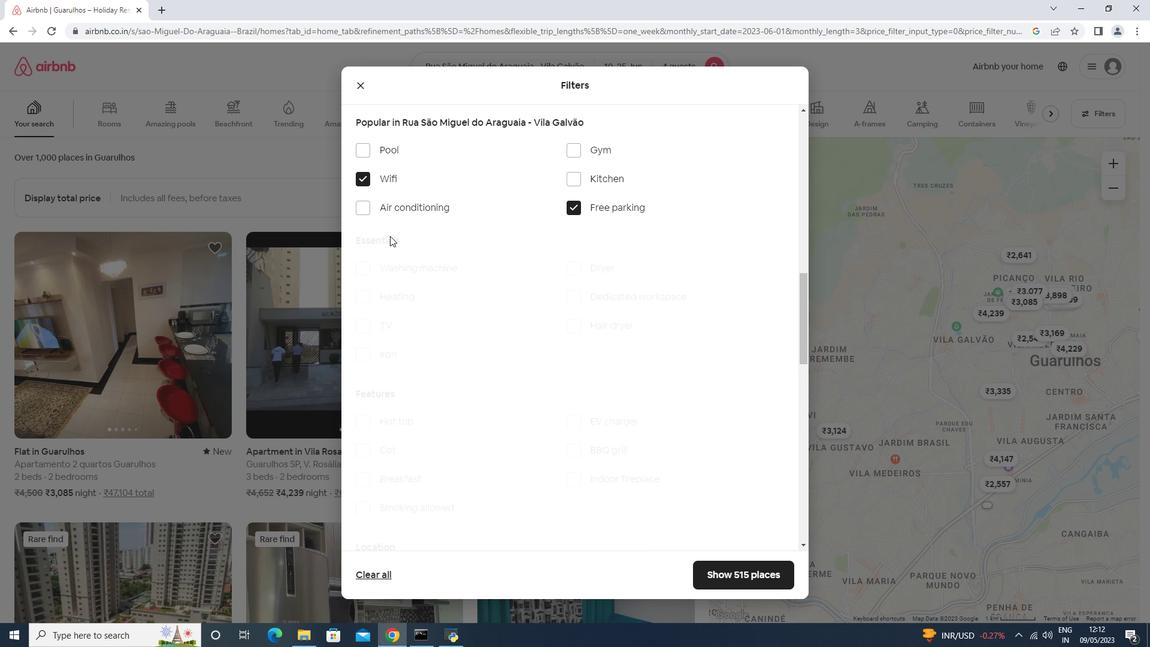 
Action: Mouse moved to (391, 264)
Screenshot: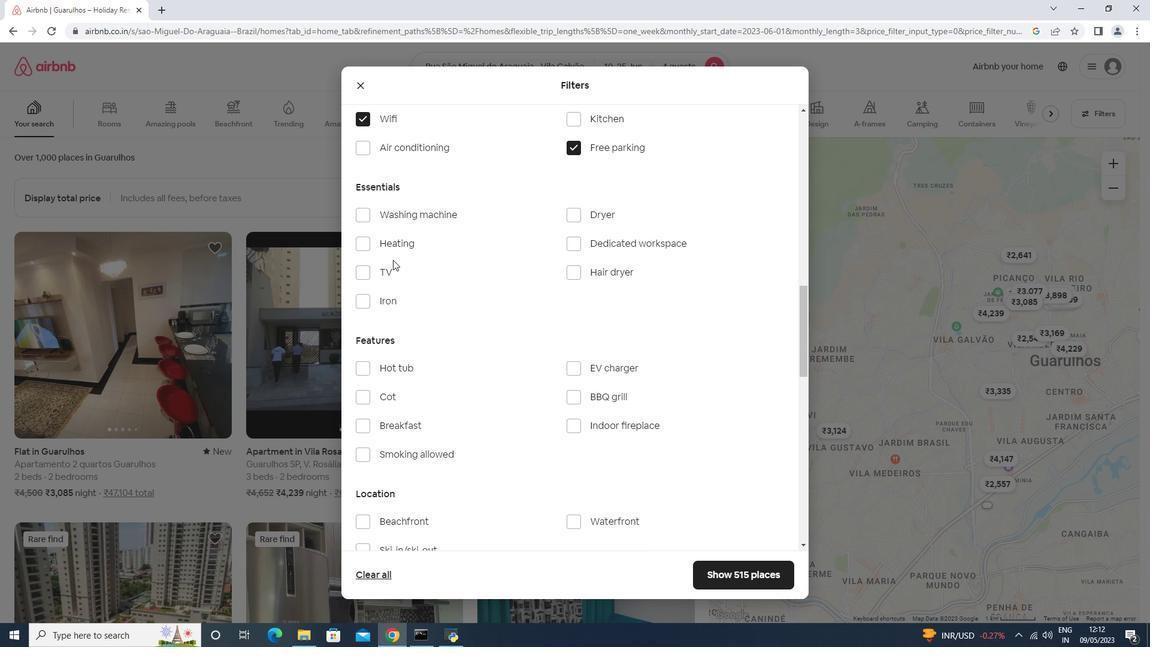 
Action: Mouse pressed left at (391, 264)
Screenshot: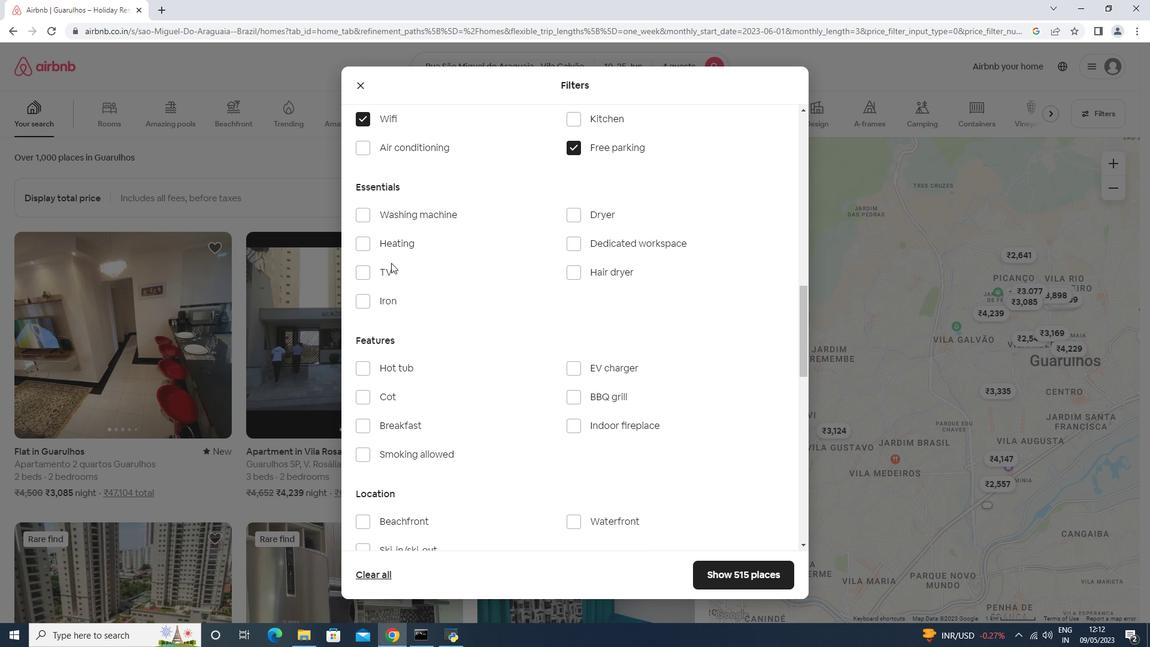 
Action: Mouse moved to (392, 412)
Screenshot: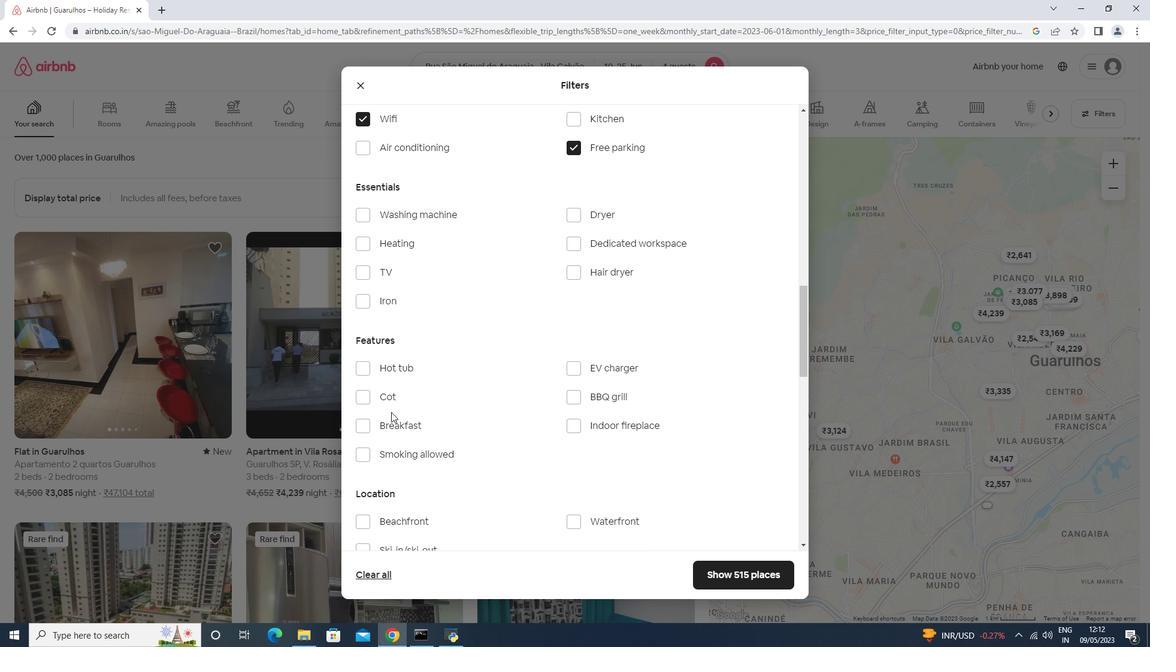 
Action: Mouse pressed left at (391, 412)
Screenshot: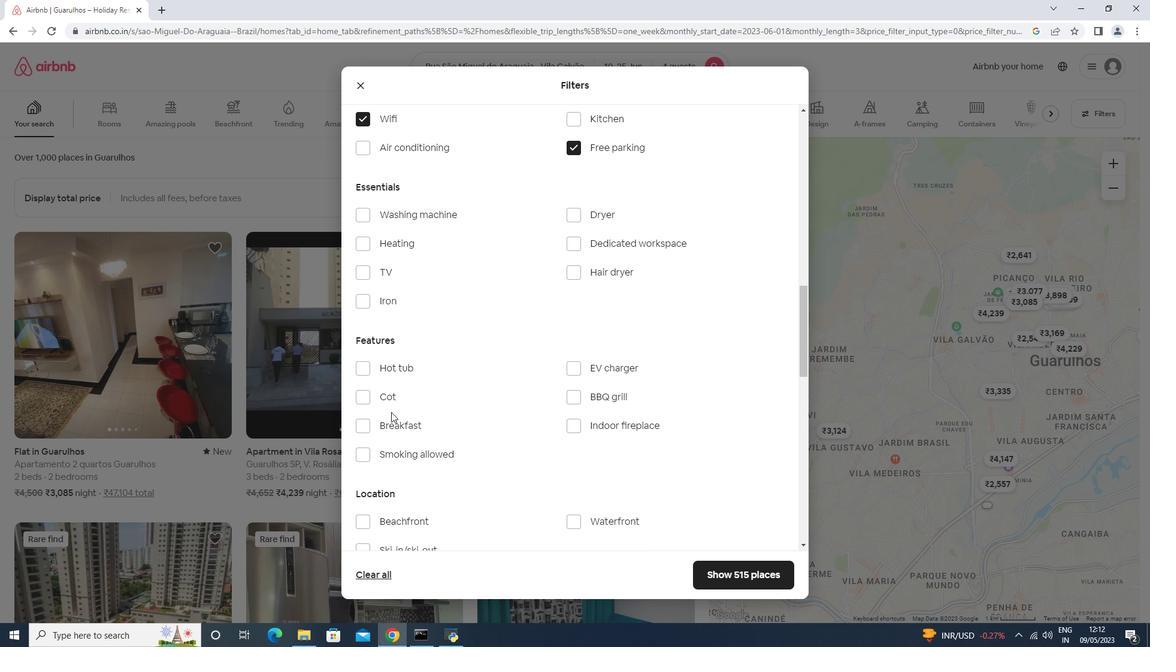 
Action: Mouse moved to (415, 426)
Screenshot: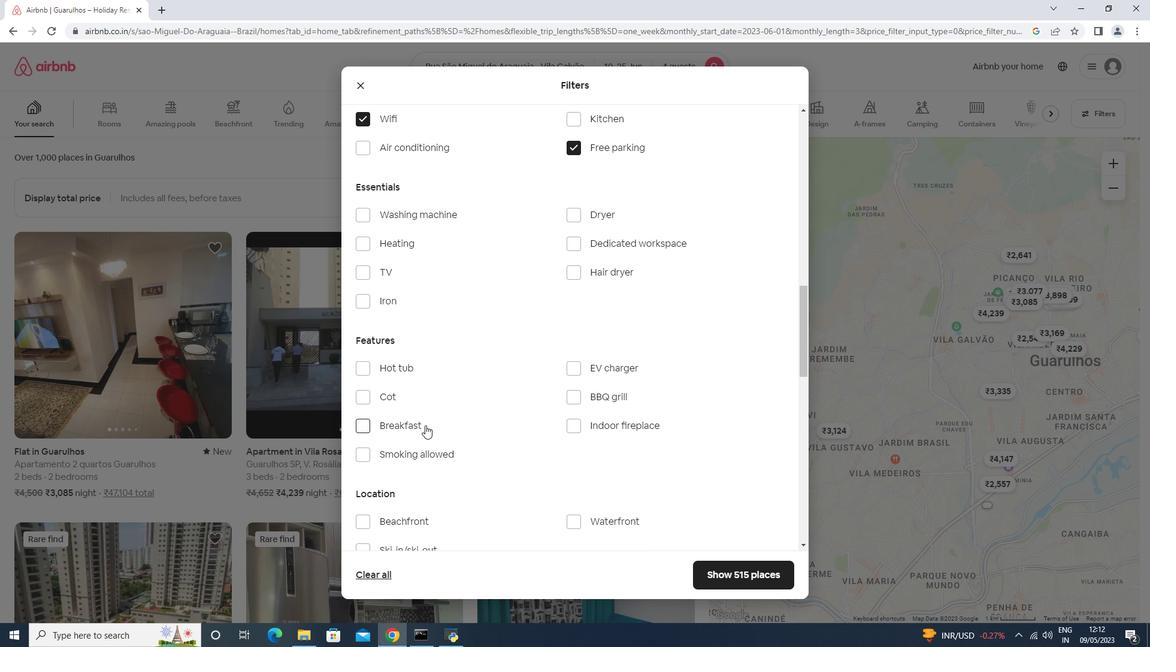 
Action: Mouse pressed left at (415, 426)
Screenshot: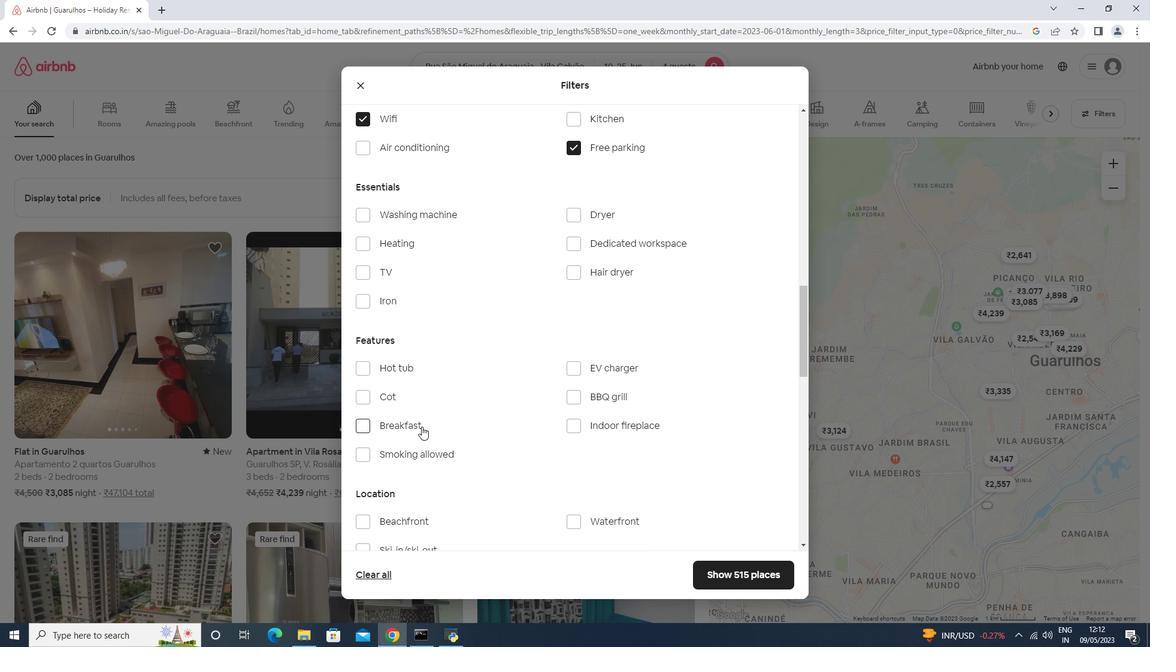
Action: Mouse moved to (485, 345)
Screenshot: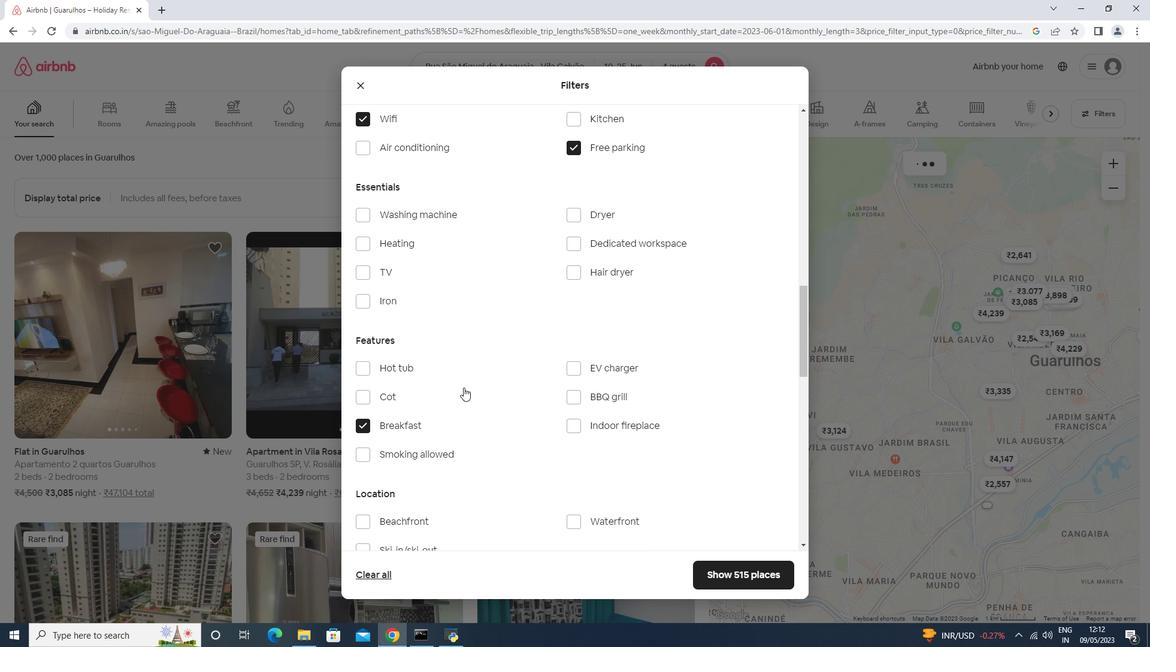 
Action: Mouse scrolled (485, 345) with delta (0, 0)
Screenshot: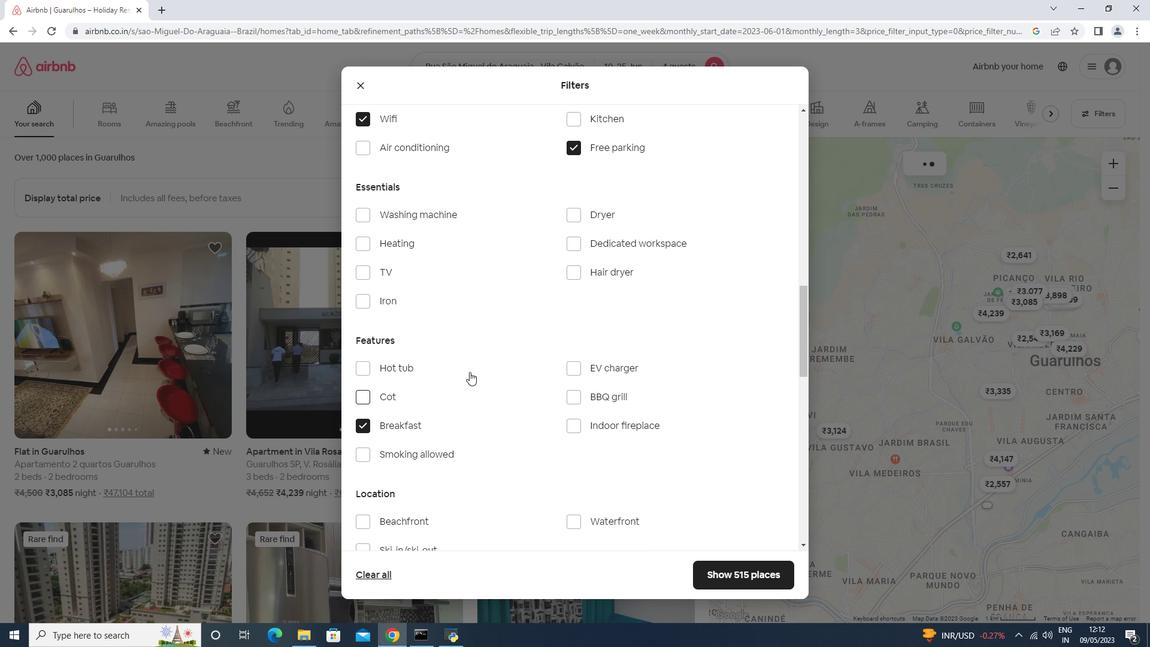 
Action: Mouse scrolled (485, 345) with delta (0, 0)
Screenshot: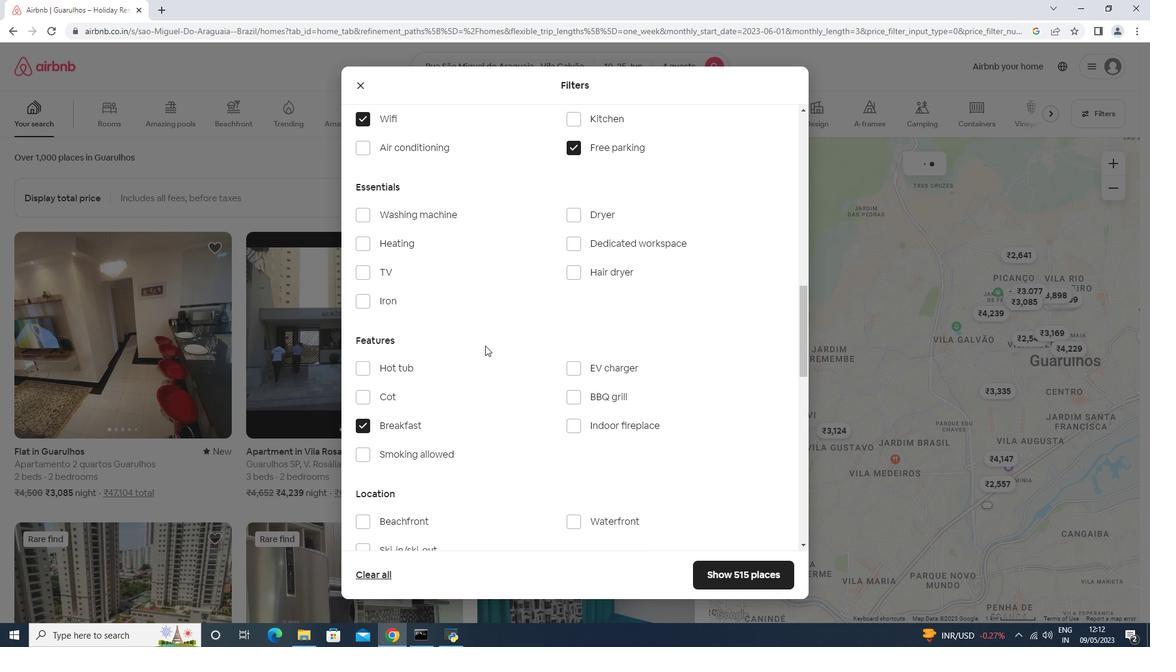 
Action: Mouse scrolled (485, 345) with delta (0, 0)
Screenshot: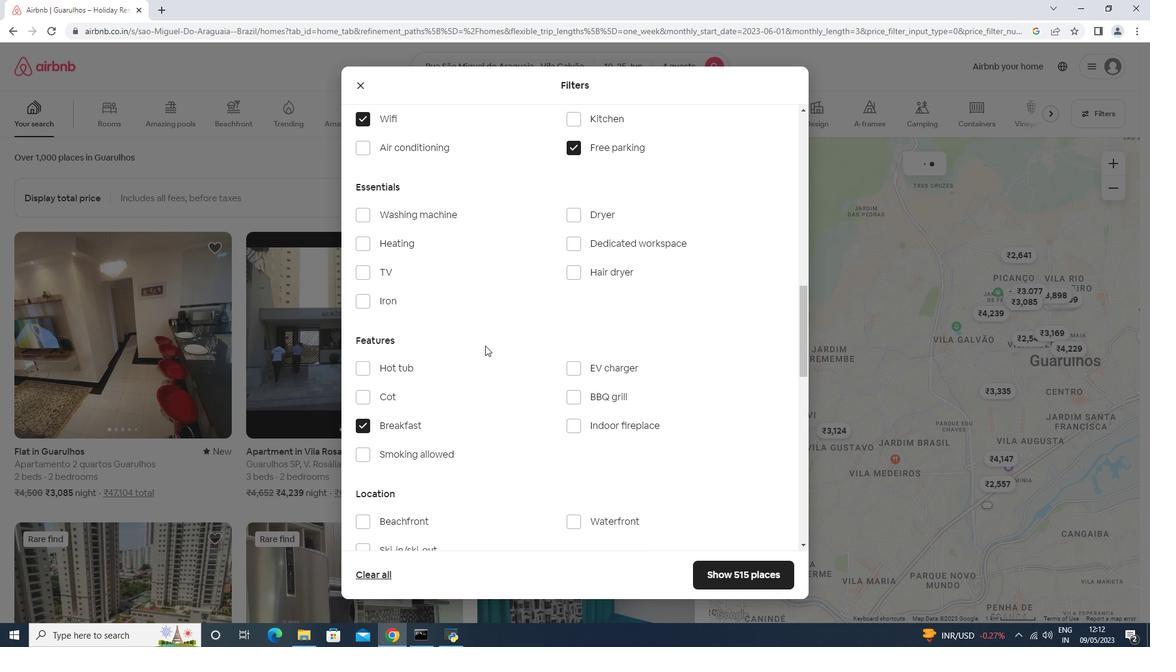 
Action: Mouse scrolled (485, 345) with delta (0, 0)
Screenshot: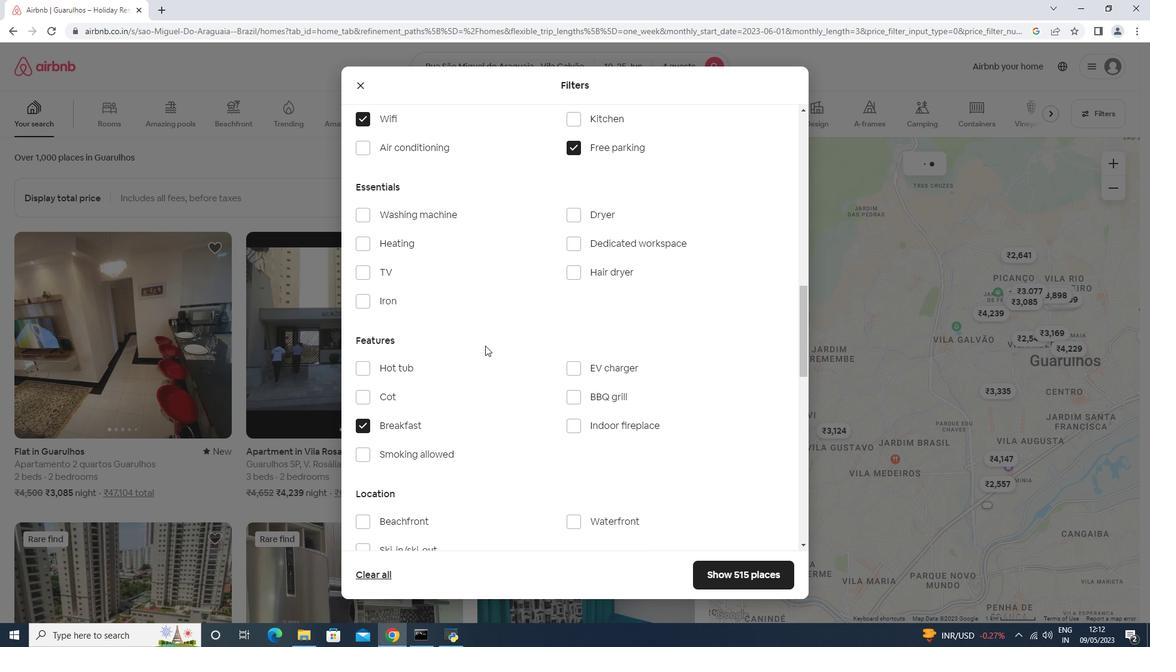 
Action: Mouse scrolled (485, 345) with delta (0, 0)
Screenshot: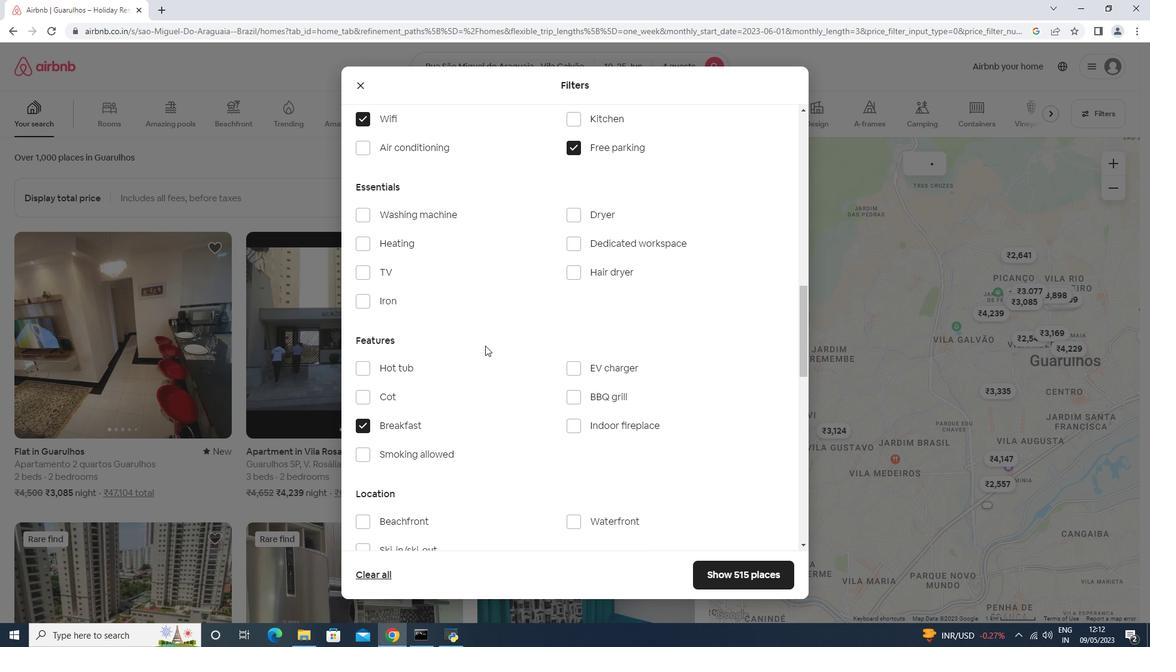 
Action: Mouse moved to (756, 475)
Screenshot: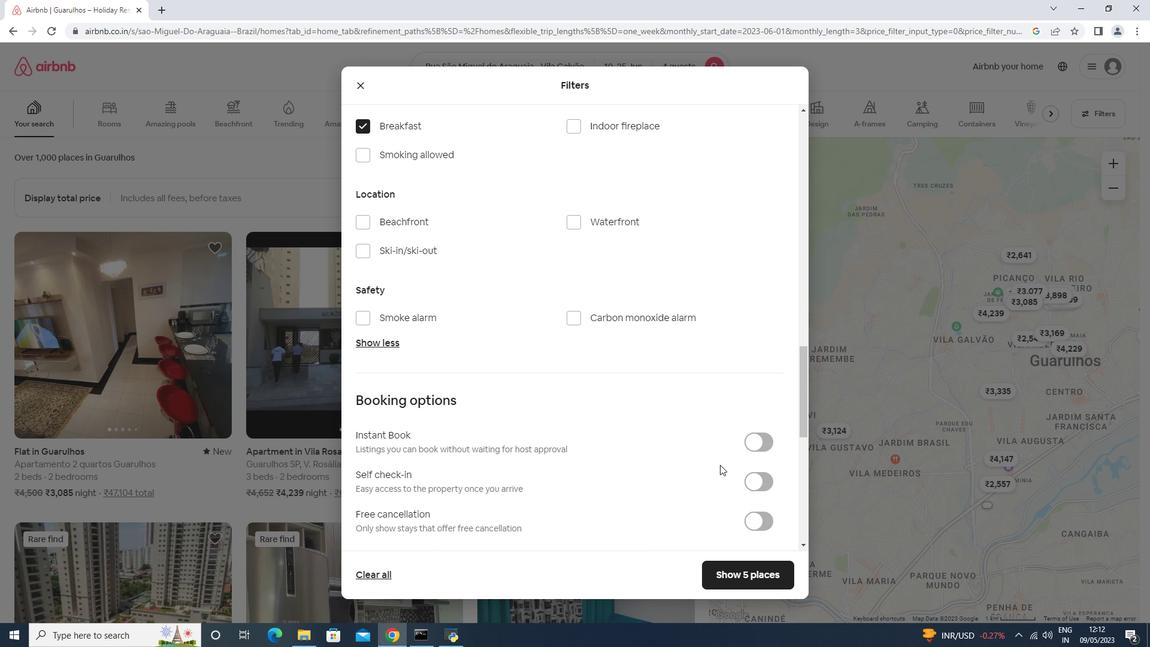 
Action: Mouse pressed left at (756, 475)
Screenshot: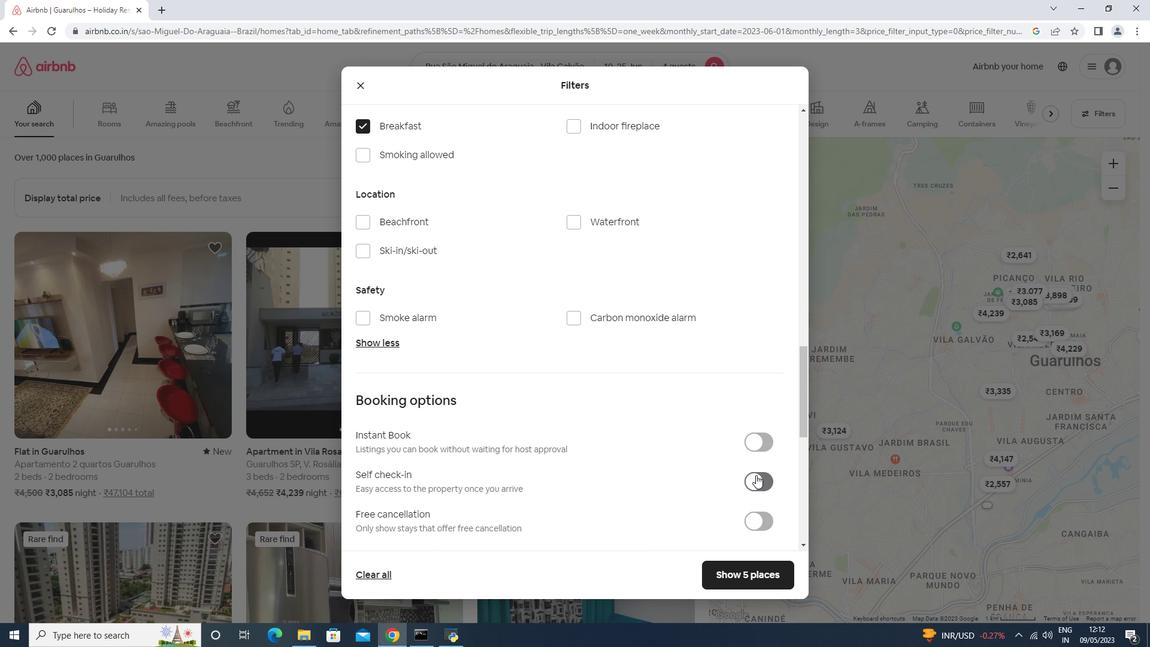 
Action: Mouse moved to (709, 449)
Screenshot: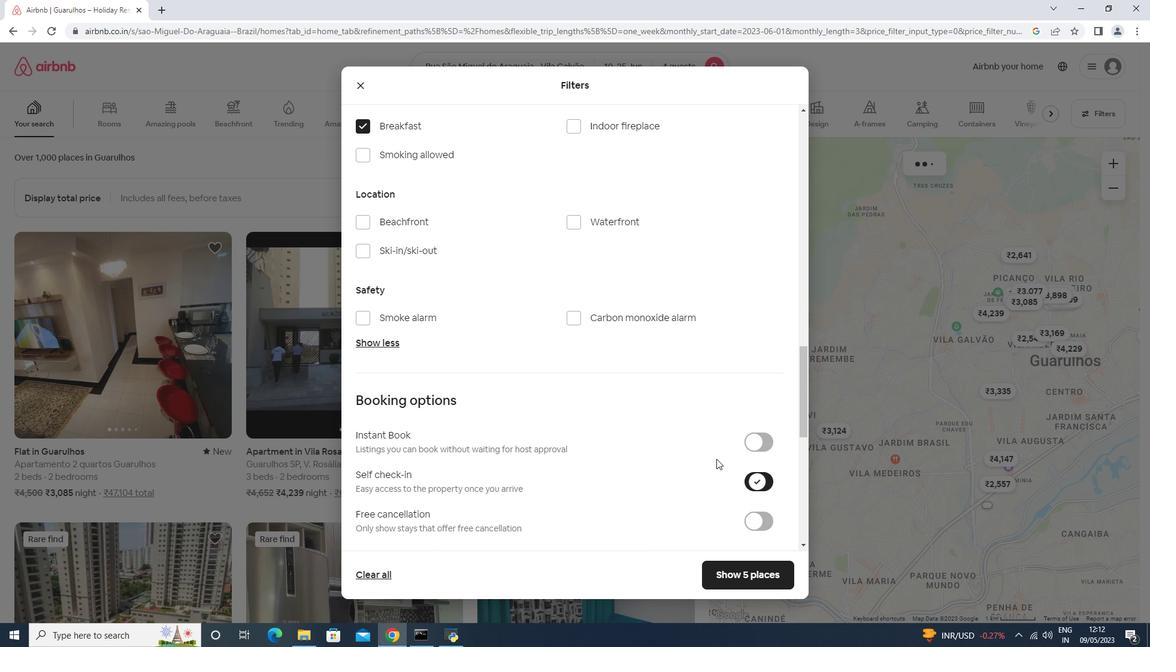 
Action: Mouse scrolled (709, 448) with delta (0, 0)
Screenshot: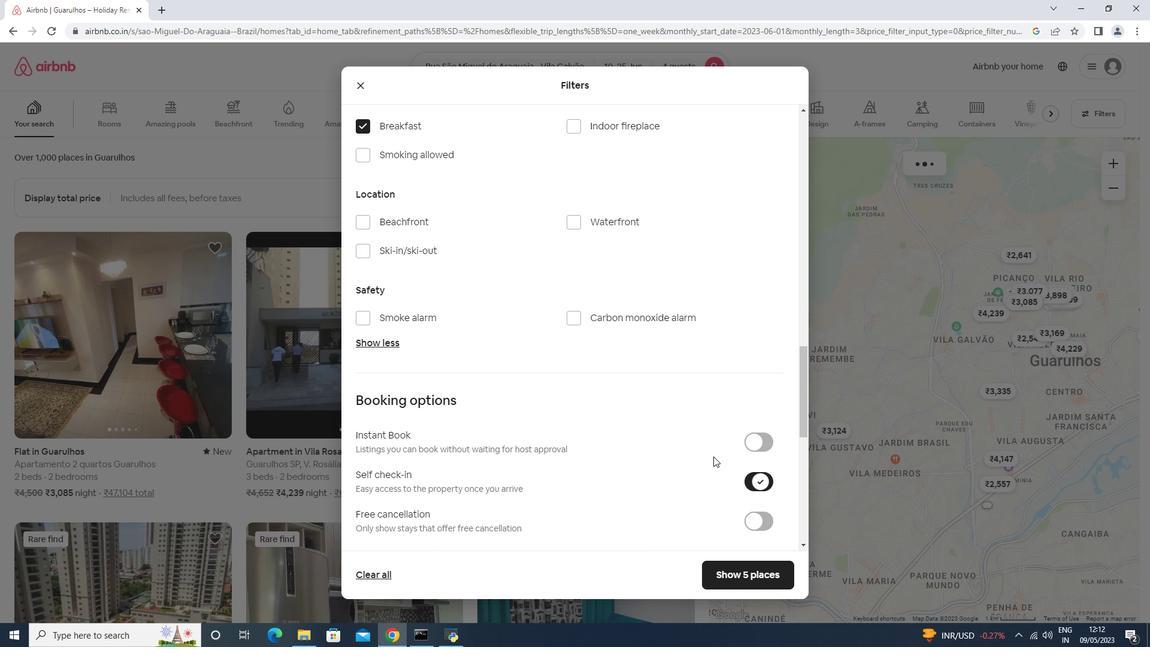 
Action: Mouse scrolled (709, 448) with delta (0, 0)
Screenshot: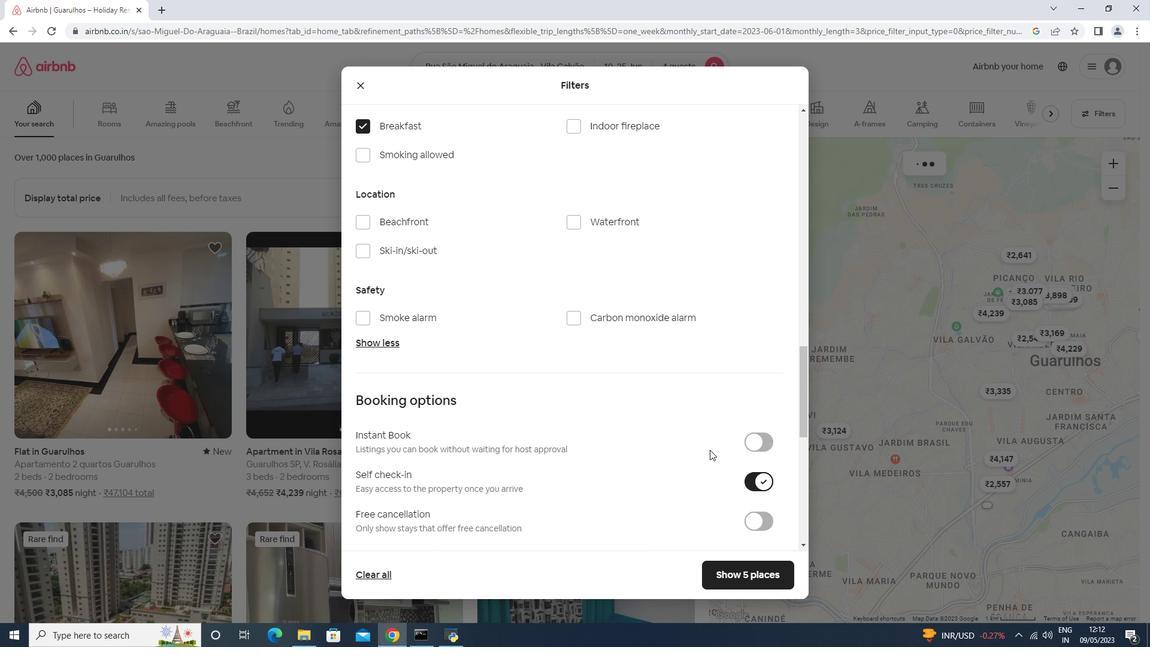 
Action: Mouse scrolled (709, 448) with delta (0, 0)
Screenshot: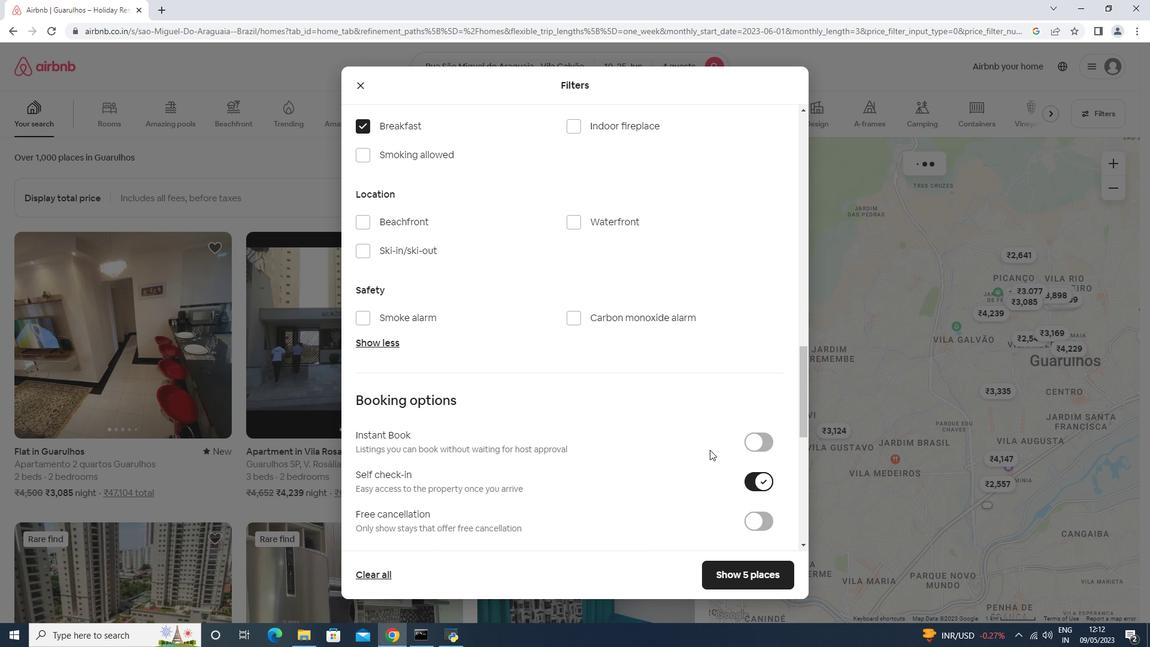 
Action: Mouse scrolled (709, 448) with delta (0, 0)
Screenshot: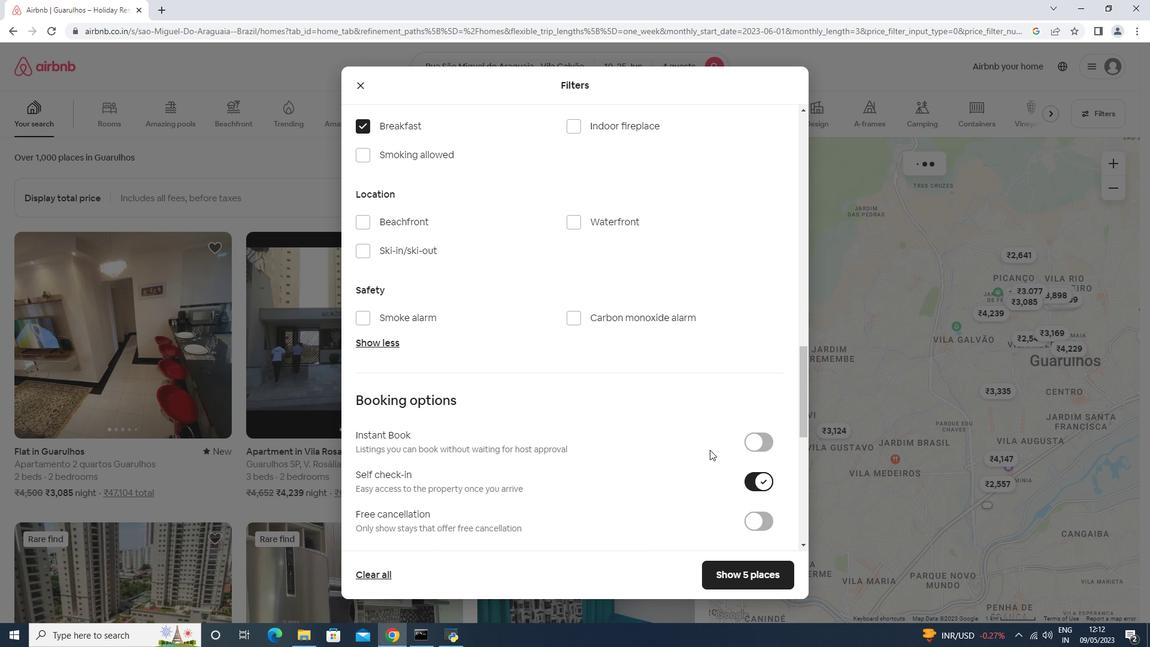 
Action: Mouse scrolled (709, 448) with delta (0, 0)
Screenshot: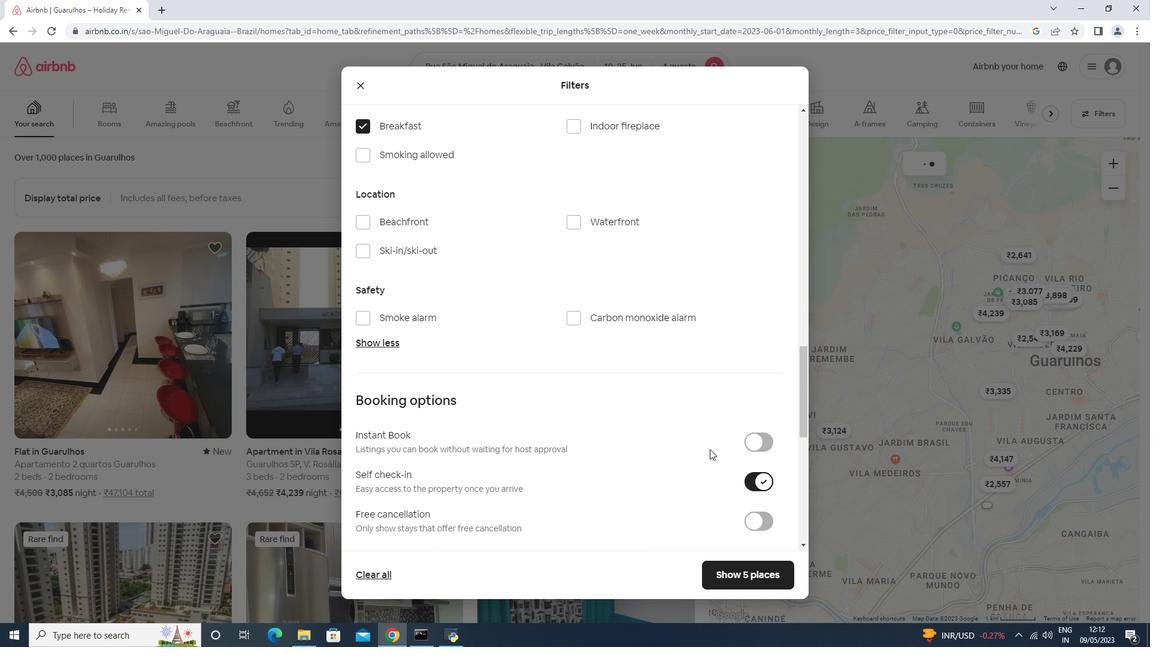 
Action: Mouse scrolled (709, 448) with delta (0, 0)
Screenshot: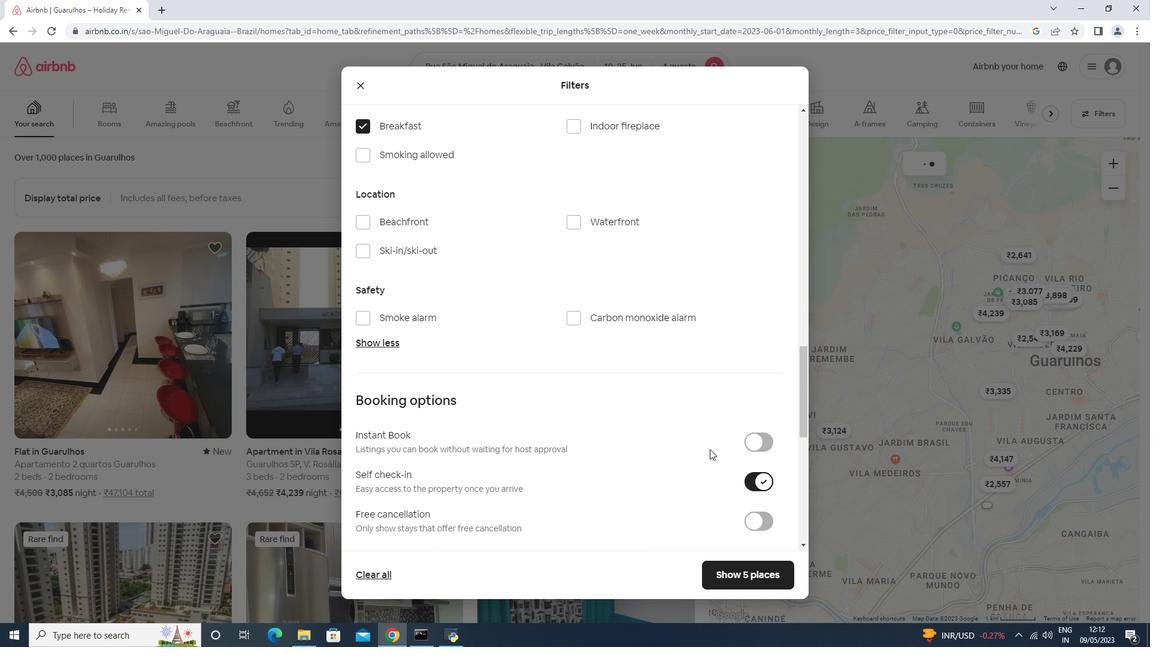 
Action: Mouse scrolled (709, 448) with delta (0, 0)
Screenshot: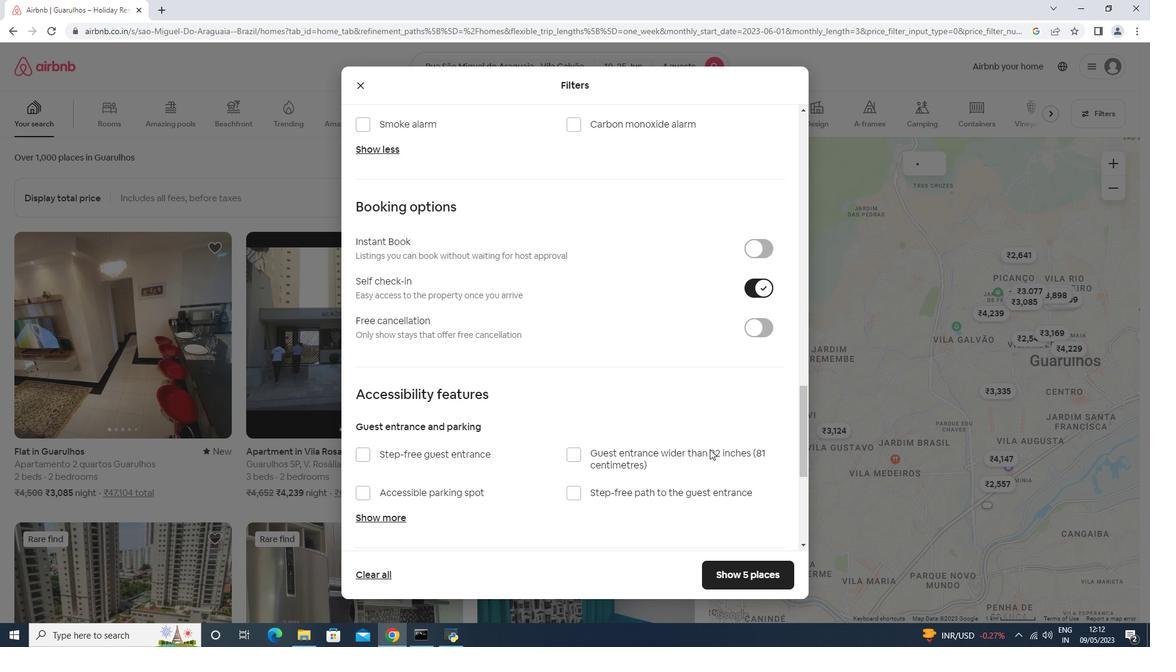 
Action: Mouse scrolled (709, 448) with delta (0, 0)
Screenshot: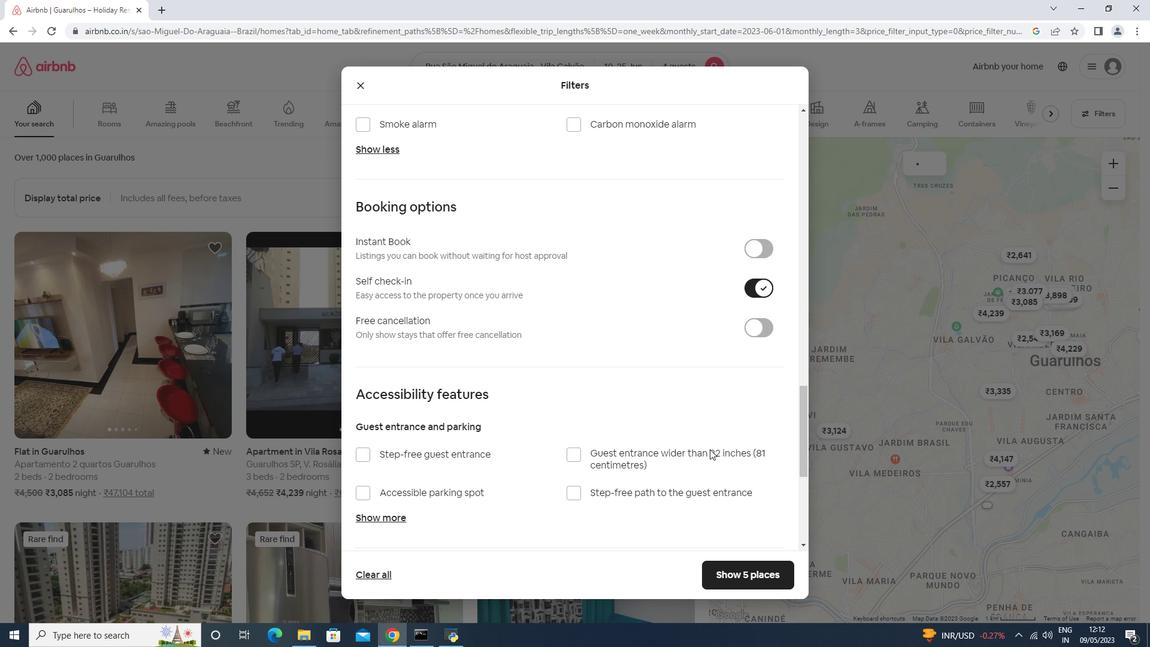 
Action: Mouse scrolled (709, 448) with delta (0, 0)
Screenshot: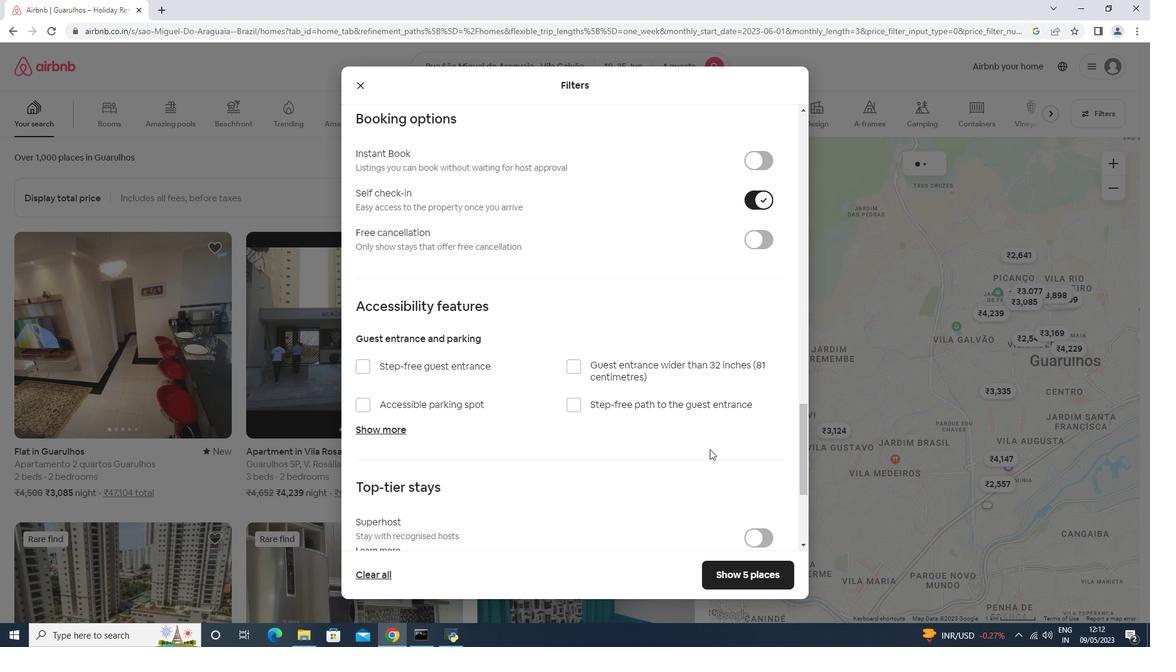 
Action: Mouse scrolled (709, 448) with delta (0, 0)
Screenshot: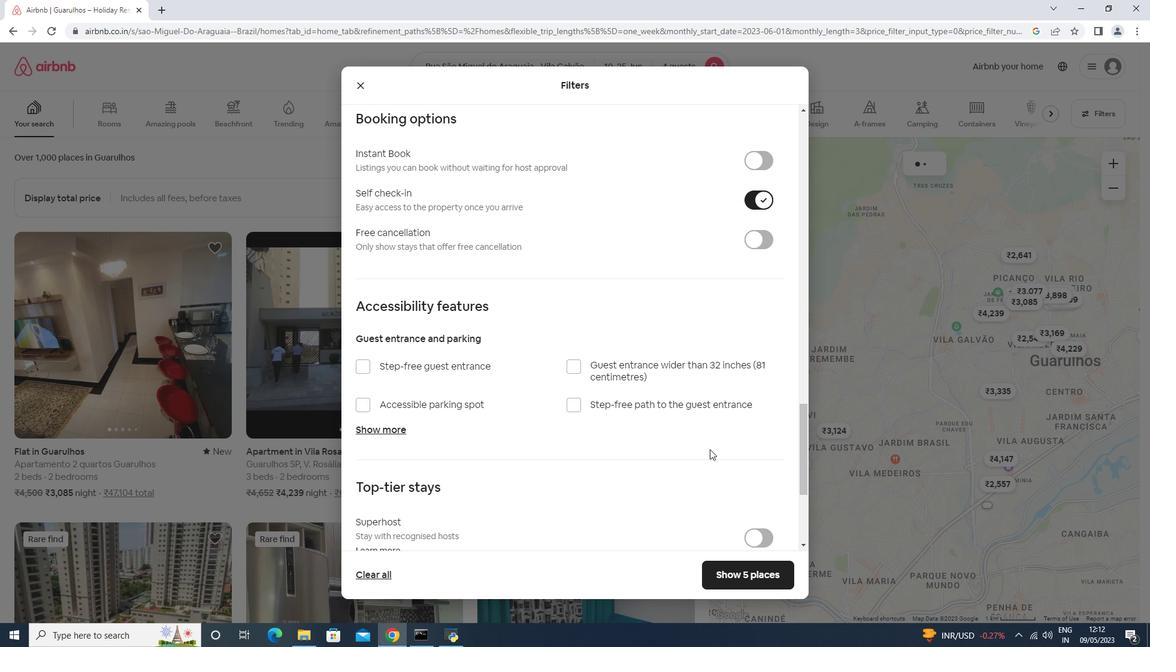 
Action: Mouse scrolled (709, 448) with delta (0, 0)
Screenshot: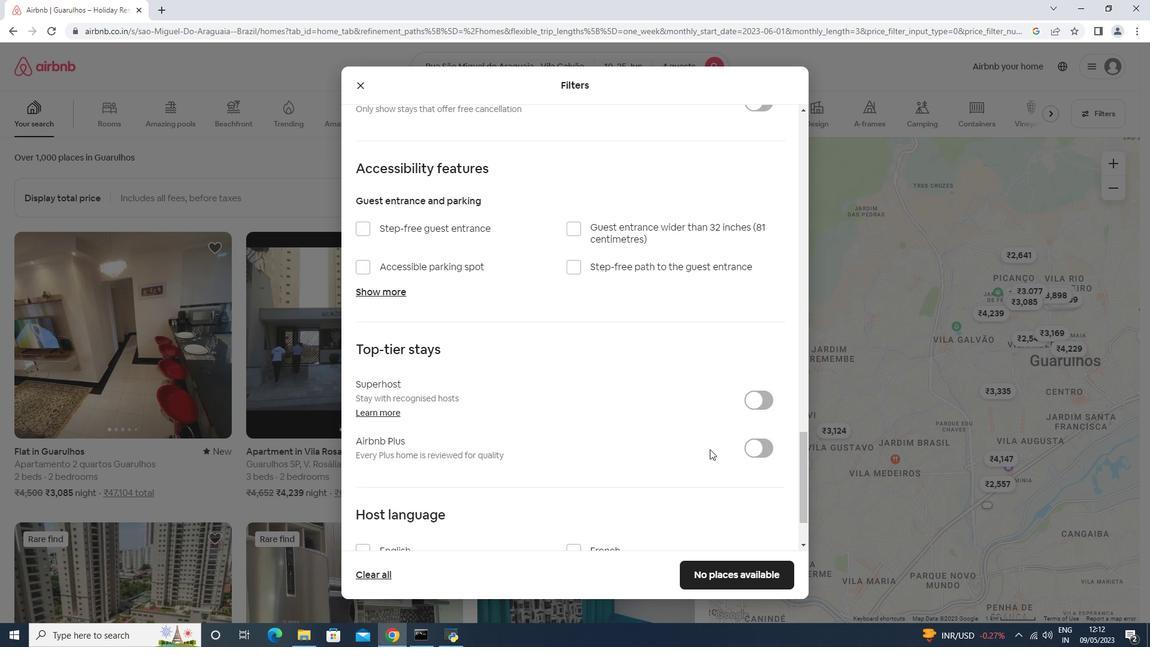 
Action: Mouse scrolled (709, 448) with delta (0, 0)
Screenshot: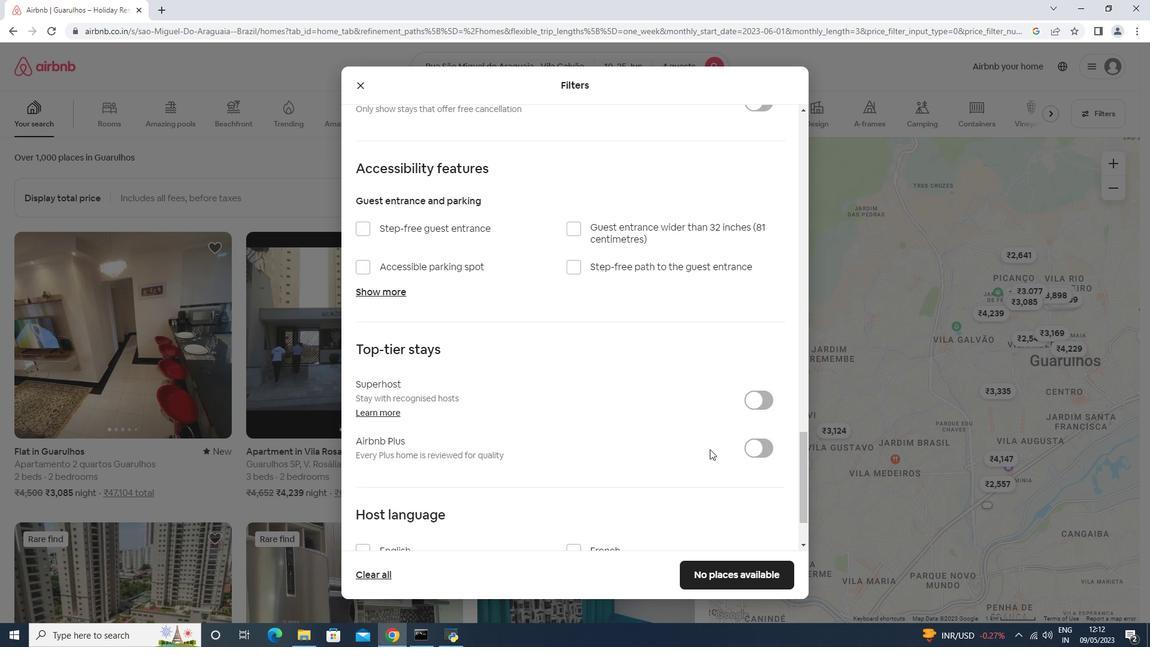 
Action: Mouse scrolled (709, 448) with delta (0, 0)
Screenshot: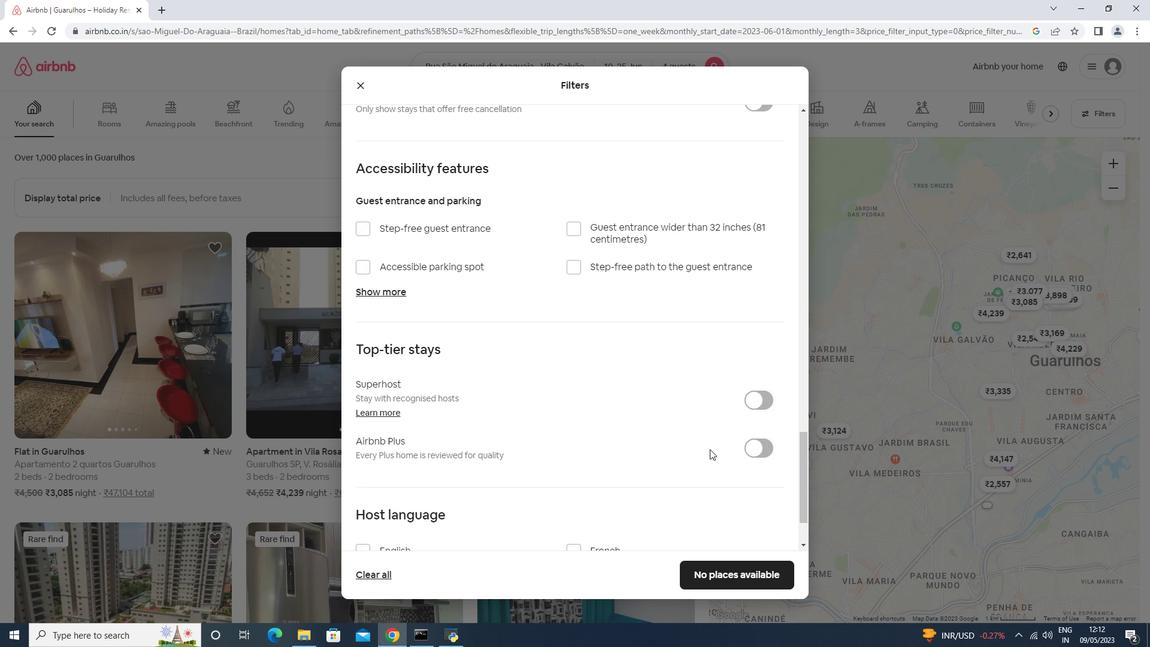 
Action: Mouse scrolled (709, 448) with delta (0, 0)
Screenshot: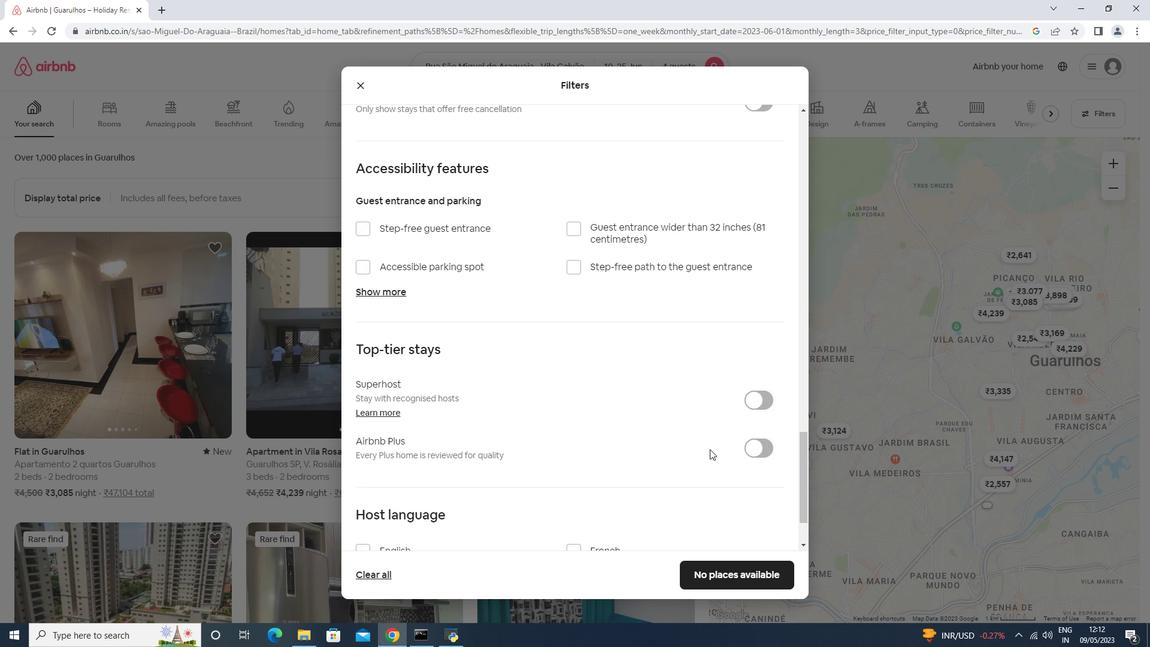 
Action: Mouse scrolled (709, 448) with delta (0, 0)
Screenshot: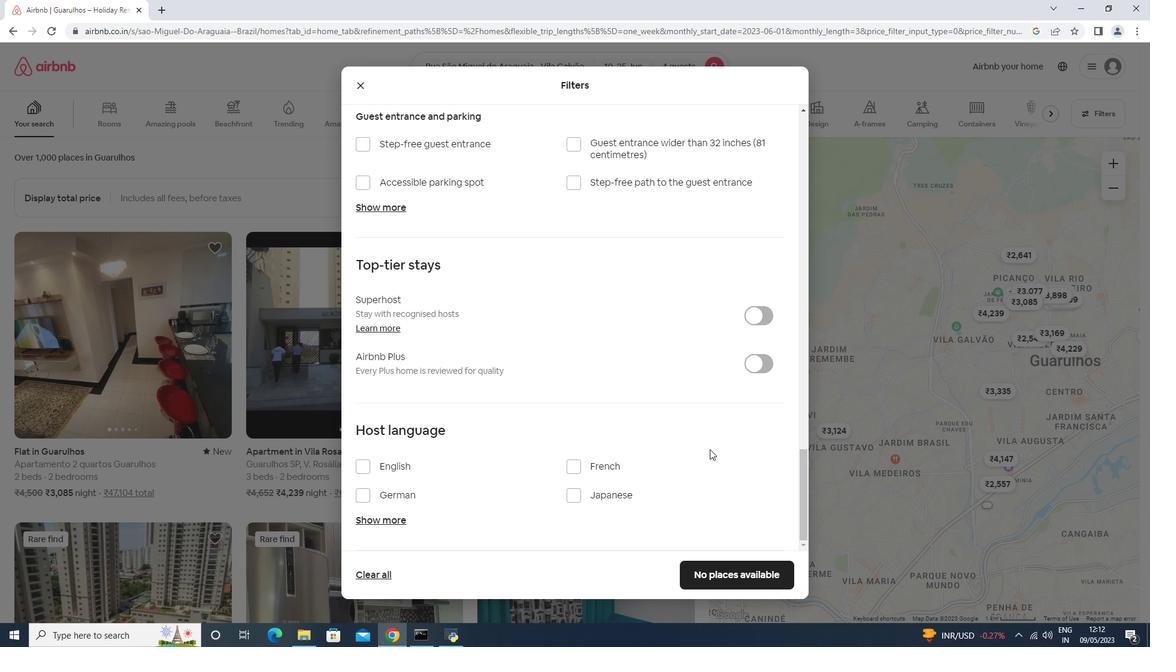 
Action: Mouse moved to (376, 464)
Screenshot: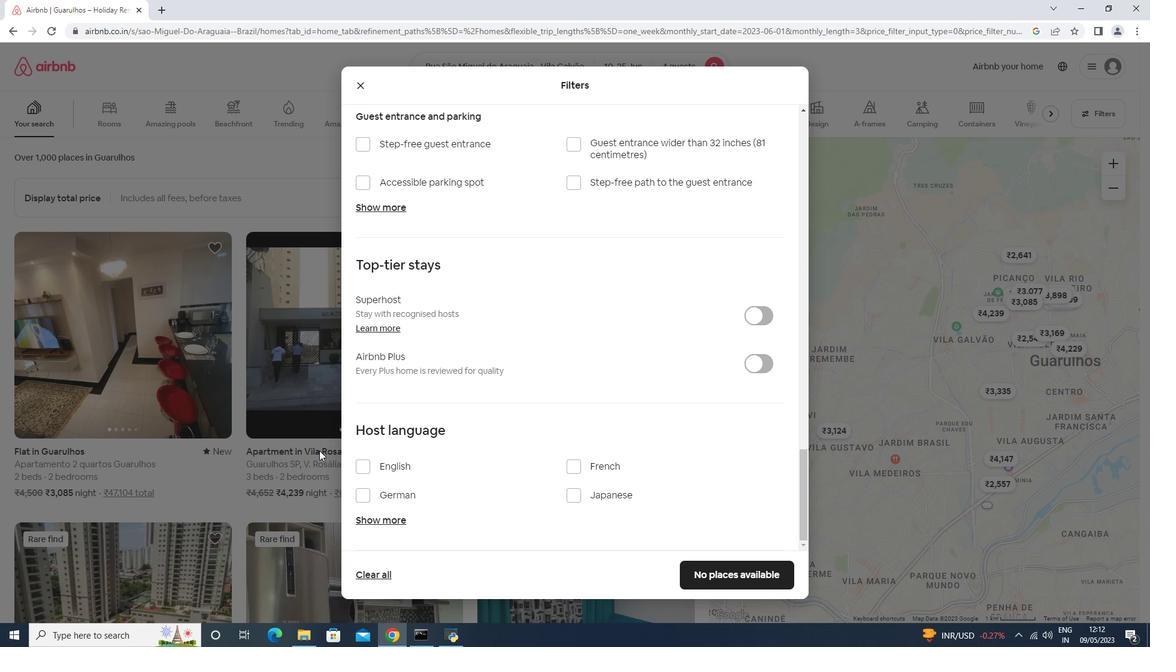 
Action: Mouse pressed left at (376, 464)
Screenshot: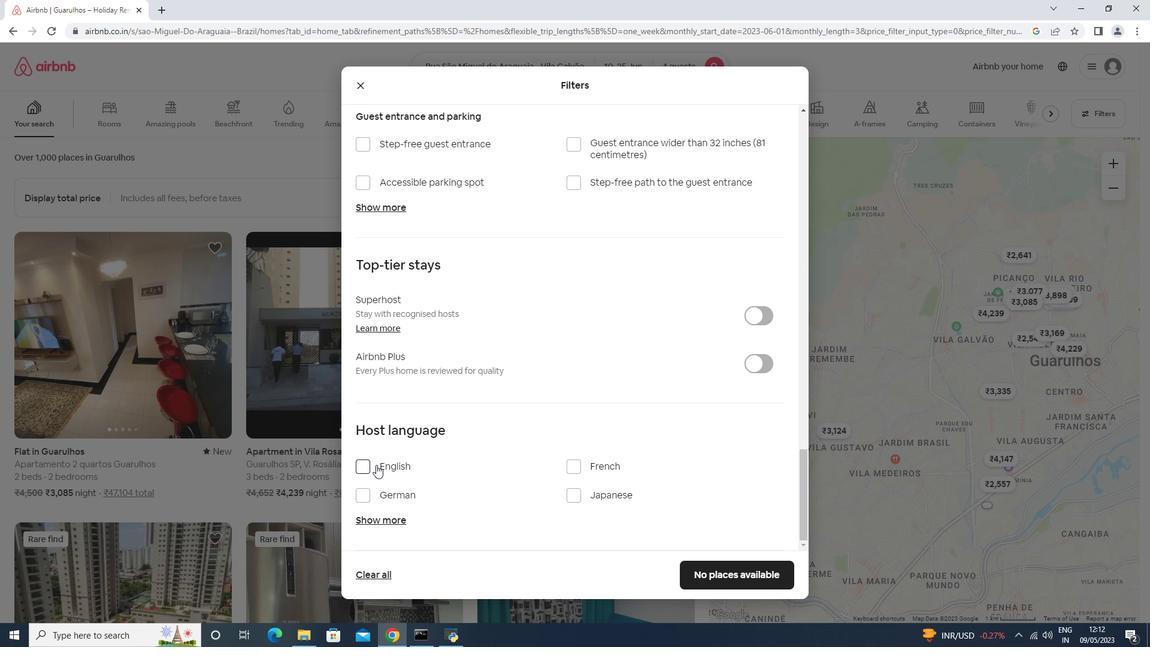 
Action: Mouse moved to (702, 568)
Screenshot: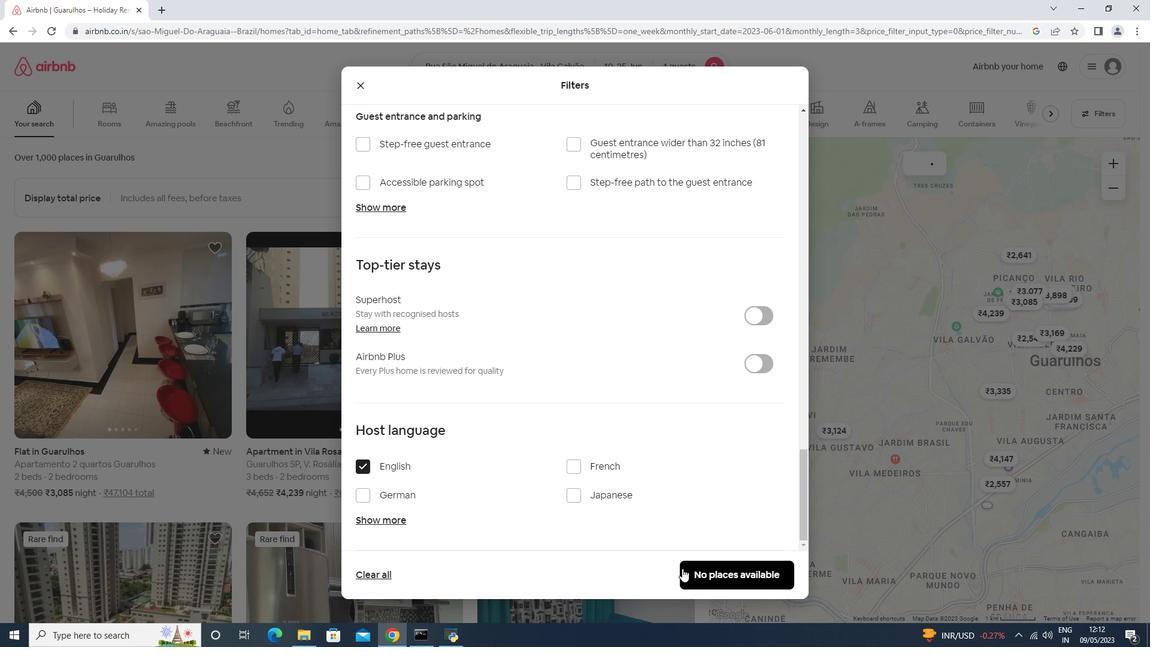 
Action: Mouse pressed left at (702, 568)
Screenshot: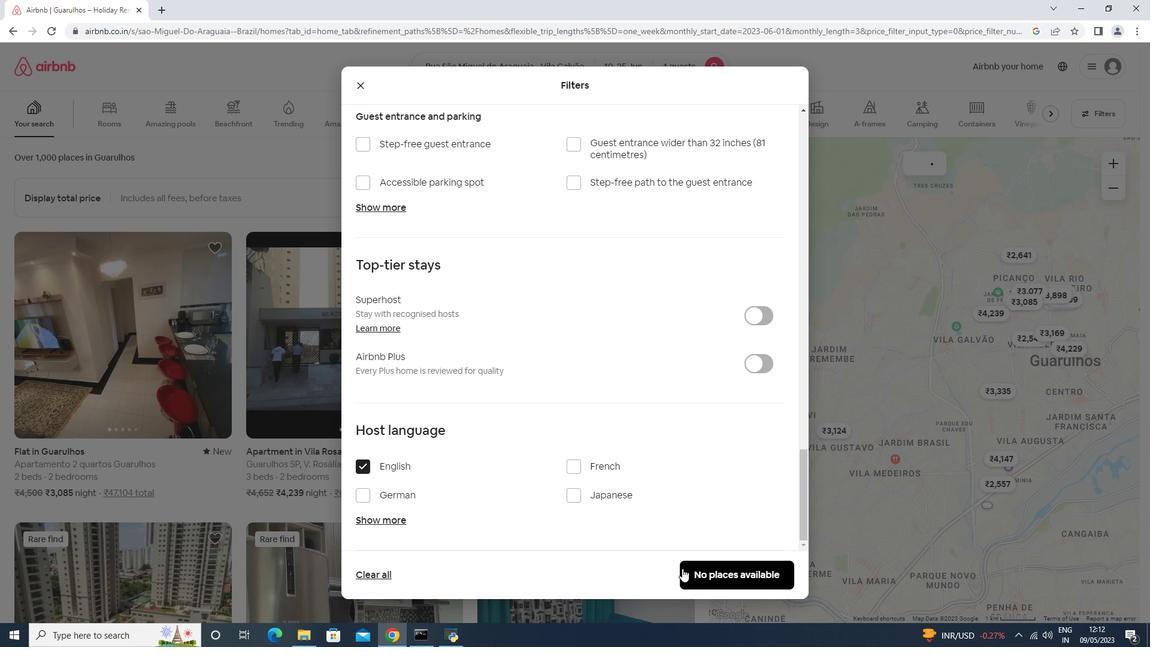
Action: Mouse moved to (558, 647)
Screenshot: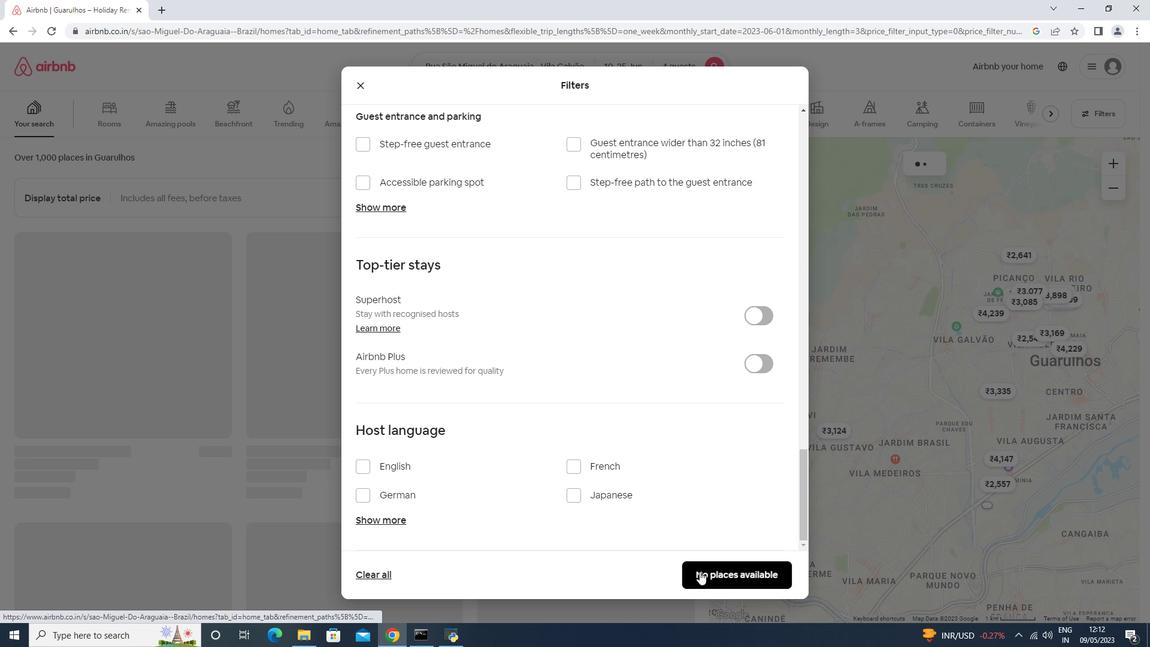
